 Task: Find connections with filter location Itabira with filter topic #recruitmentwith filter profile language French with filter current company WeWork India with filter school Vikrama Simhapuri University College with filter industry Construction Hardware Manufacturing with filter service category Home Networking with filter keywords title Carpenter
Action: Mouse moved to (674, 142)
Screenshot: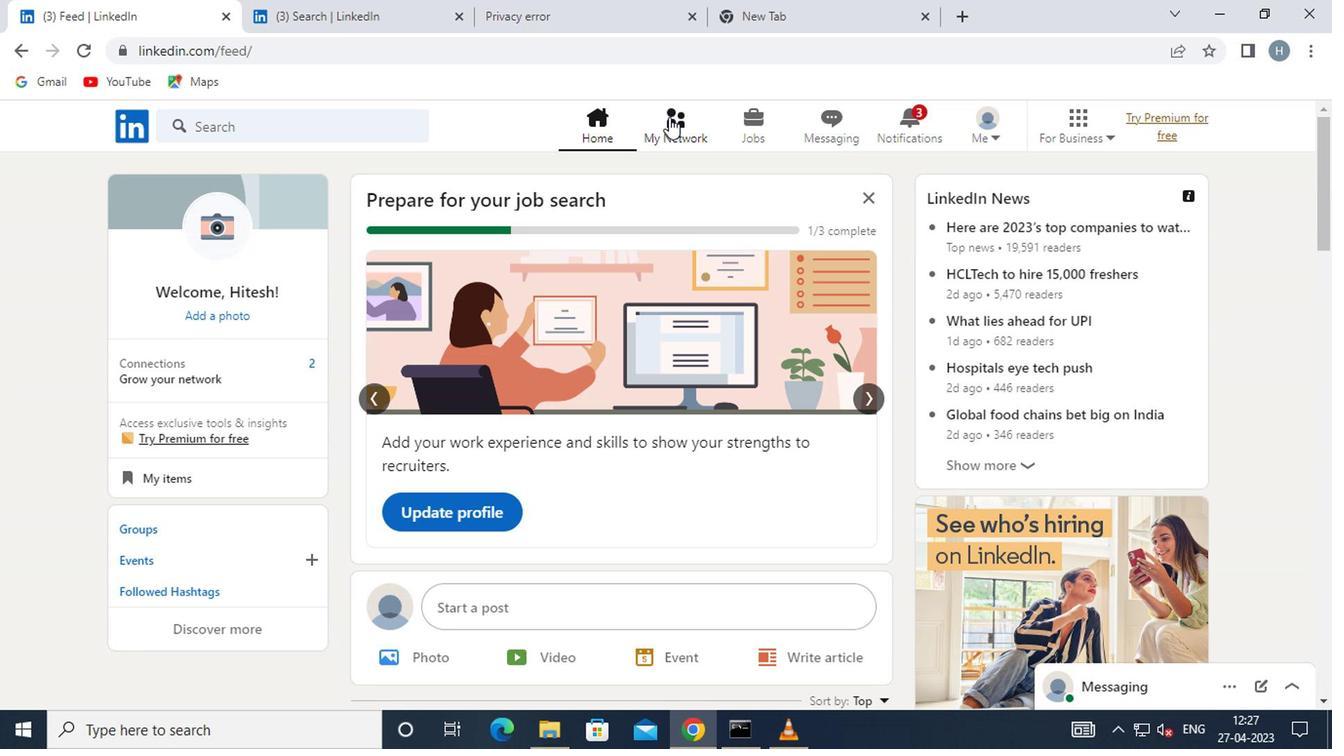 
Action: Mouse pressed left at (674, 142)
Screenshot: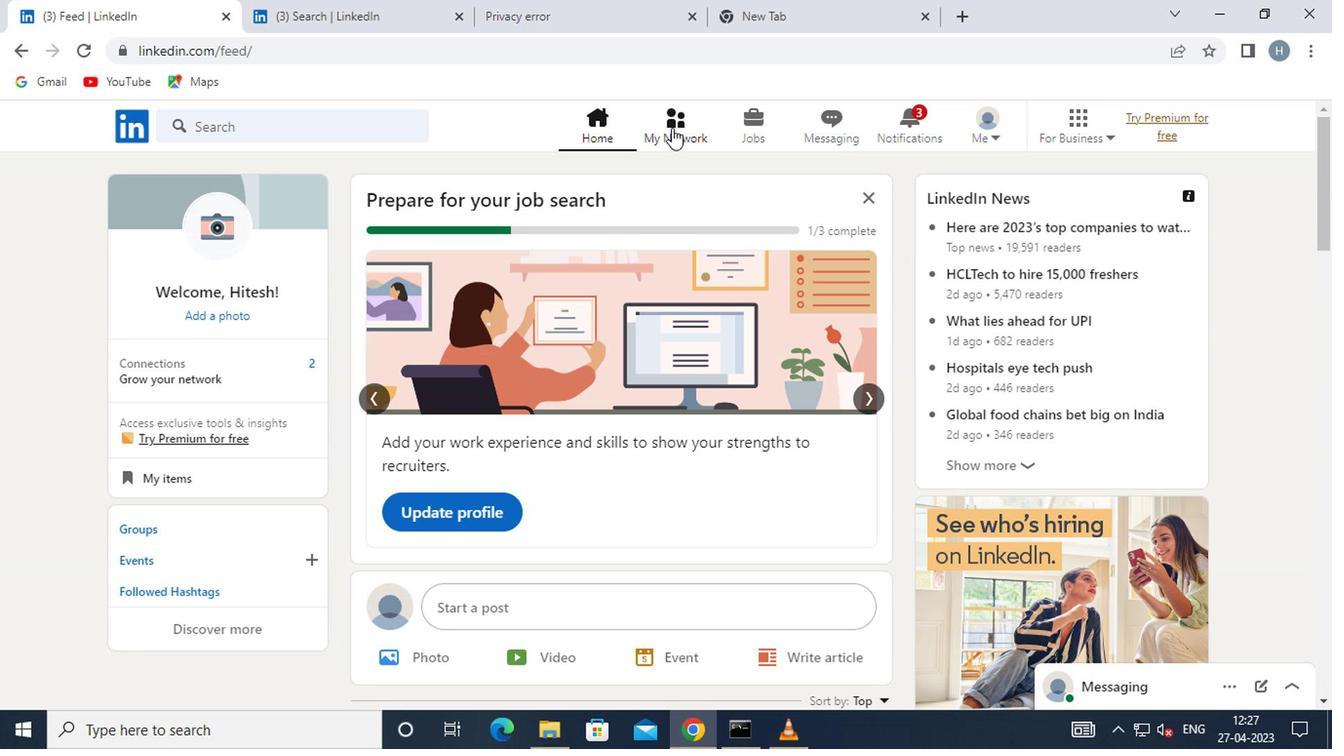 
Action: Mouse moved to (321, 238)
Screenshot: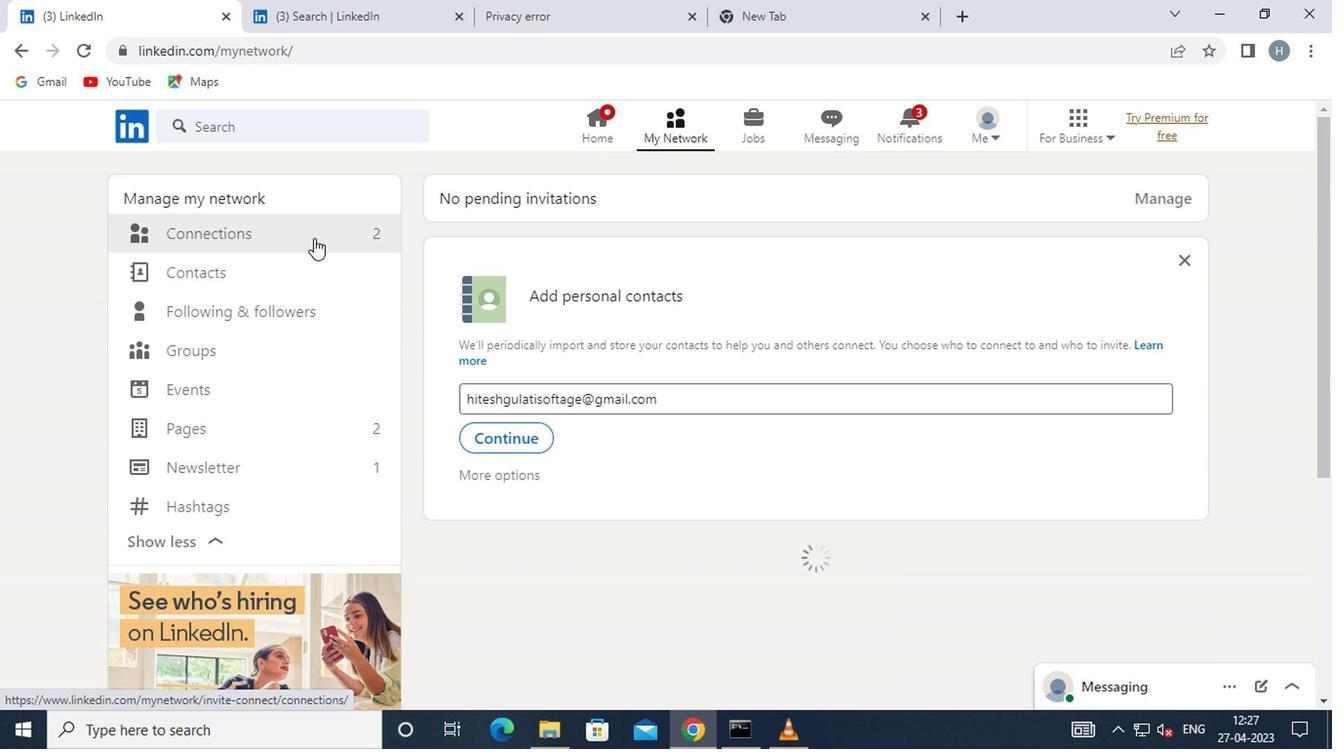 
Action: Mouse pressed left at (321, 238)
Screenshot: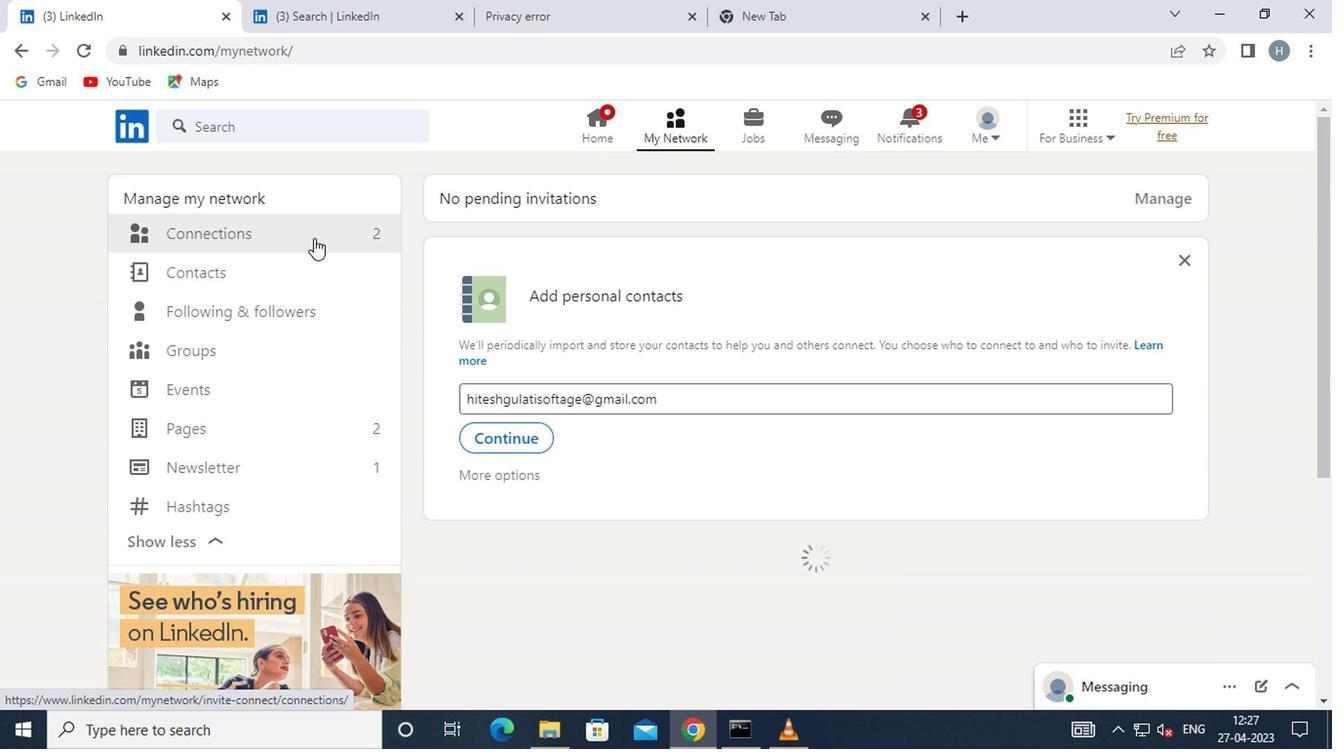 
Action: Mouse moved to (770, 244)
Screenshot: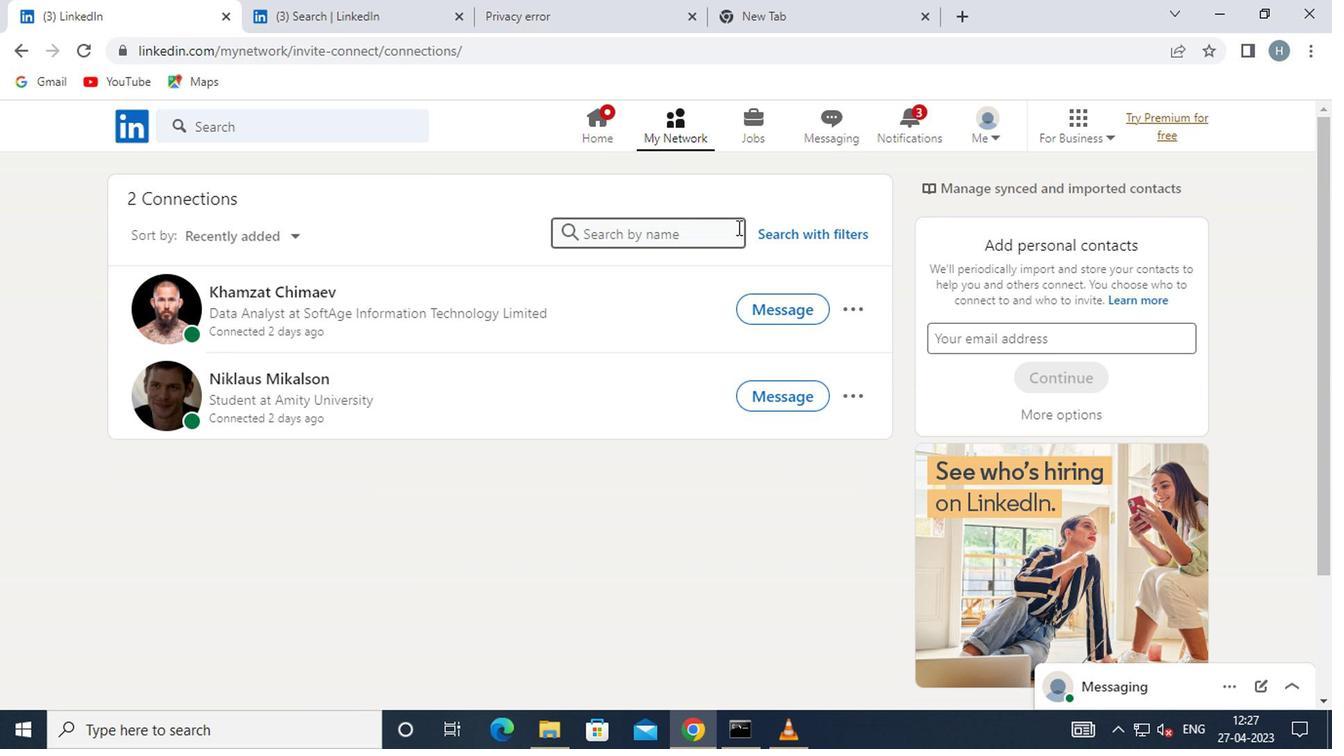 
Action: Mouse pressed left at (770, 244)
Screenshot: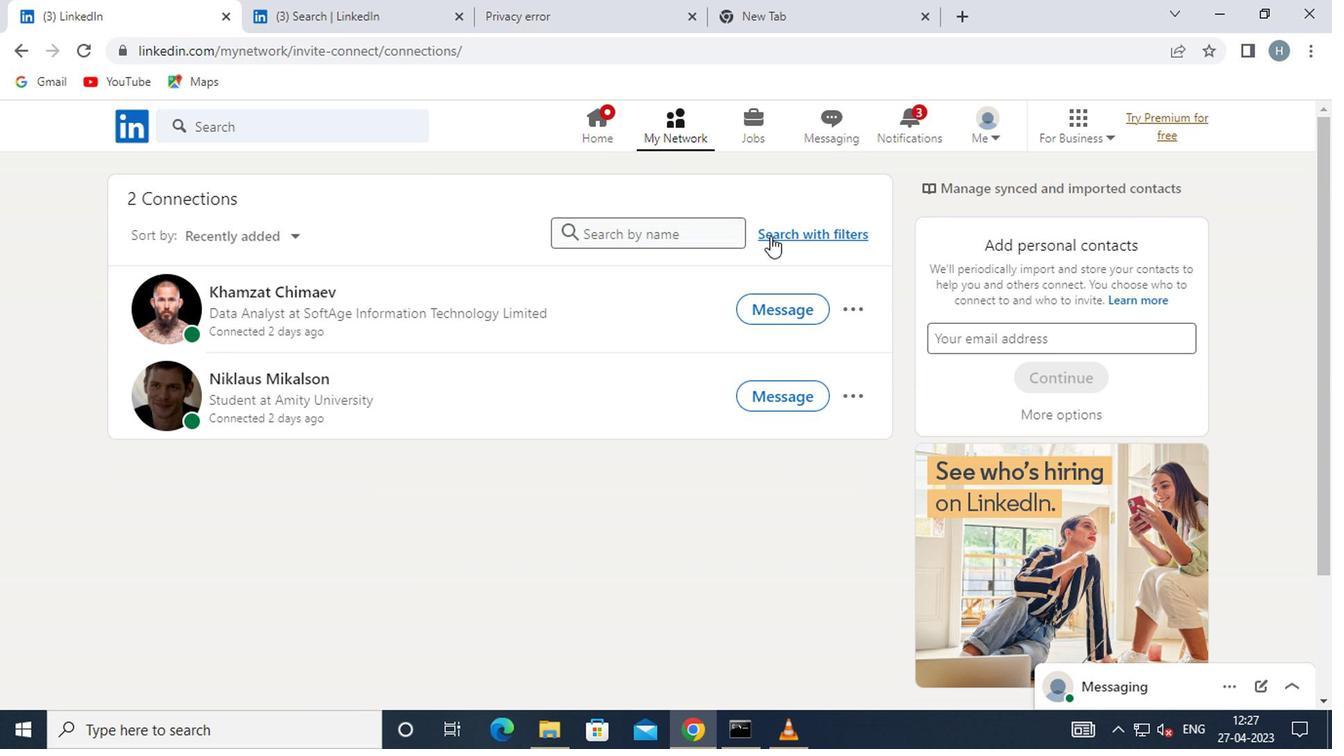 
Action: Mouse moved to (730, 188)
Screenshot: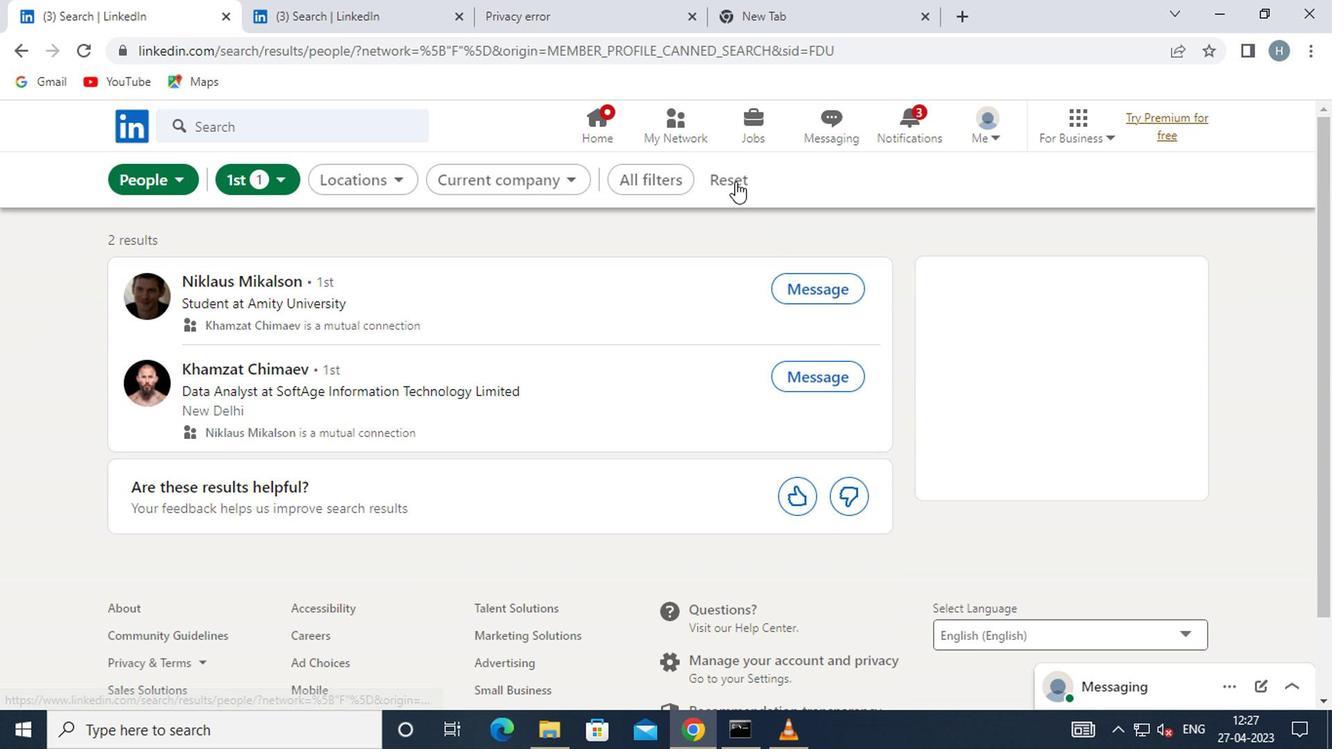 
Action: Mouse pressed left at (730, 188)
Screenshot: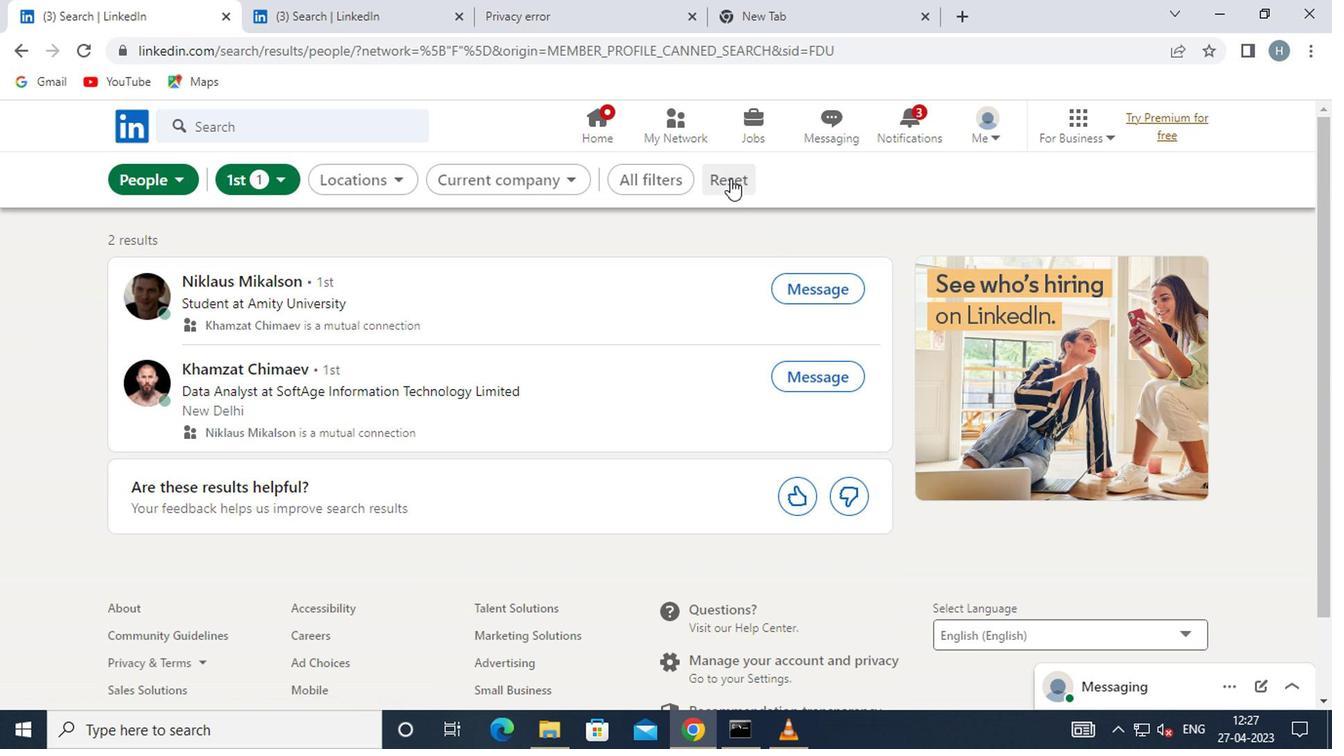
Action: Mouse moved to (701, 187)
Screenshot: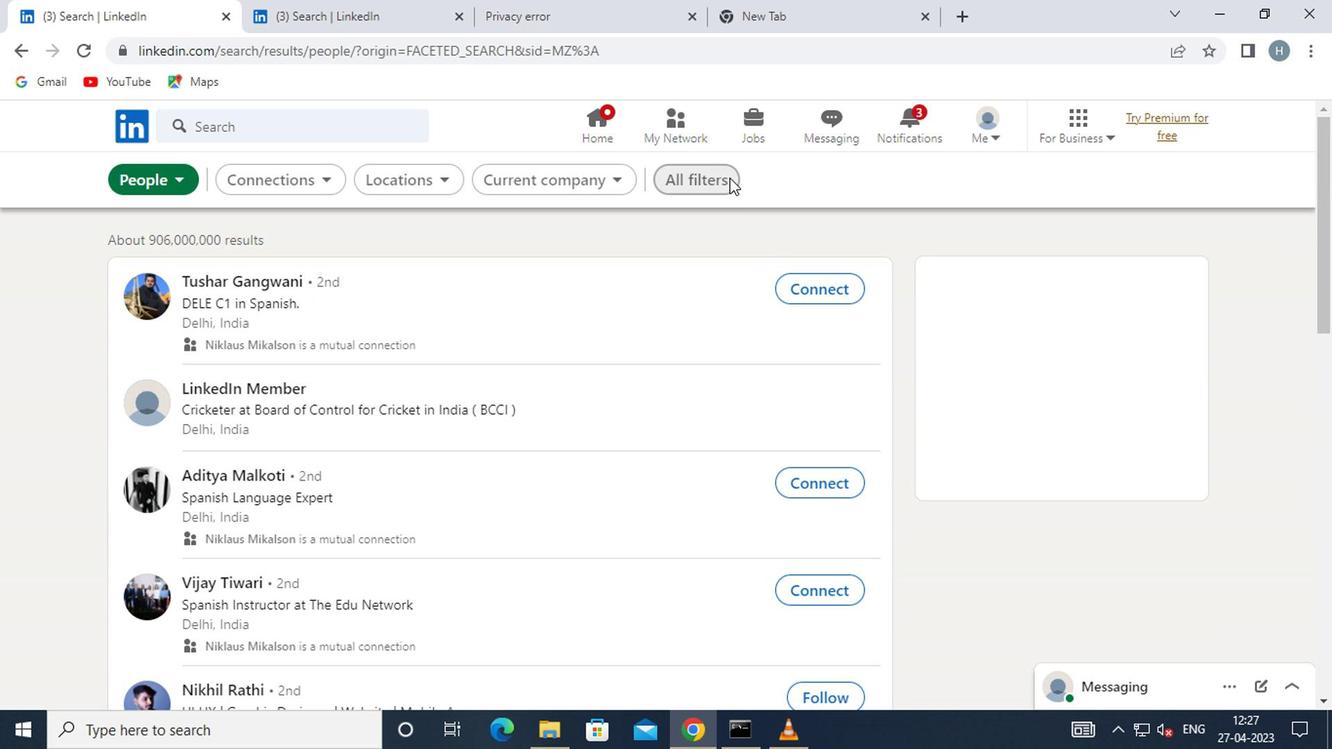 
Action: Mouse pressed left at (701, 187)
Screenshot: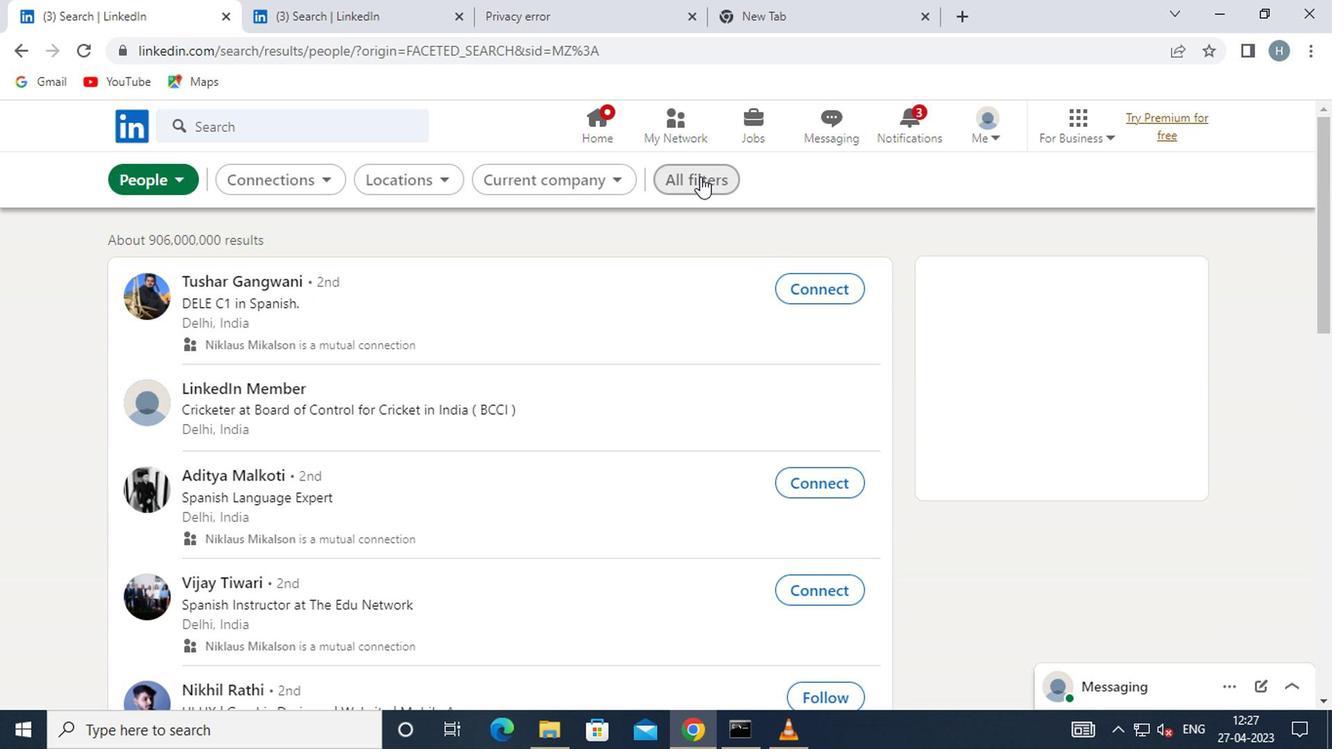 
Action: Mouse moved to (896, 338)
Screenshot: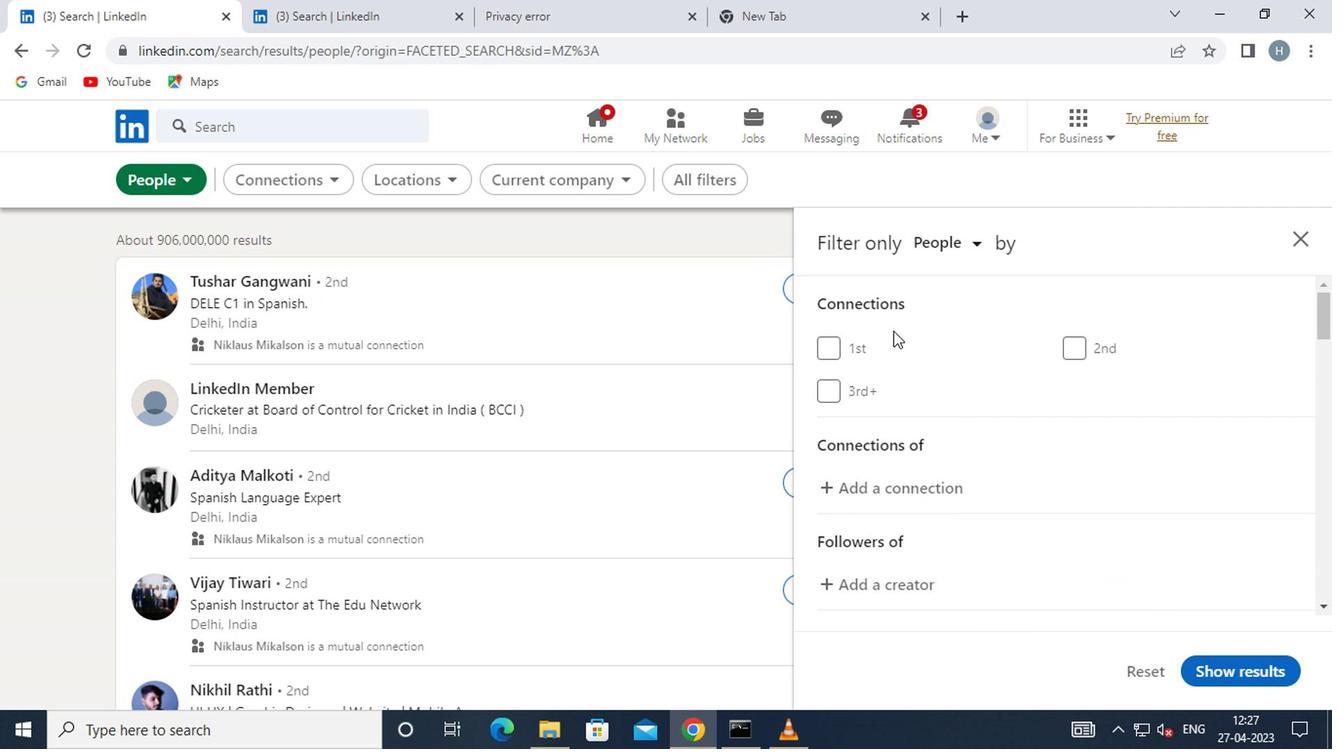 
Action: Mouse scrolled (896, 337) with delta (0, 0)
Screenshot: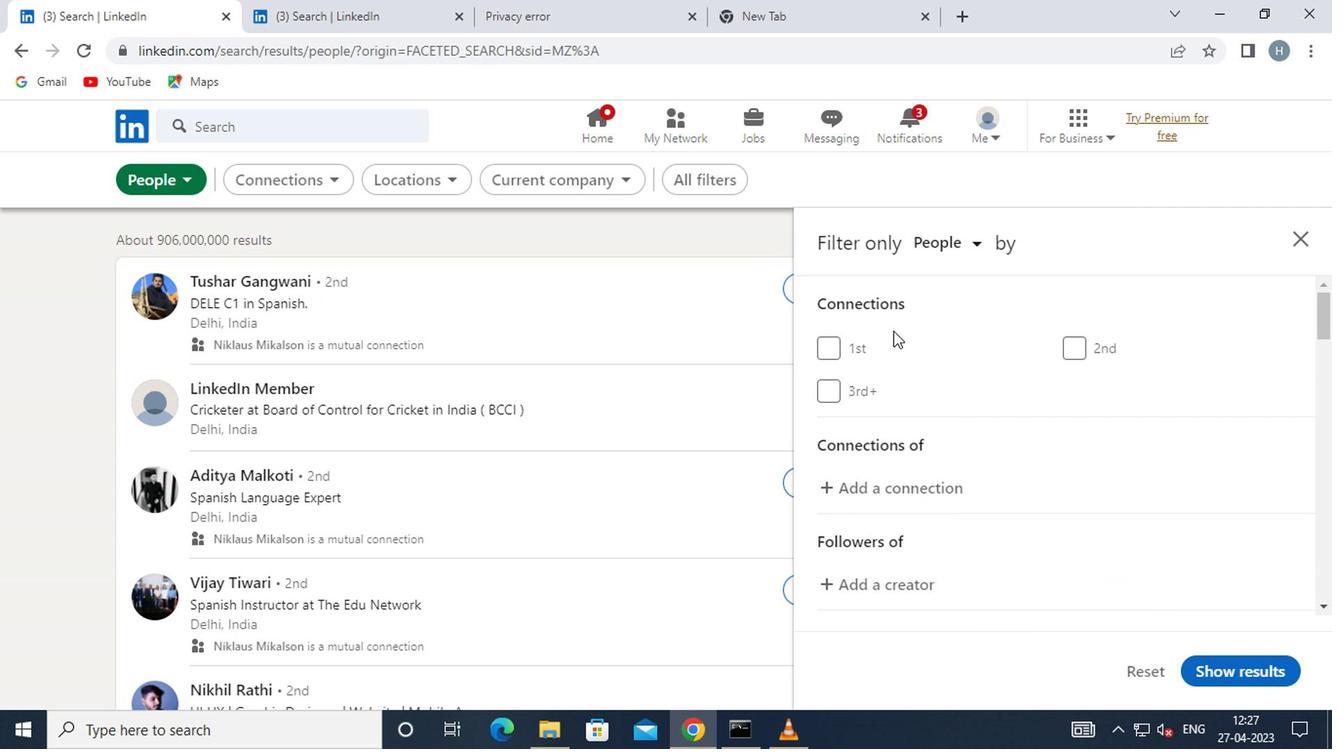 
Action: Mouse moved to (899, 348)
Screenshot: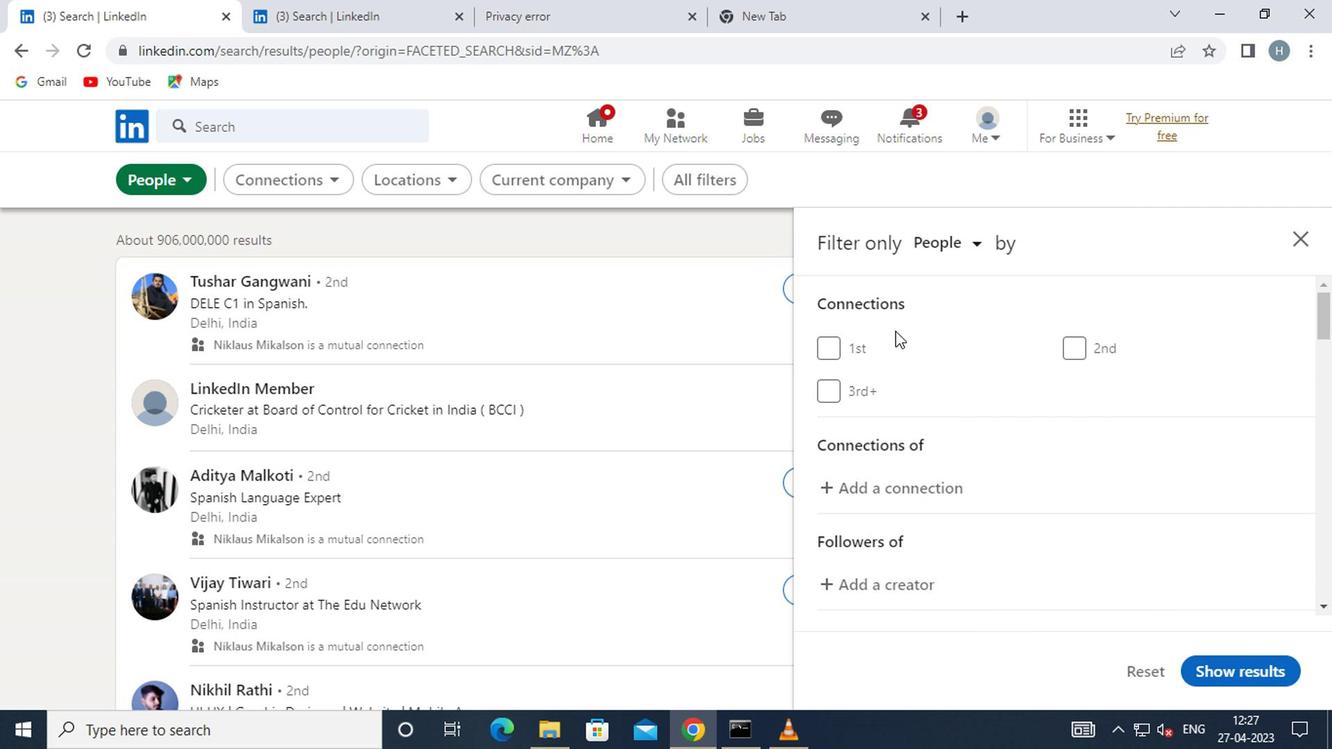
Action: Mouse scrolled (899, 346) with delta (0, -1)
Screenshot: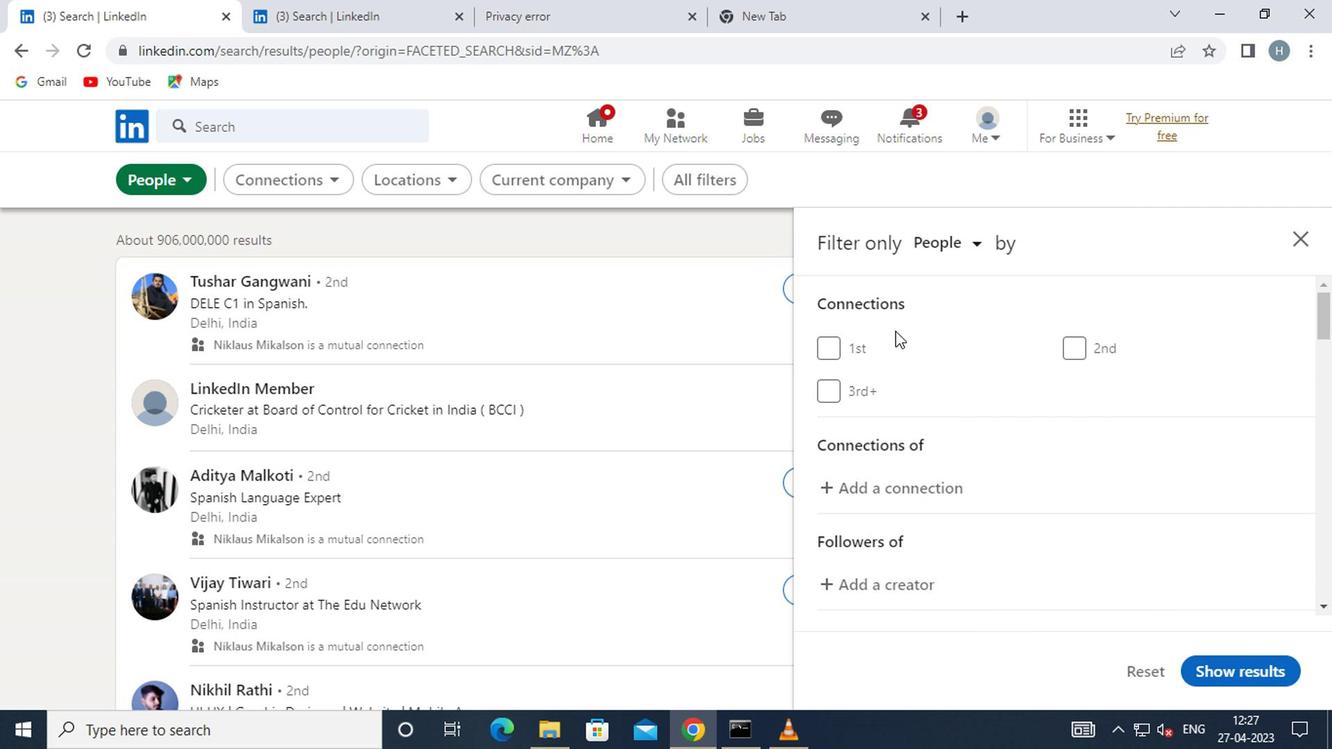 
Action: Mouse moved to (899, 349)
Screenshot: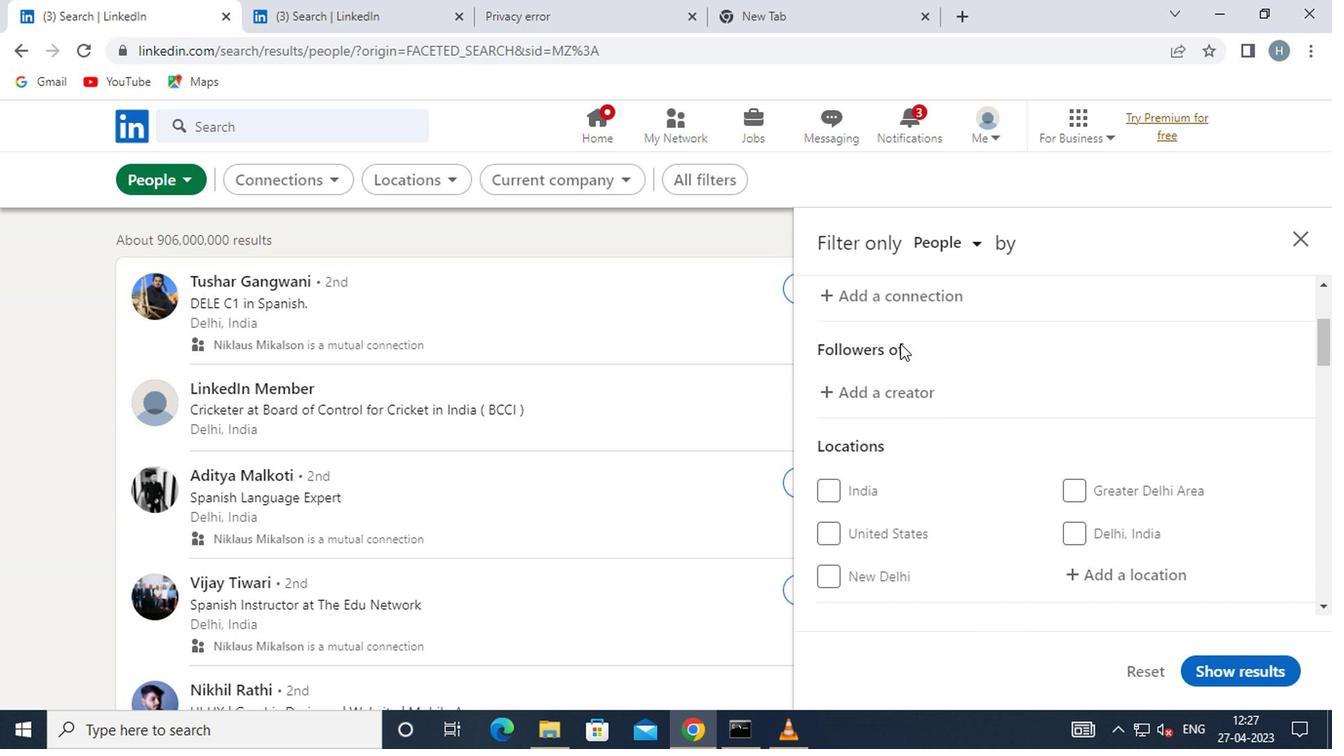 
Action: Mouse scrolled (899, 348) with delta (0, 0)
Screenshot: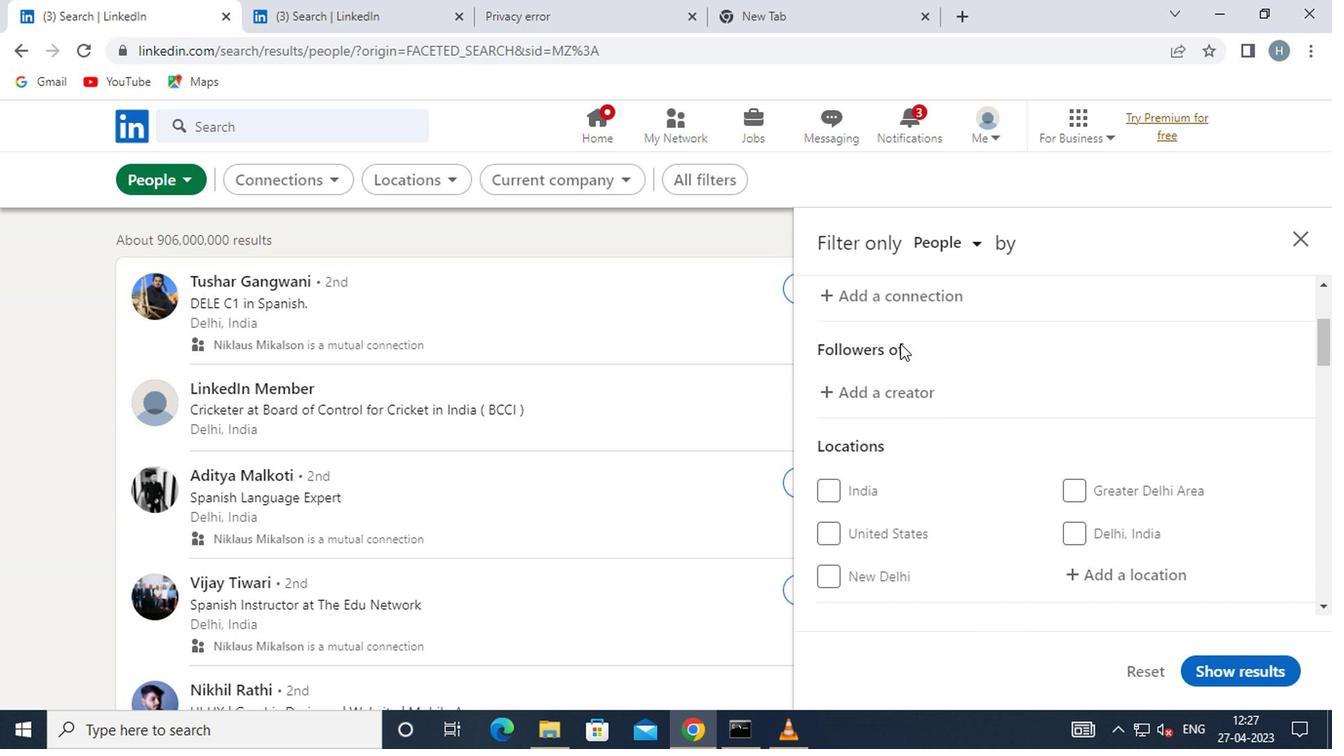 
Action: Mouse moved to (1129, 470)
Screenshot: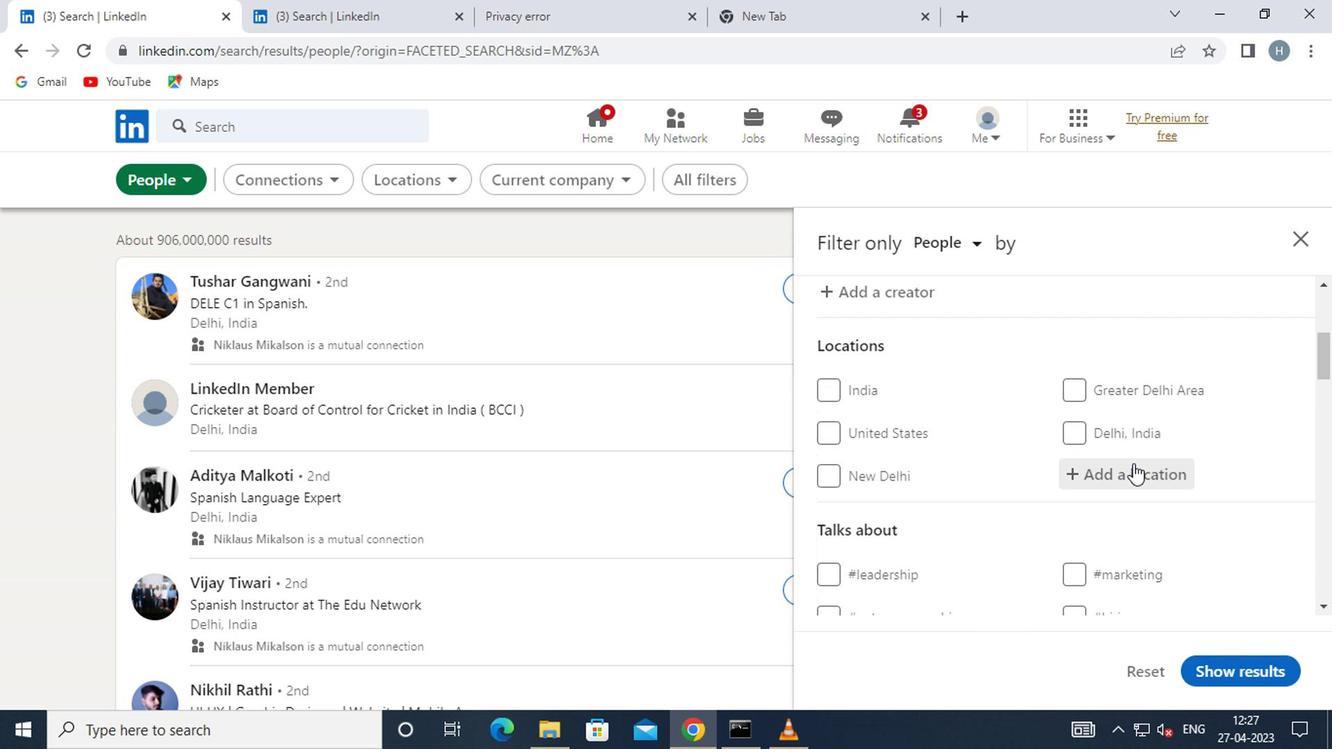 
Action: Mouse pressed left at (1129, 470)
Screenshot: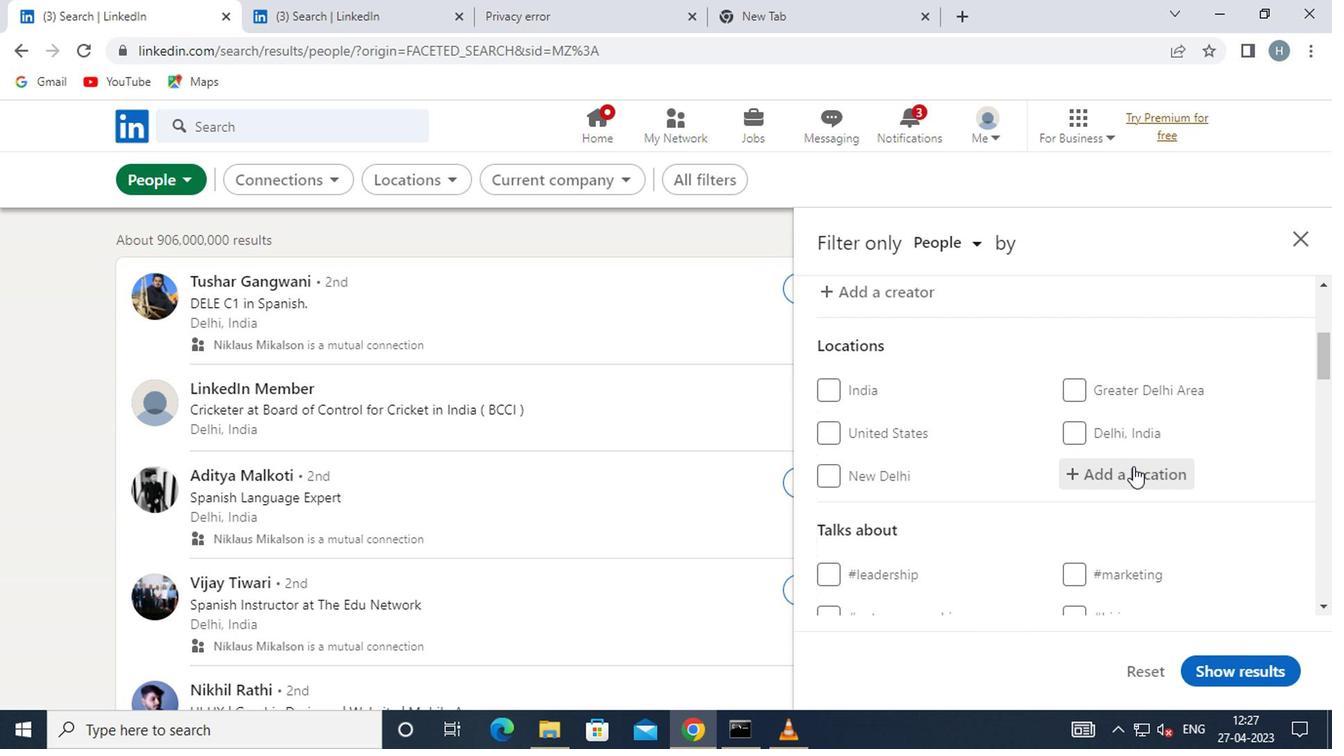 
Action: Key pressed itabira
Screenshot: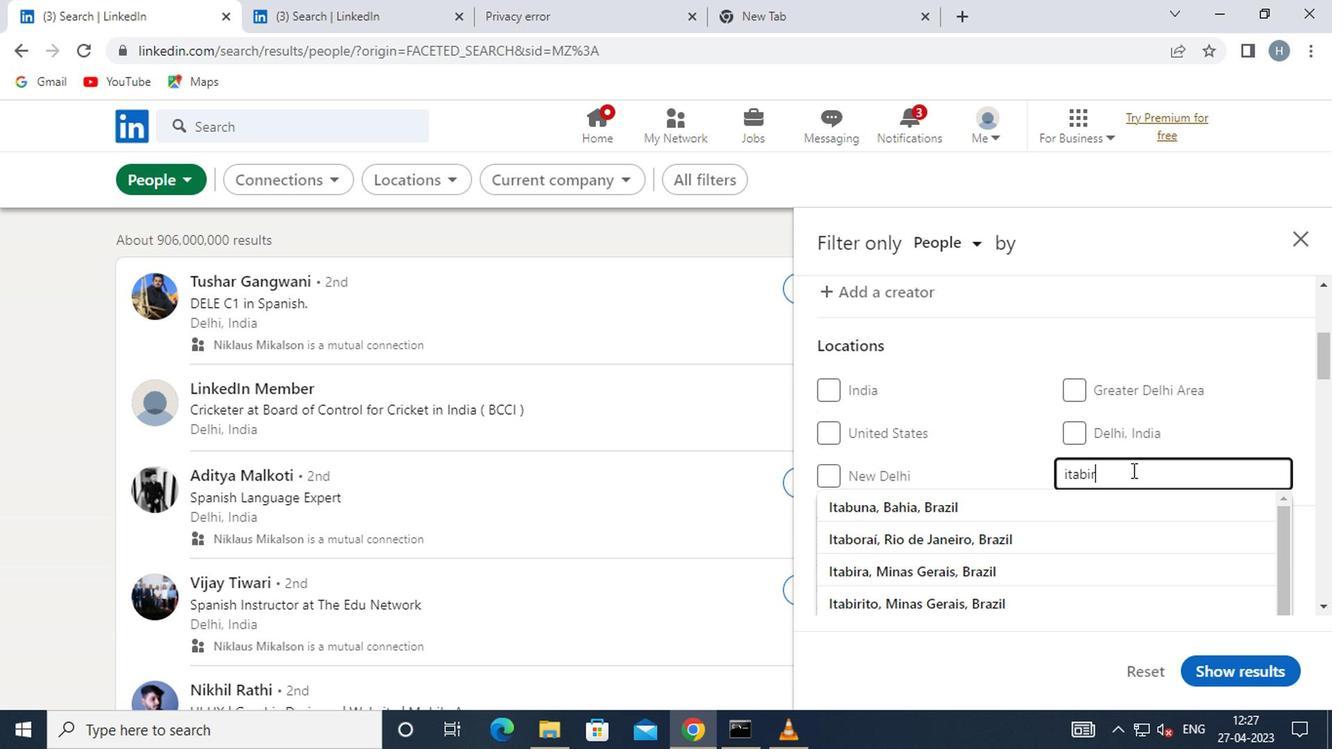 
Action: Mouse moved to (1235, 414)
Screenshot: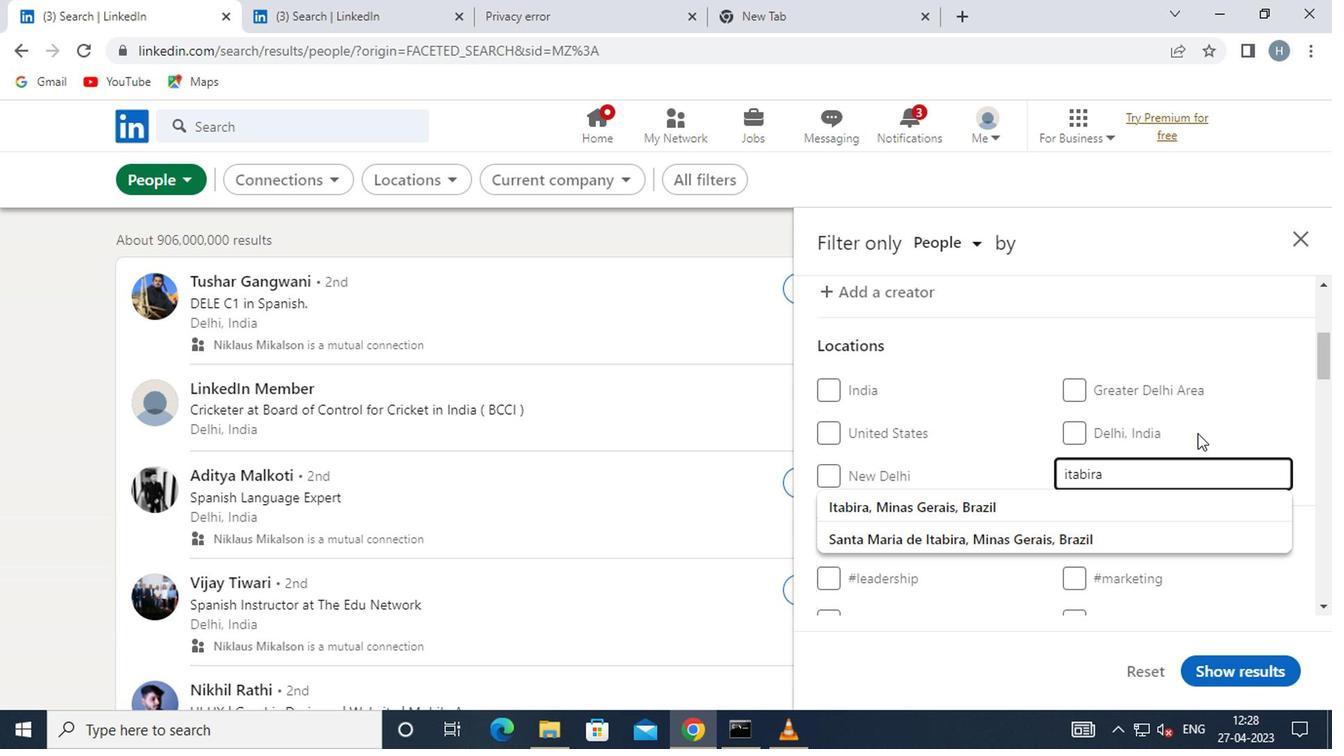 
Action: Mouse pressed left at (1235, 414)
Screenshot: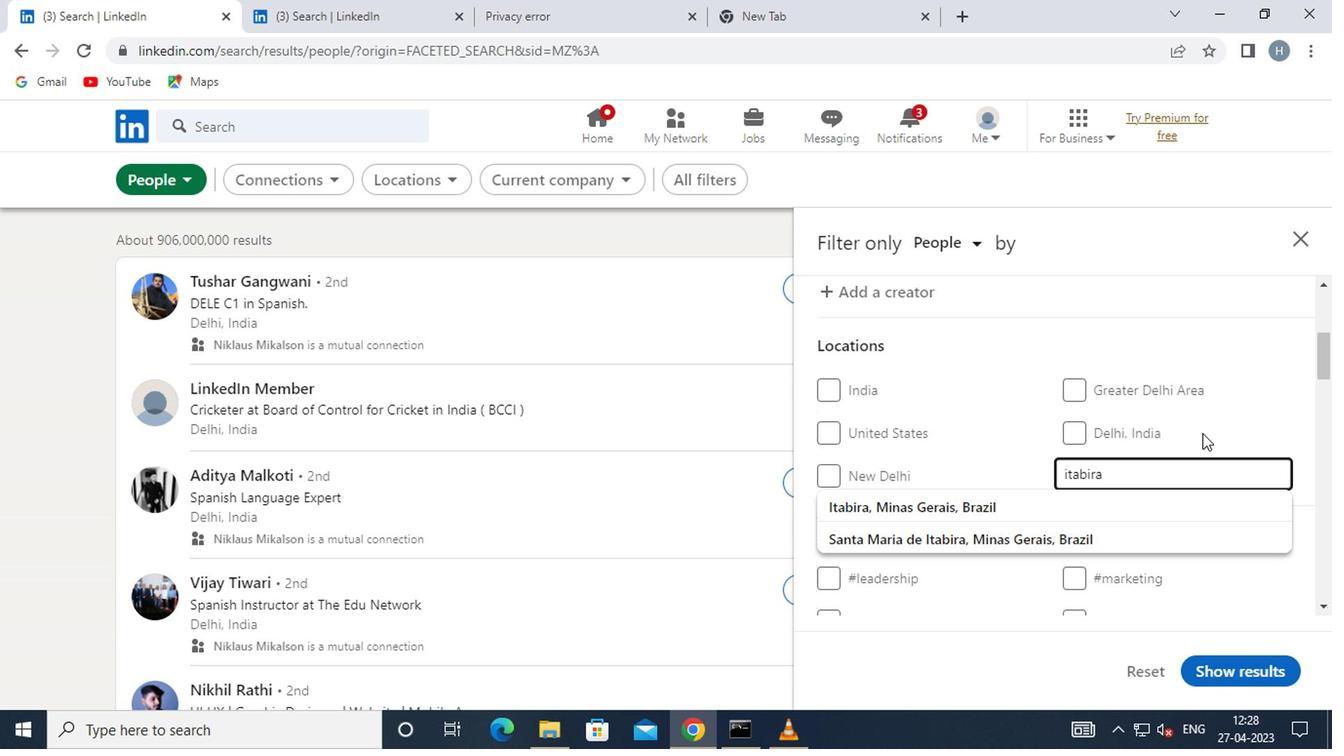 
Action: Mouse moved to (1230, 415)
Screenshot: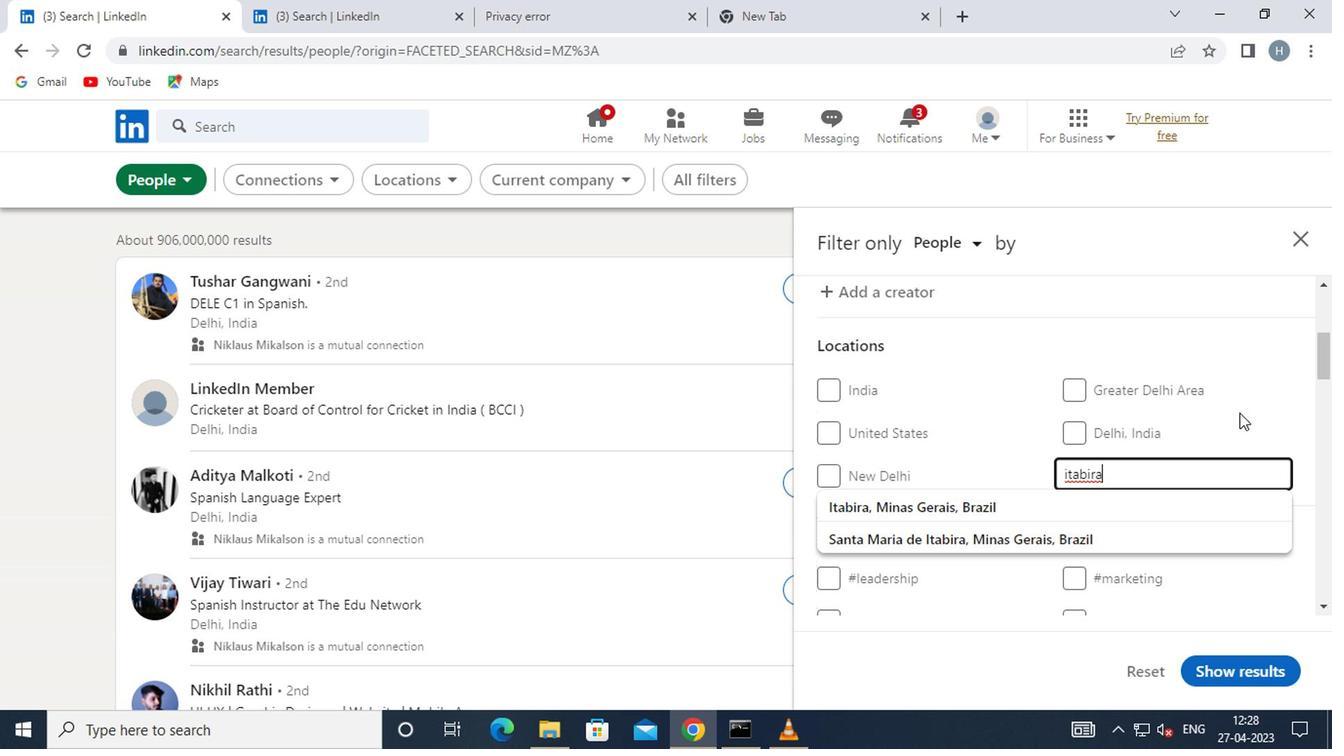 
Action: Mouse scrolled (1230, 414) with delta (0, 0)
Screenshot: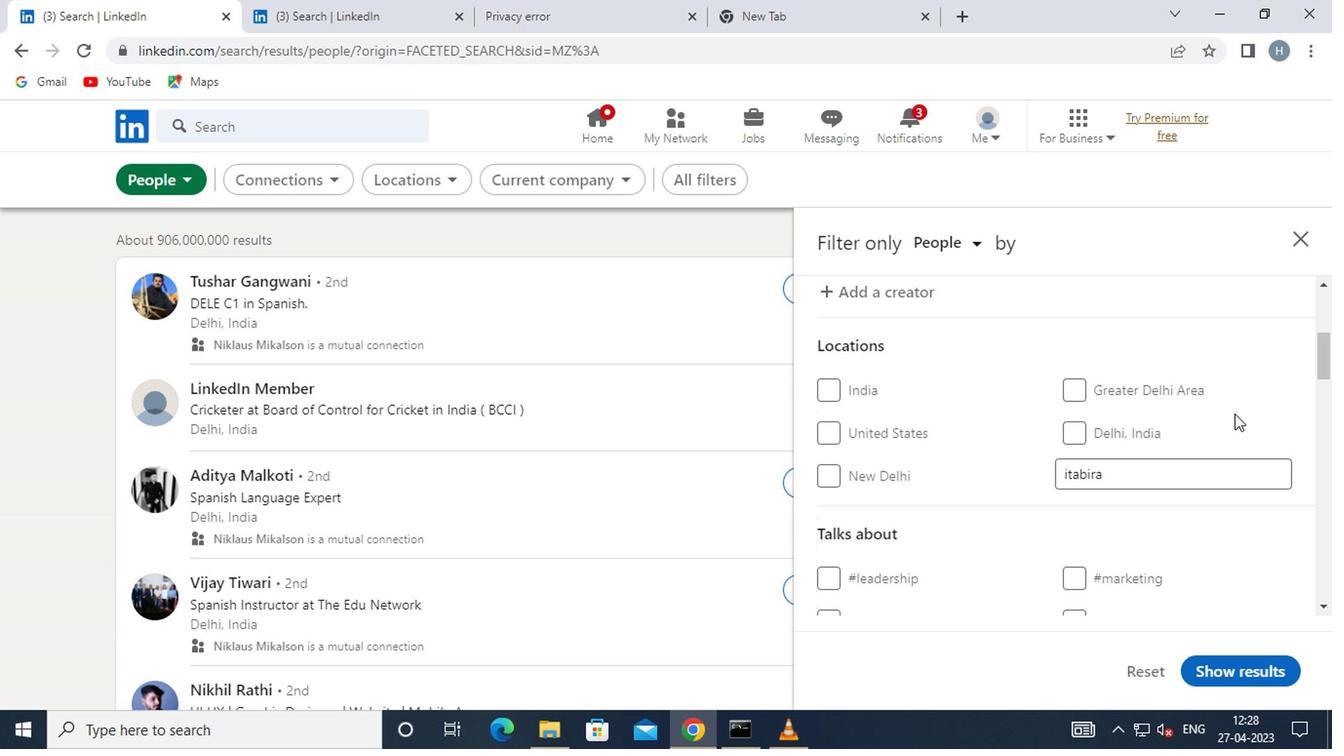 
Action: Mouse scrolled (1230, 414) with delta (0, 0)
Screenshot: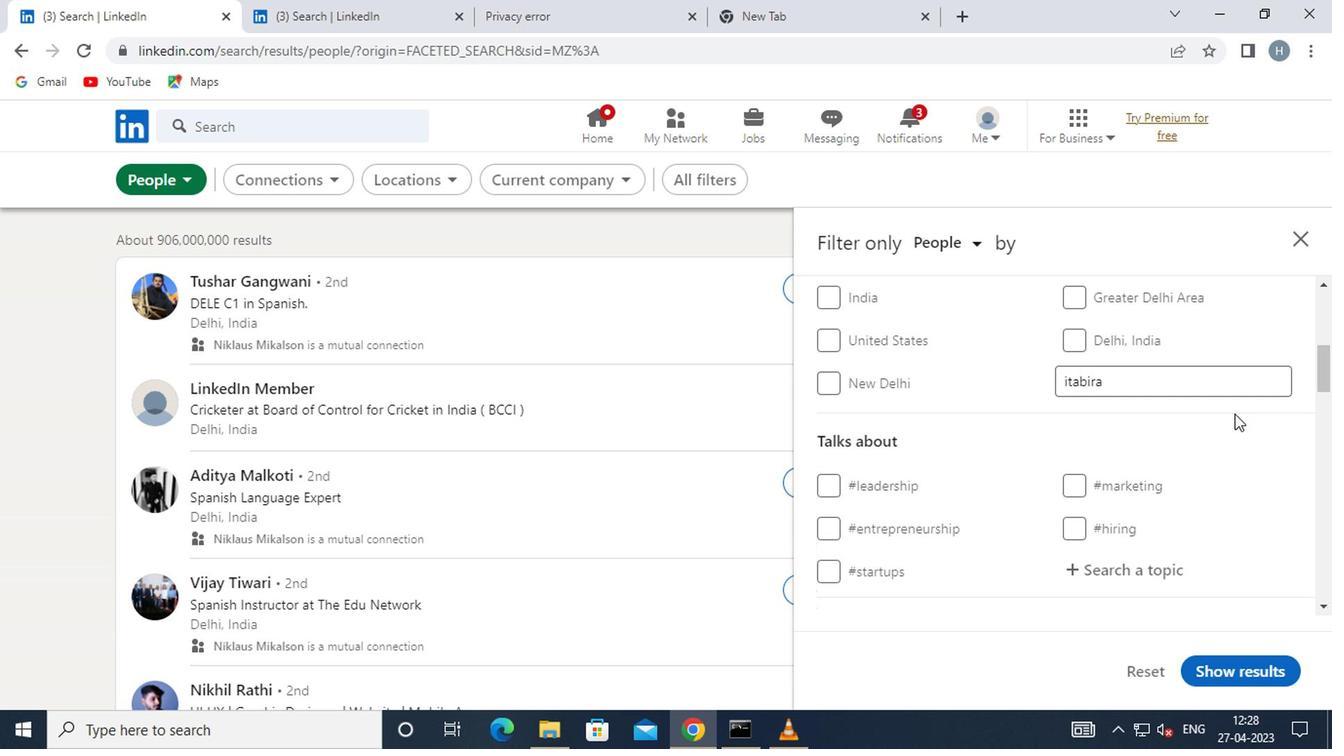 
Action: Mouse moved to (1152, 464)
Screenshot: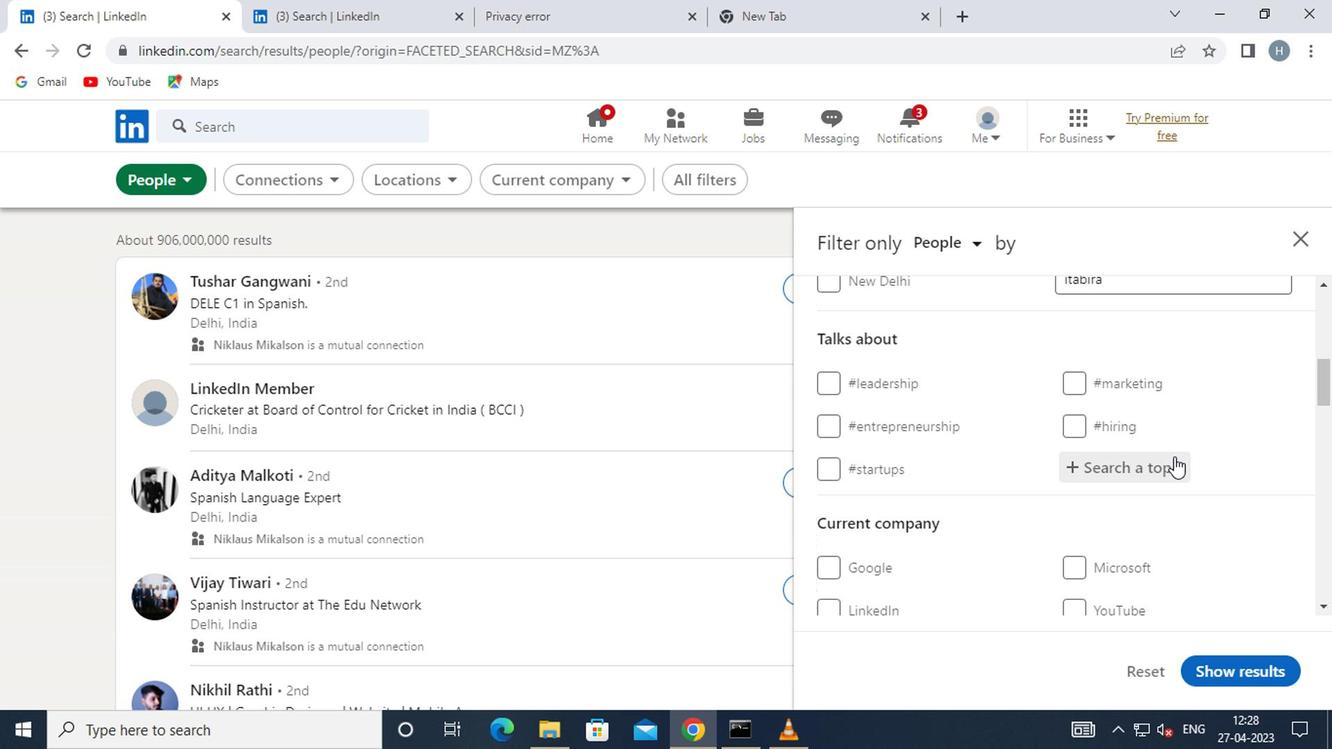 
Action: Mouse pressed left at (1152, 464)
Screenshot: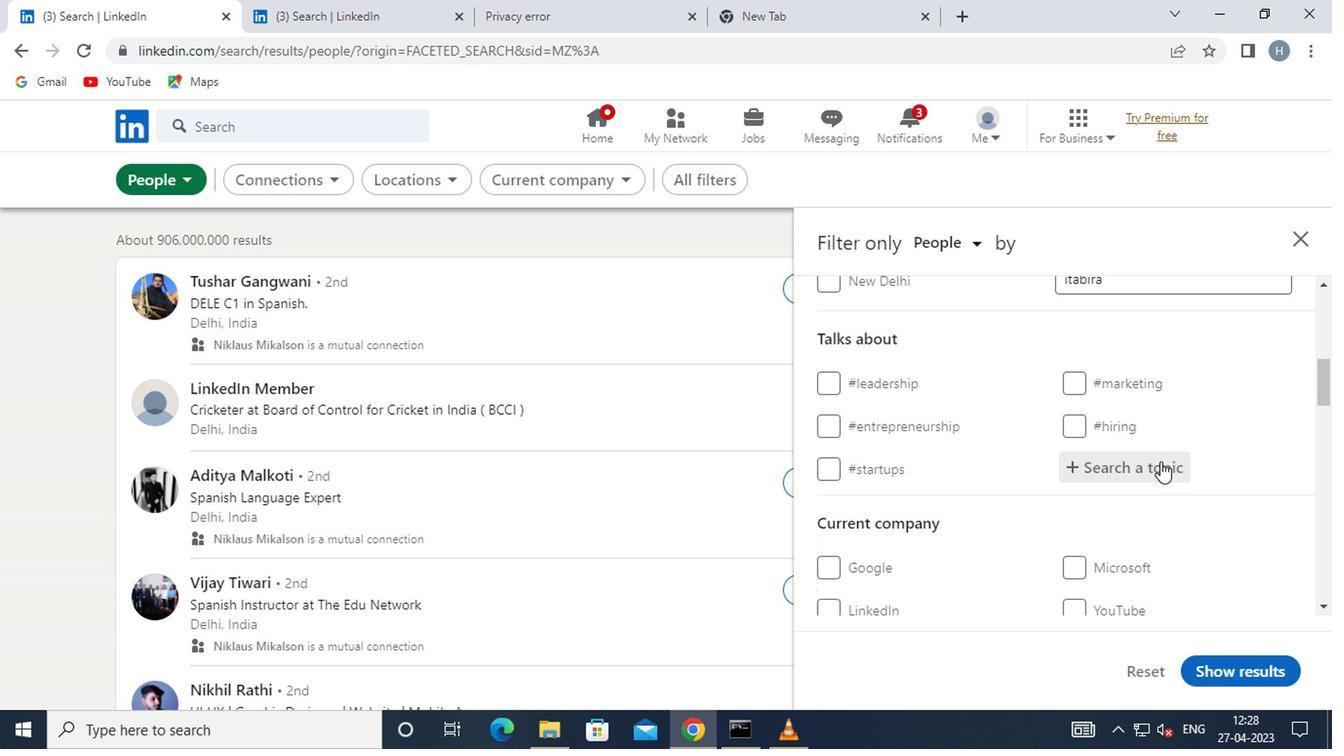 
Action: Mouse moved to (1152, 464)
Screenshot: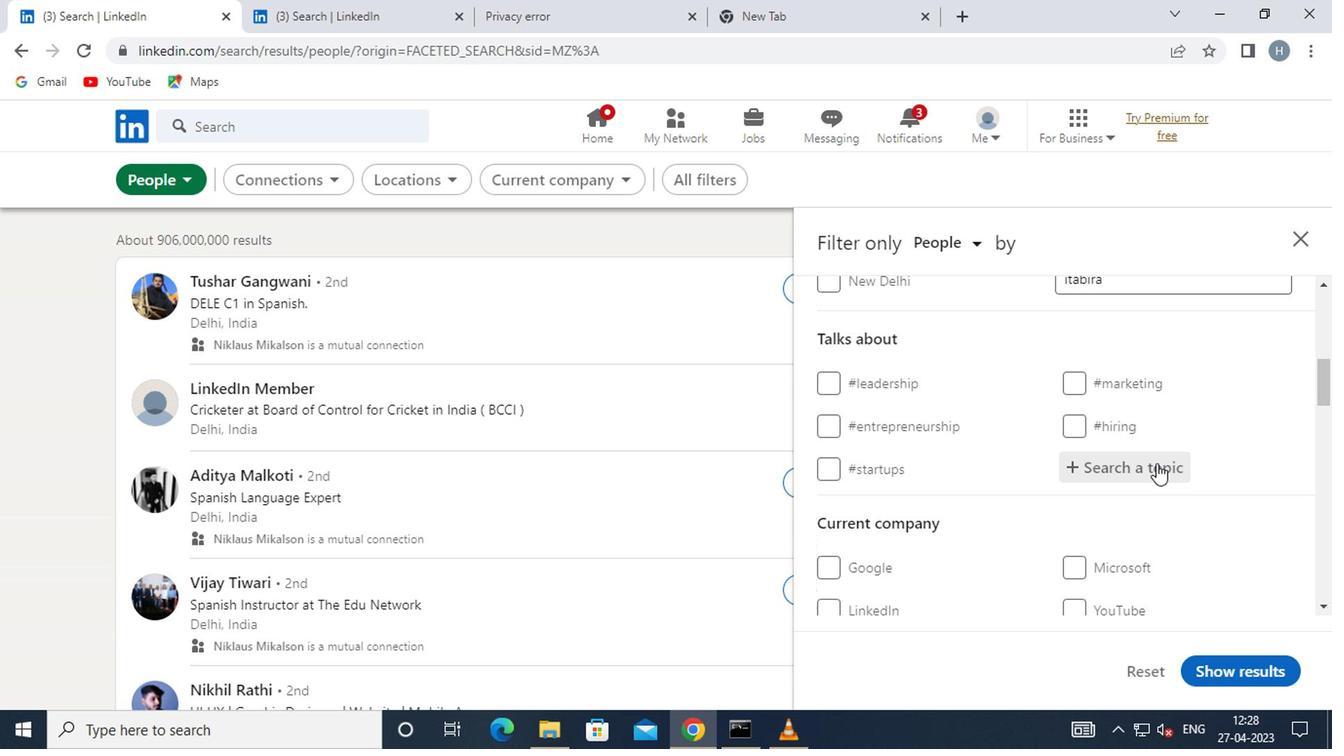 
Action: Key pressed <Key.shift><Key.shift><Key.shift><Key.shift><Key.shift><Key.shift><Key.shift><Key.shift>#RECRUITMENTWITH
Screenshot: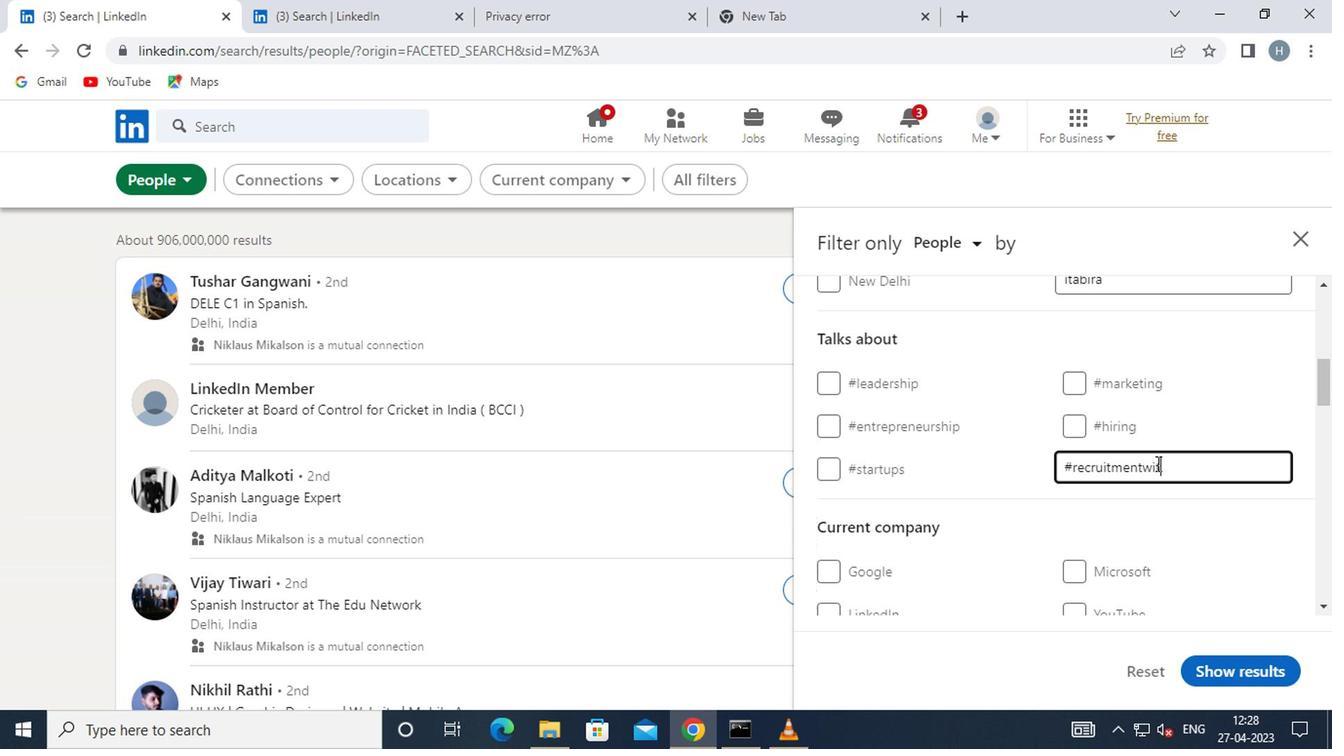 
Action: Mouse moved to (1124, 502)
Screenshot: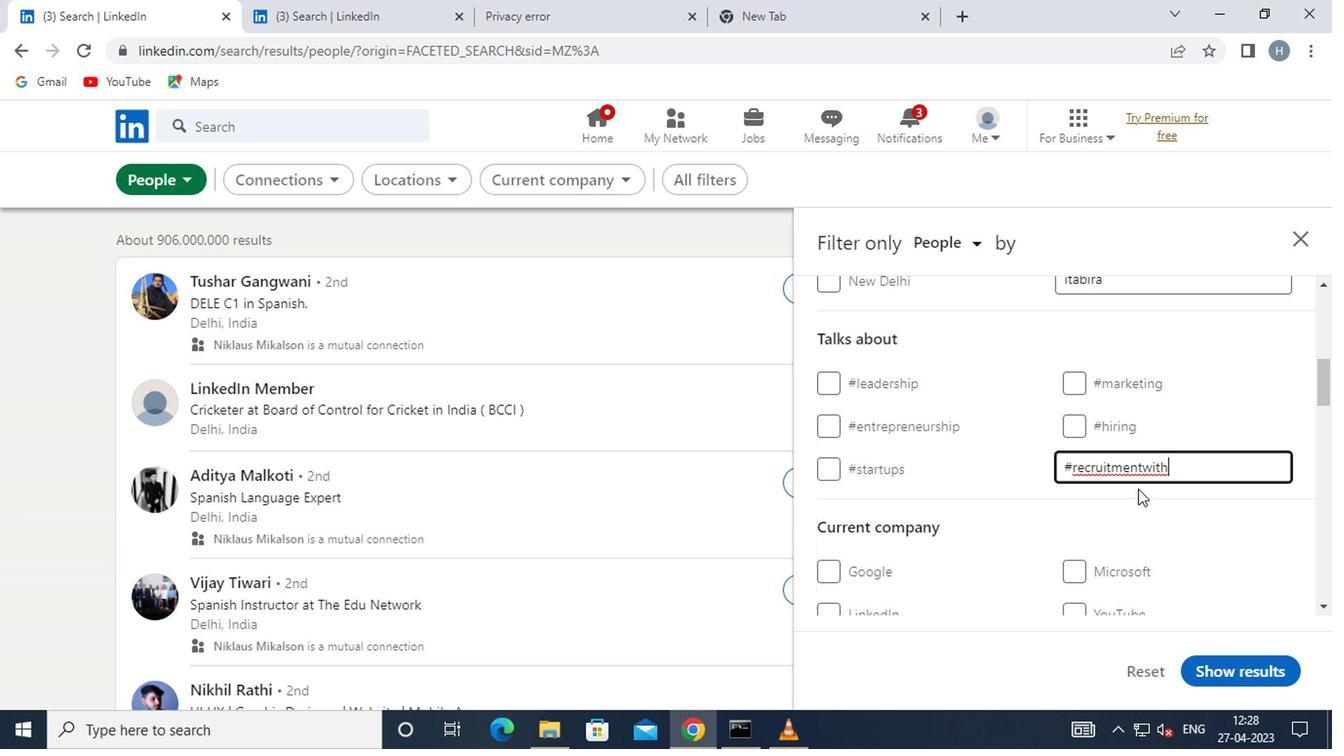 
Action: Mouse pressed left at (1124, 502)
Screenshot: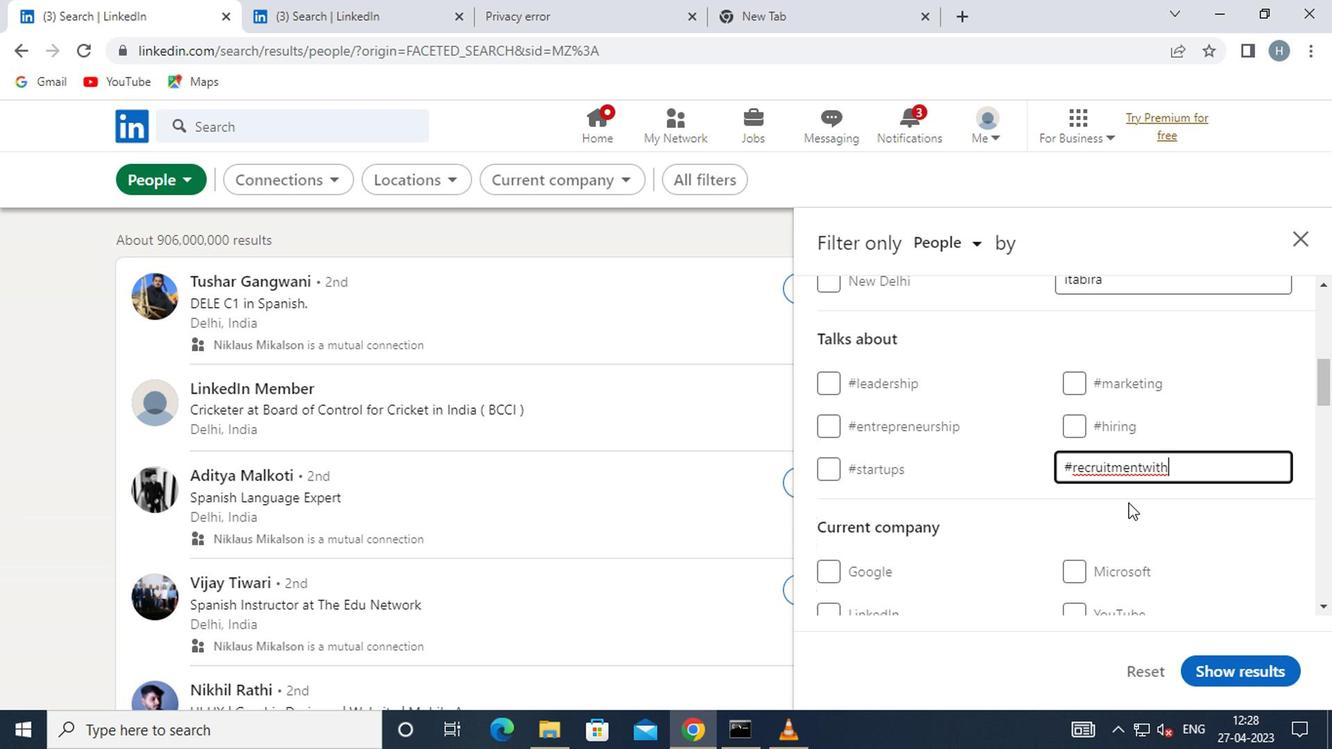 
Action: Mouse moved to (1125, 503)
Screenshot: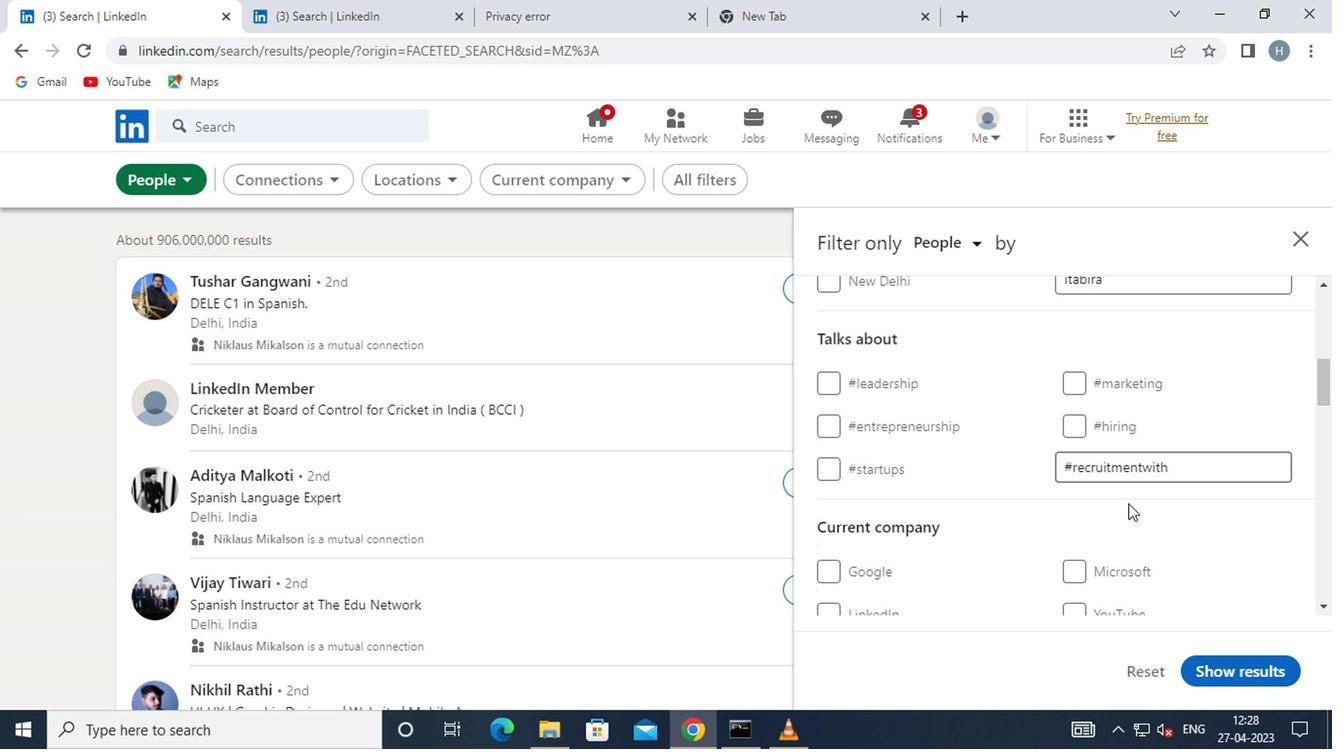 
Action: Mouse scrolled (1125, 502) with delta (0, -1)
Screenshot: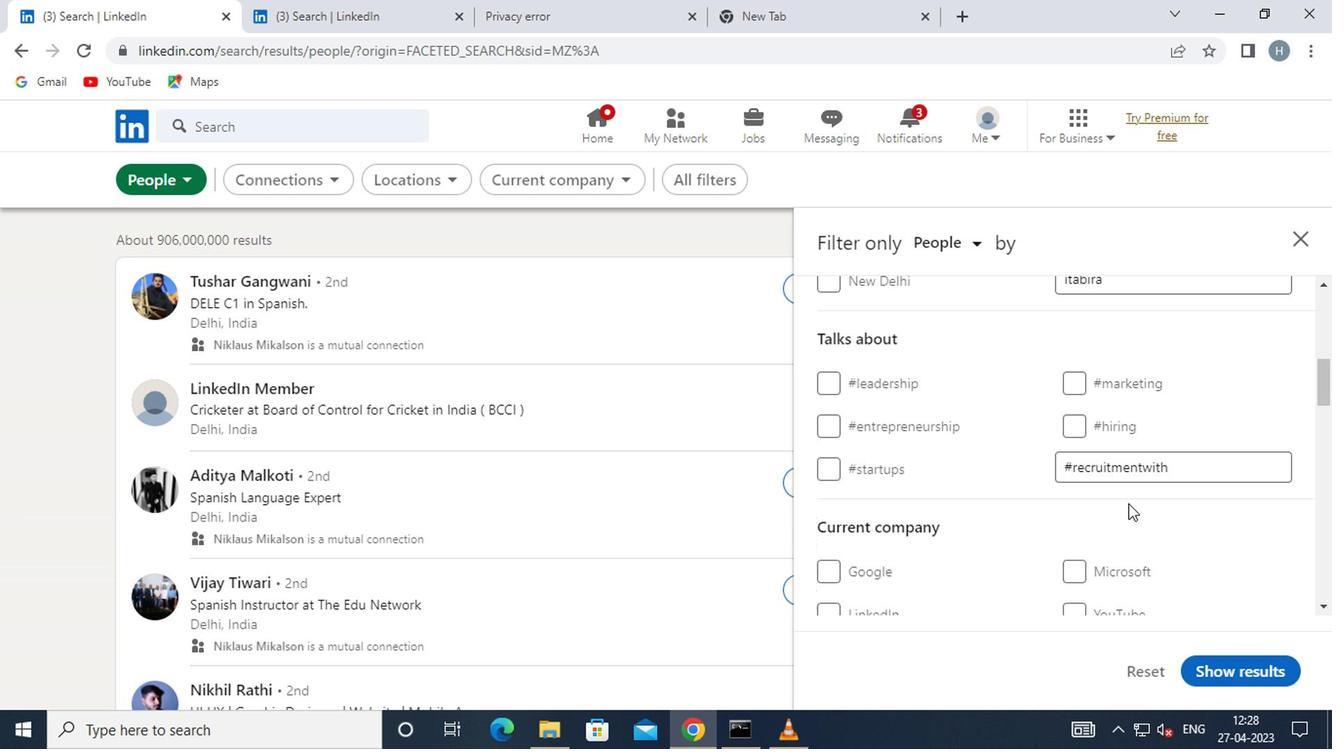 
Action: Mouse moved to (1125, 501)
Screenshot: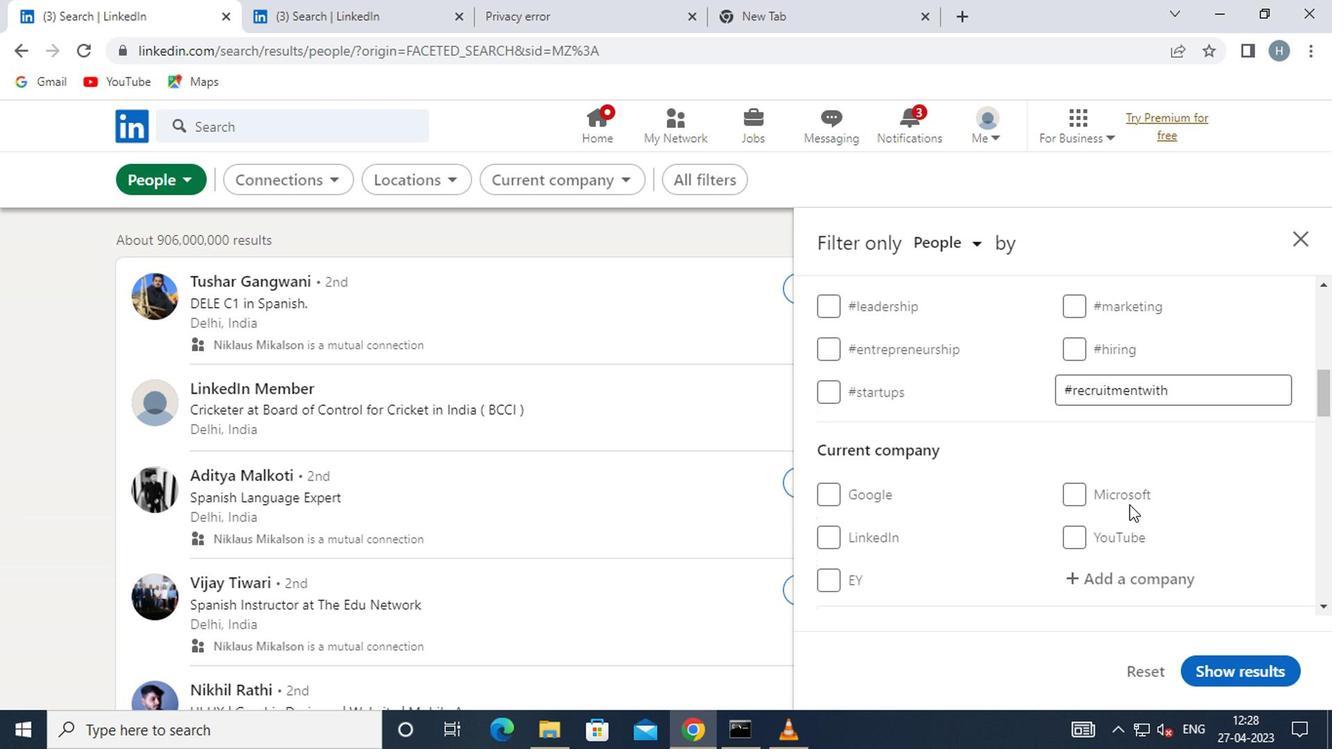 
Action: Mouse scrolled (1125, 499) with delta (0, -1)
Screenshot: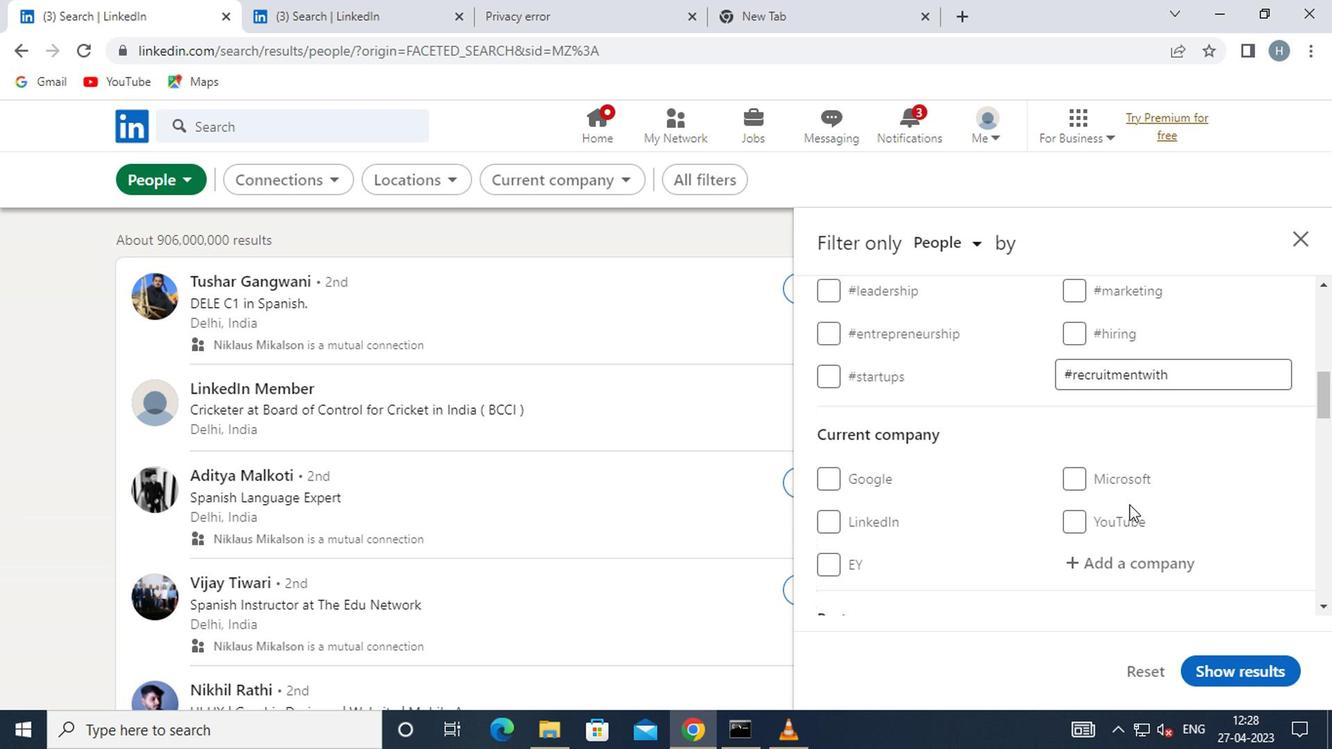 
Action: Mouse moved to (1142, 464)
Screenshot: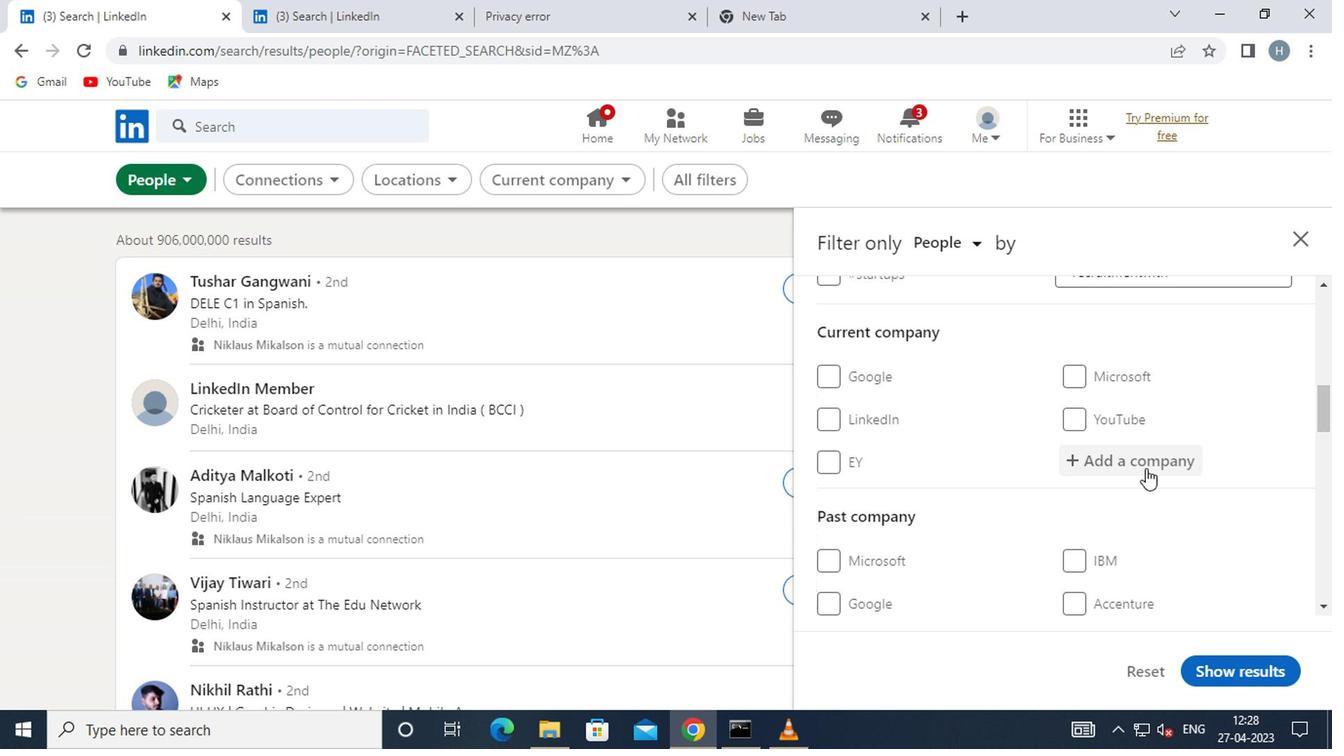 
Action: Mouse pressed left at (1142, 464)
Screenshot: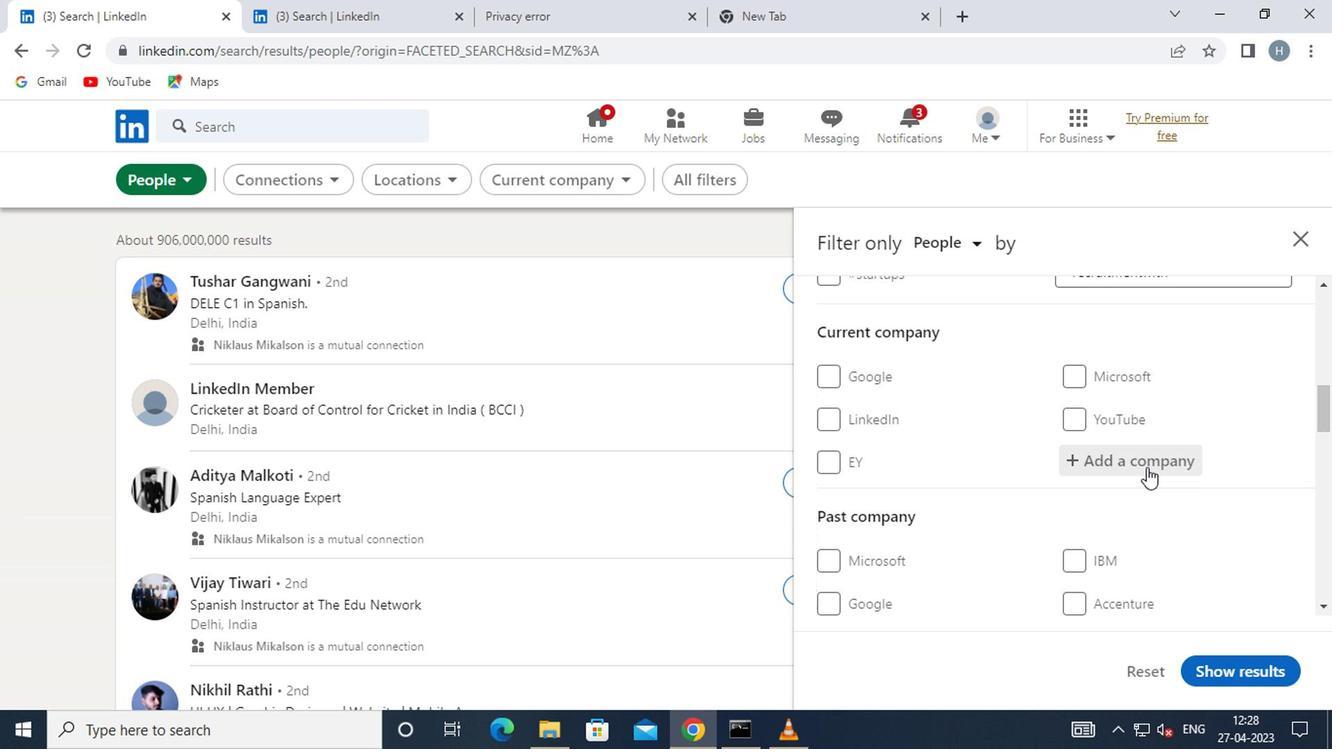 
Action: Mouse moved to (1142, 462)
Screenshot: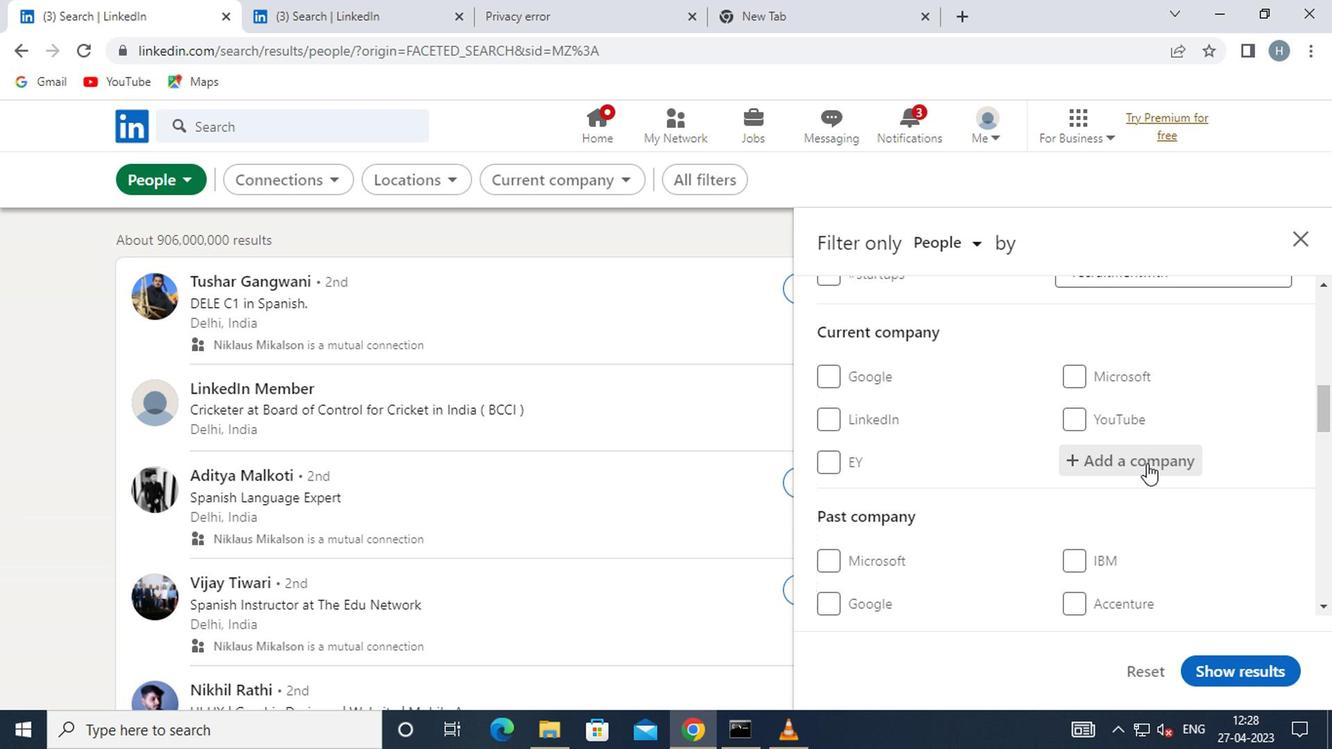 
Action: Key pressed <Key.shift>WEWORK
Screenshot: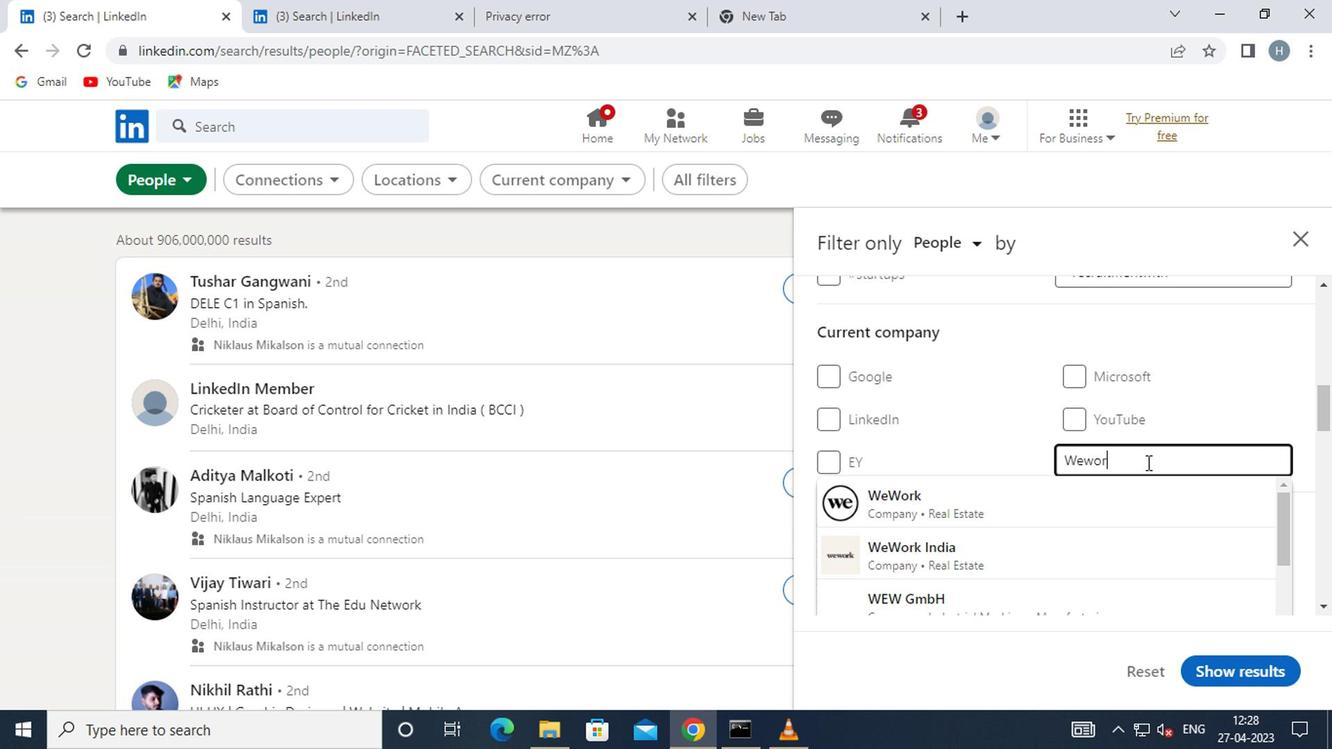 
Action: Mouse moved to (966, 535)
Screenshot: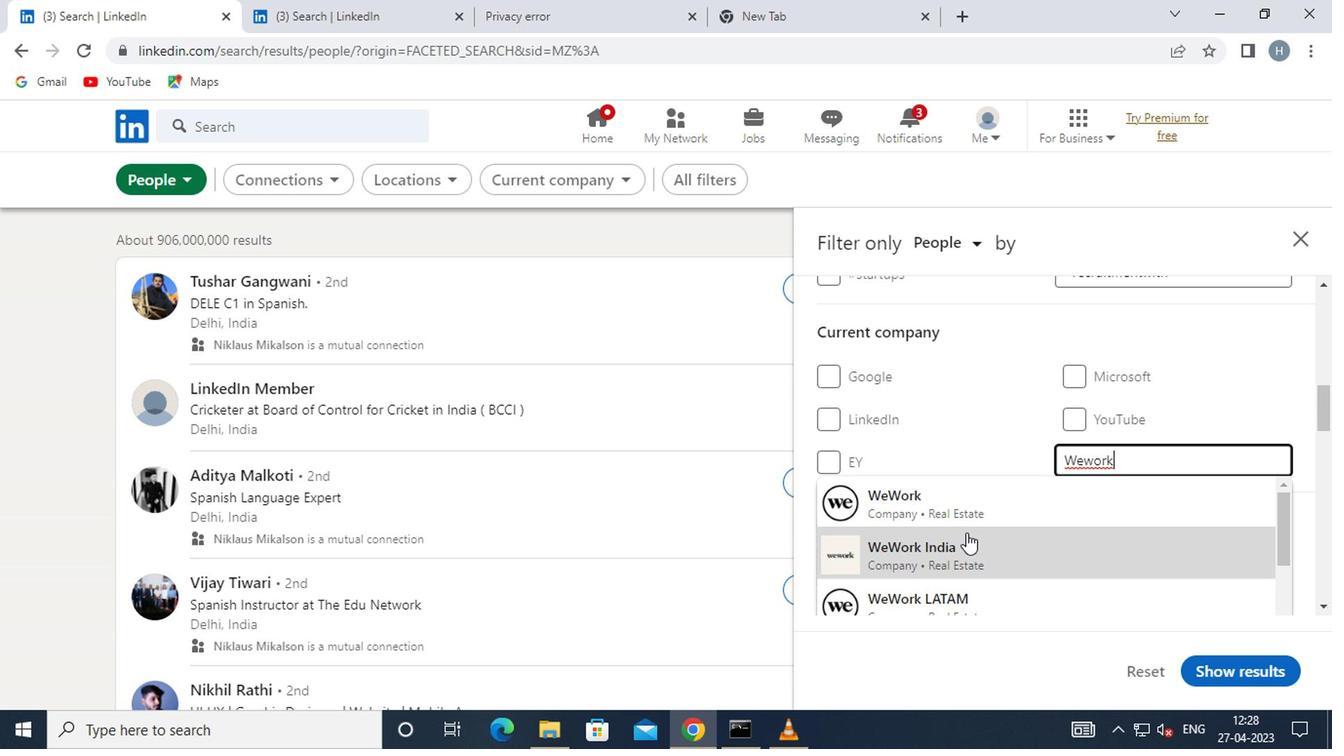 
Action: Mouse pressed left at (966, 535)
Screenshot: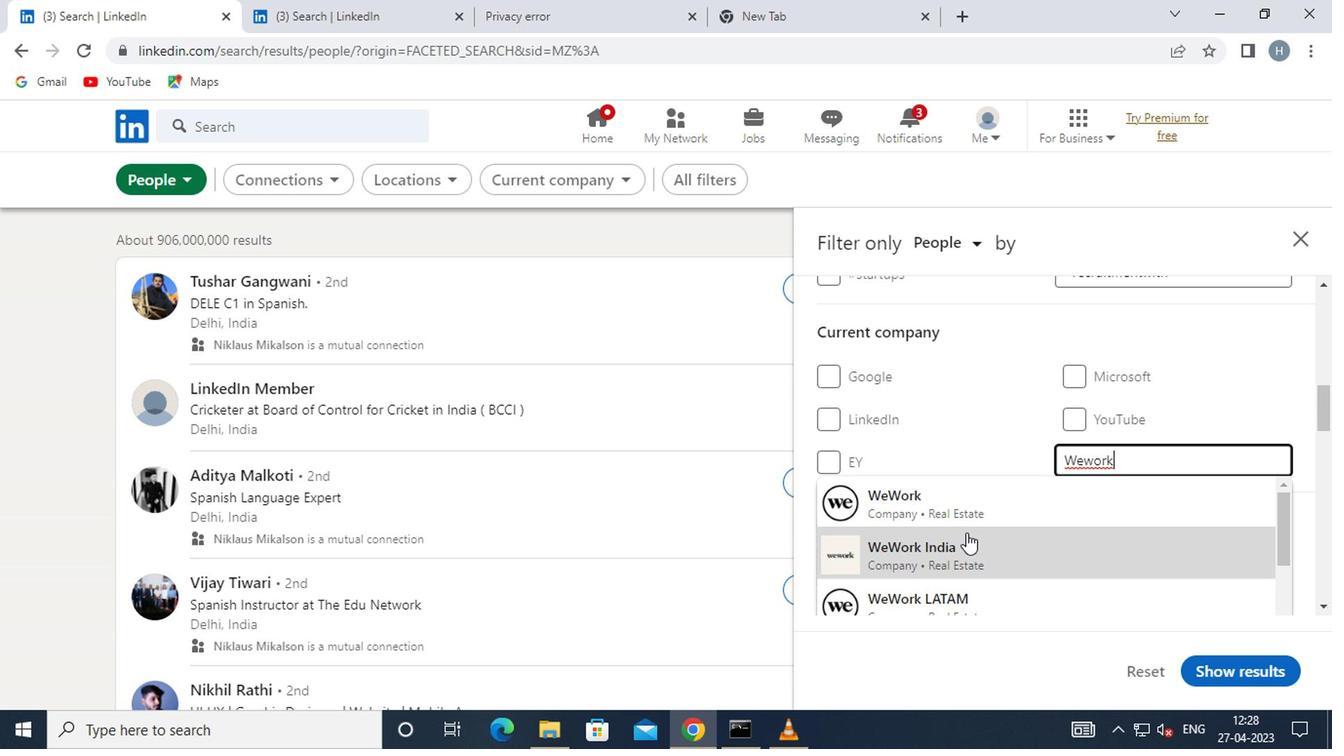
Action: Mouse moved to (995, 435)
Screenshot: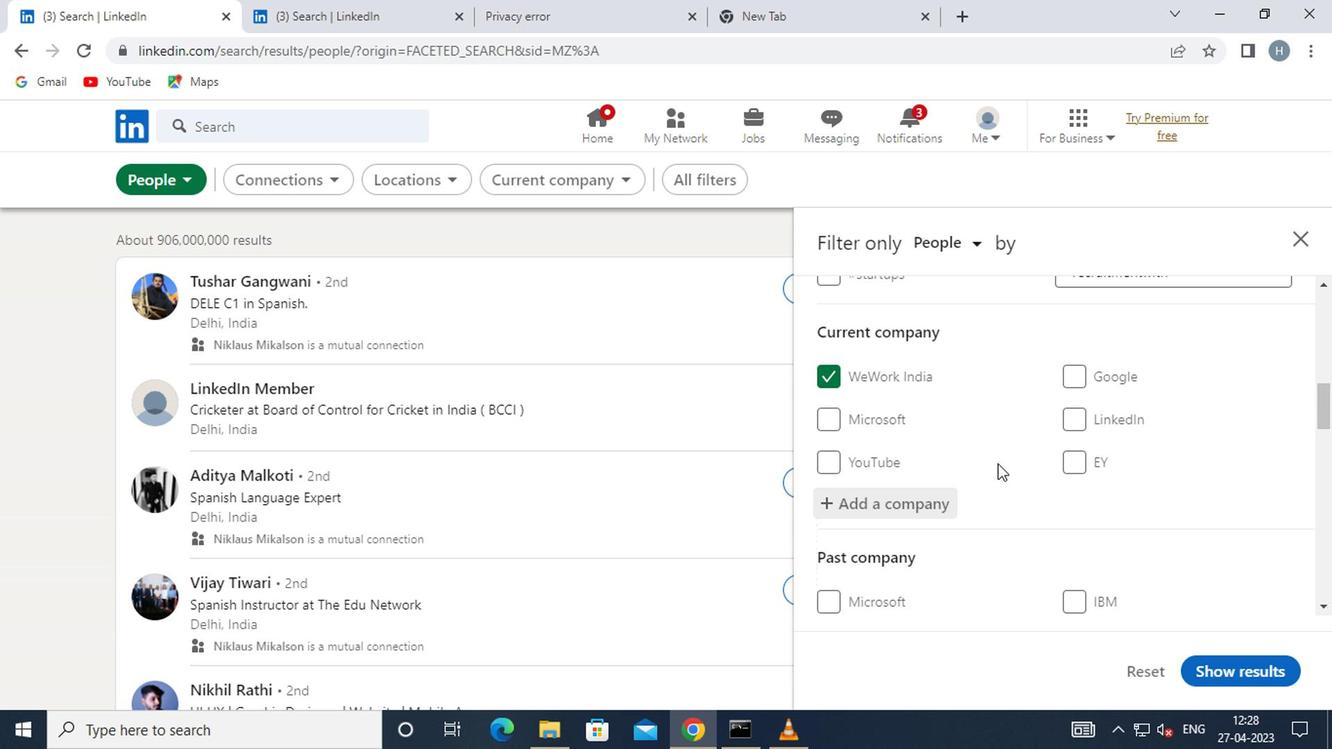 
Action: Mouse scrolled (995, 435) with delta (0, 0)
Screenshot: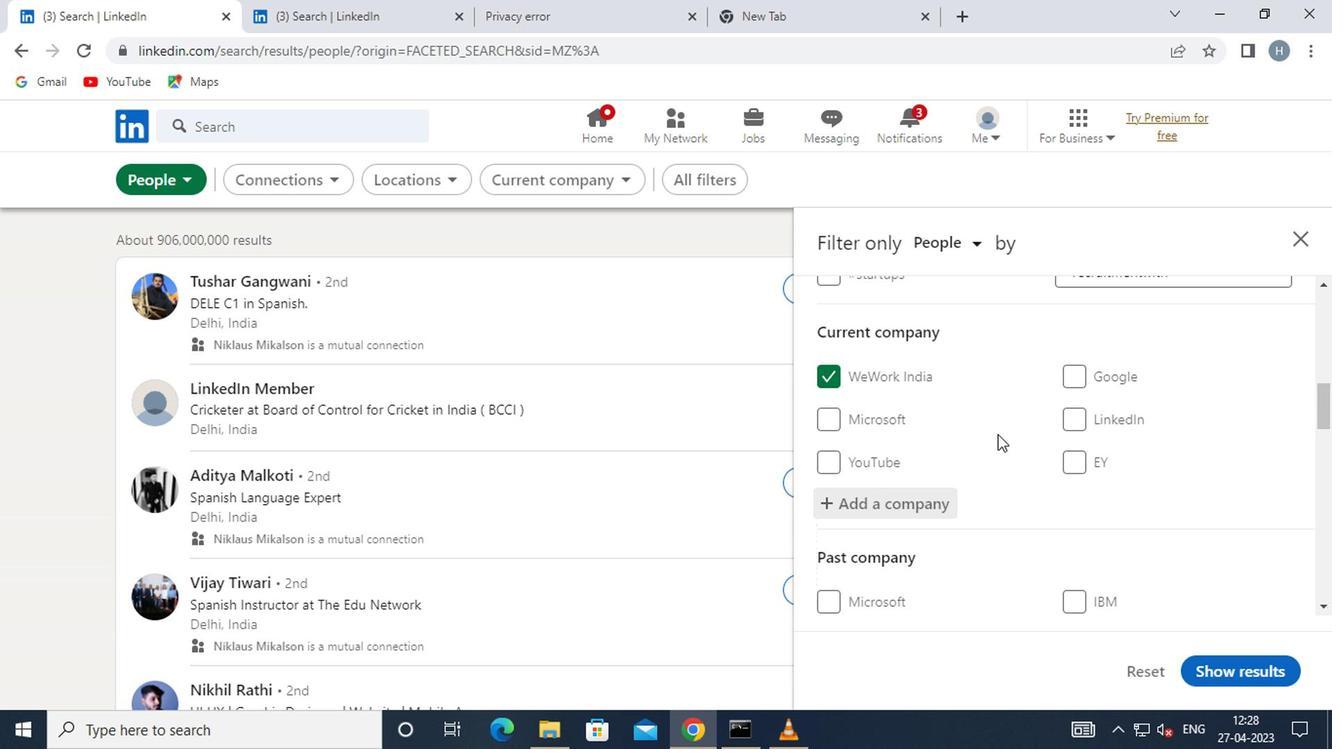 
Action: Mouse scrolled (995, 435) with delta (0, 0)
Screenshot: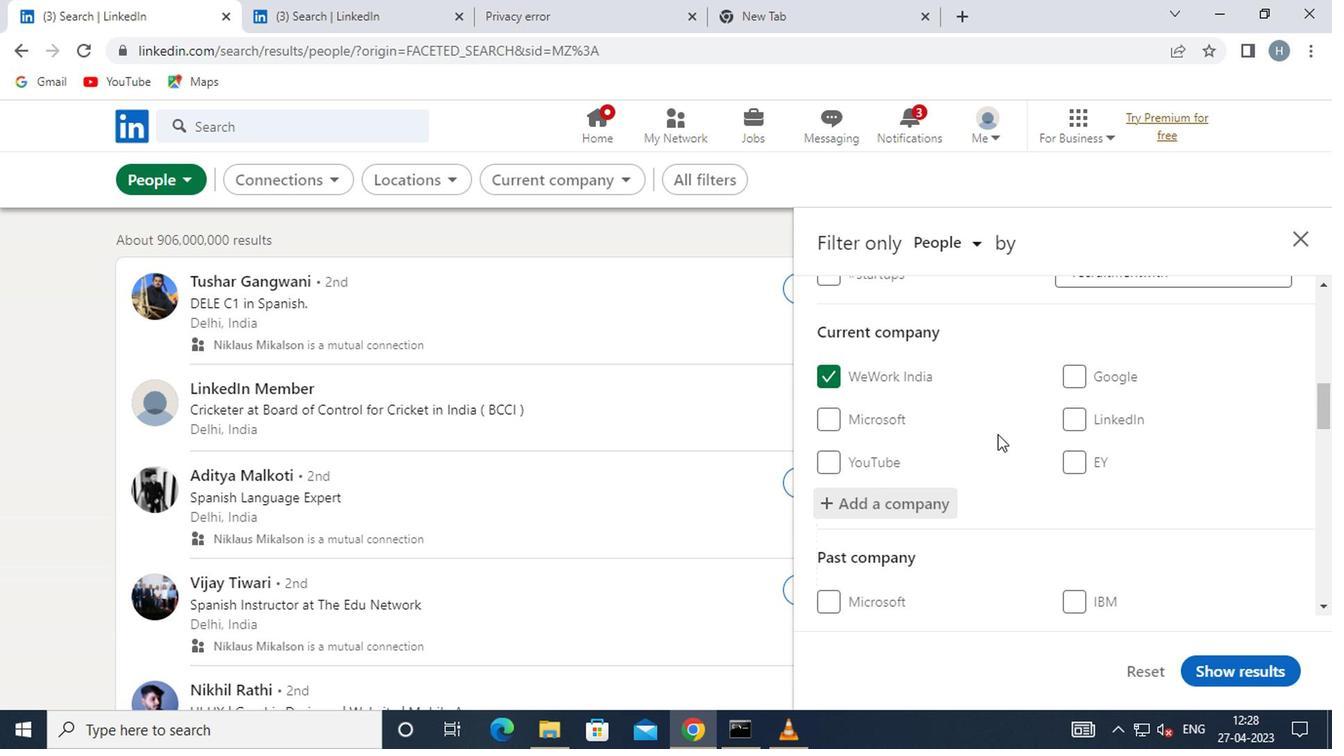 
Action: Mouse moved to (1022, 428)
Screenshot: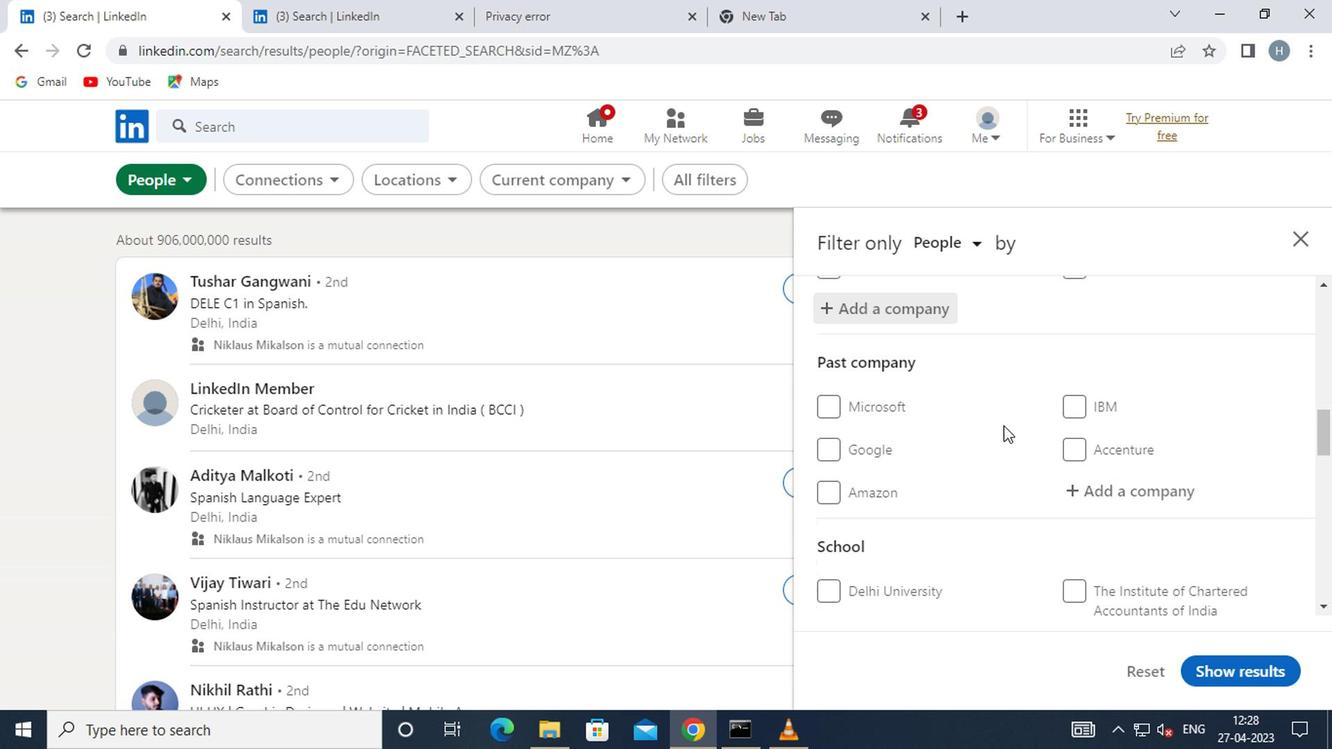 
Action: Mouse scrolled (1022, 428) with delta (0, 0)
Screenshot: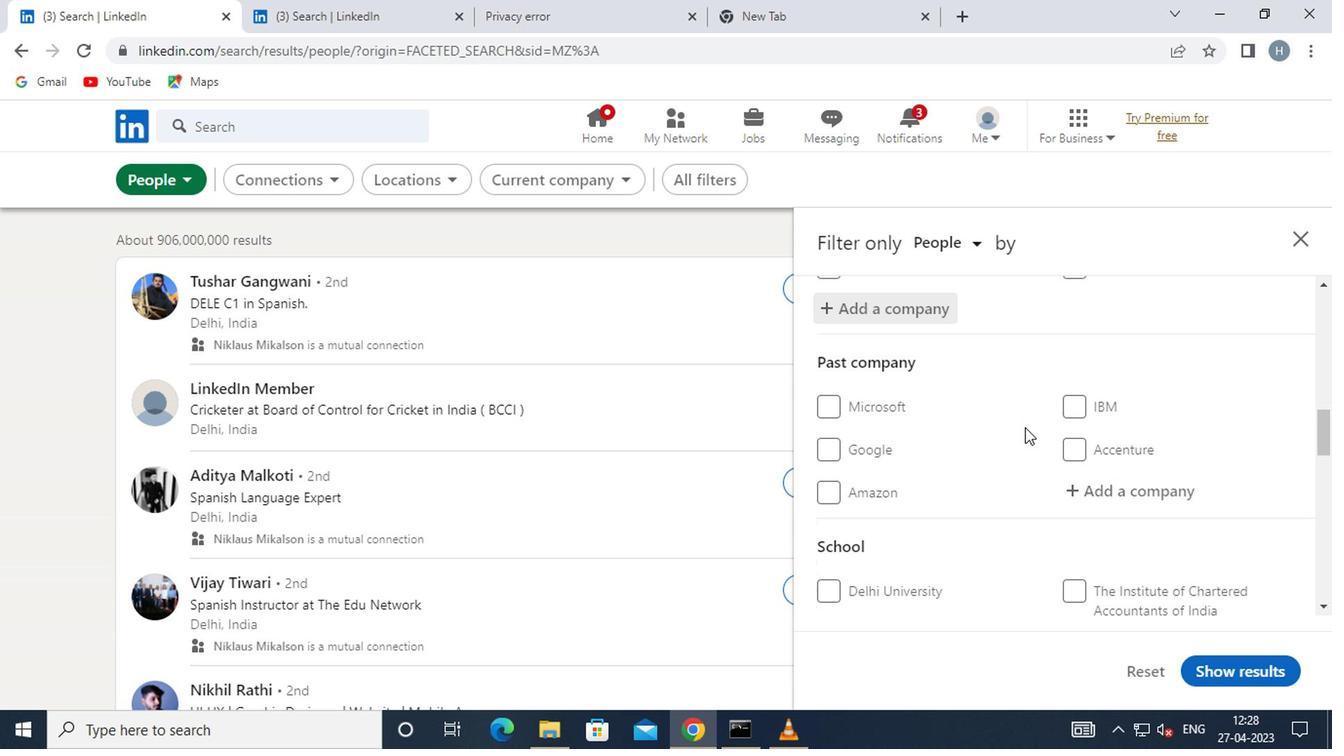 
Action: Mouse scrolled (1022, 428) with delta (0, 0)
Screenshot: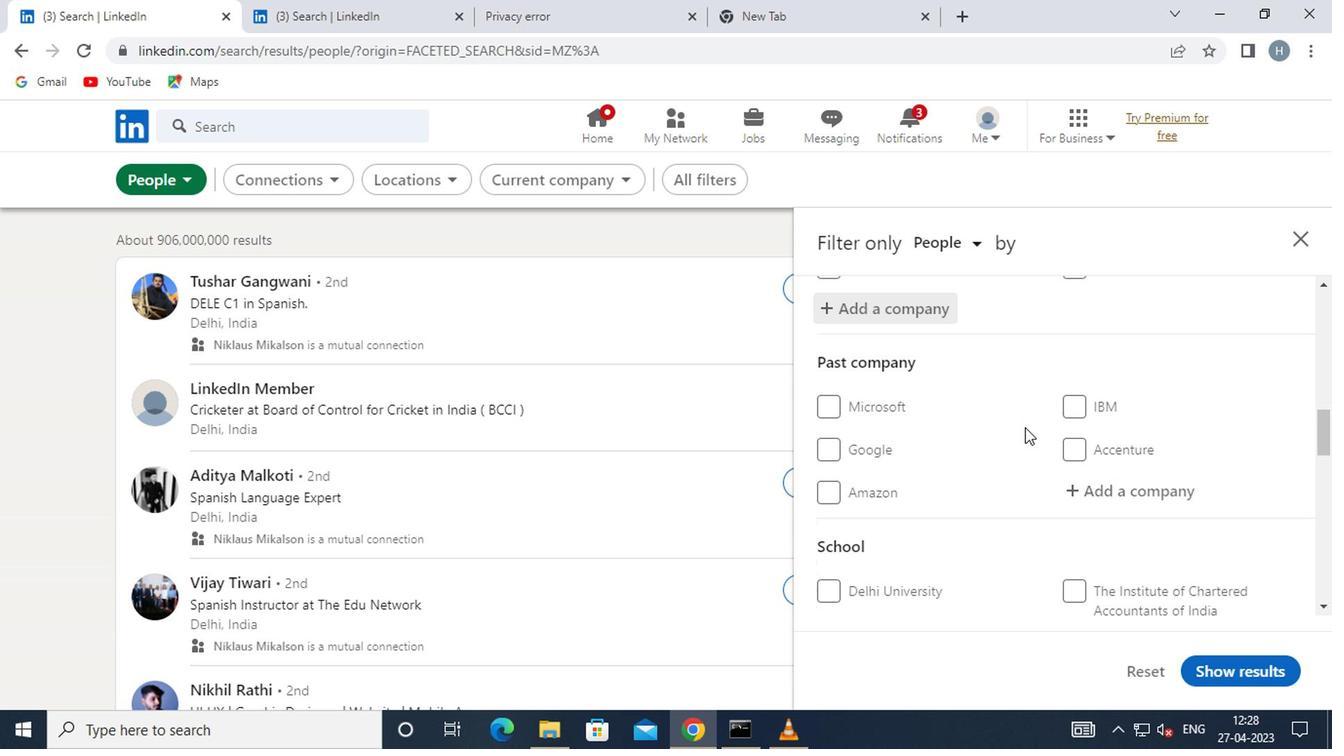 
Action: Mouse scrolled (1022, 428) with delta (0, 0)
Screenshot: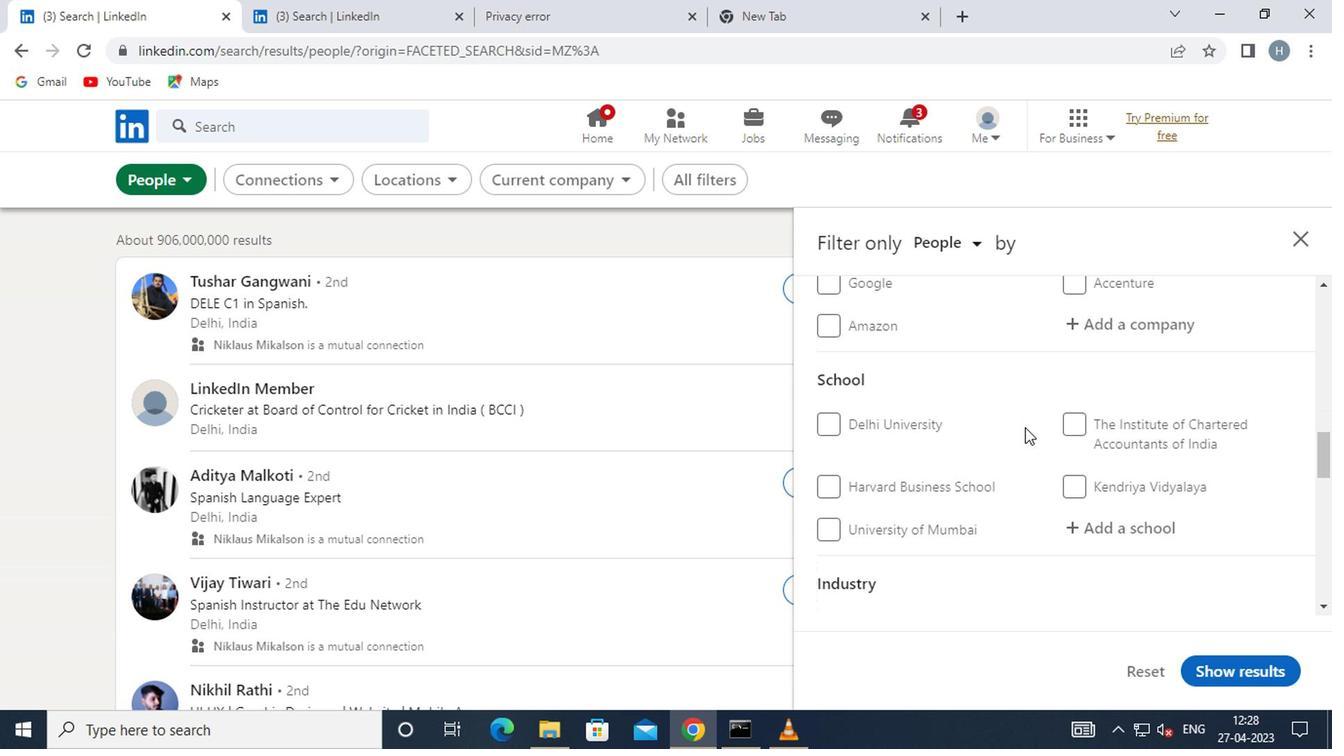 
Action: Mouse moved to (1122, 390)
Screenshot: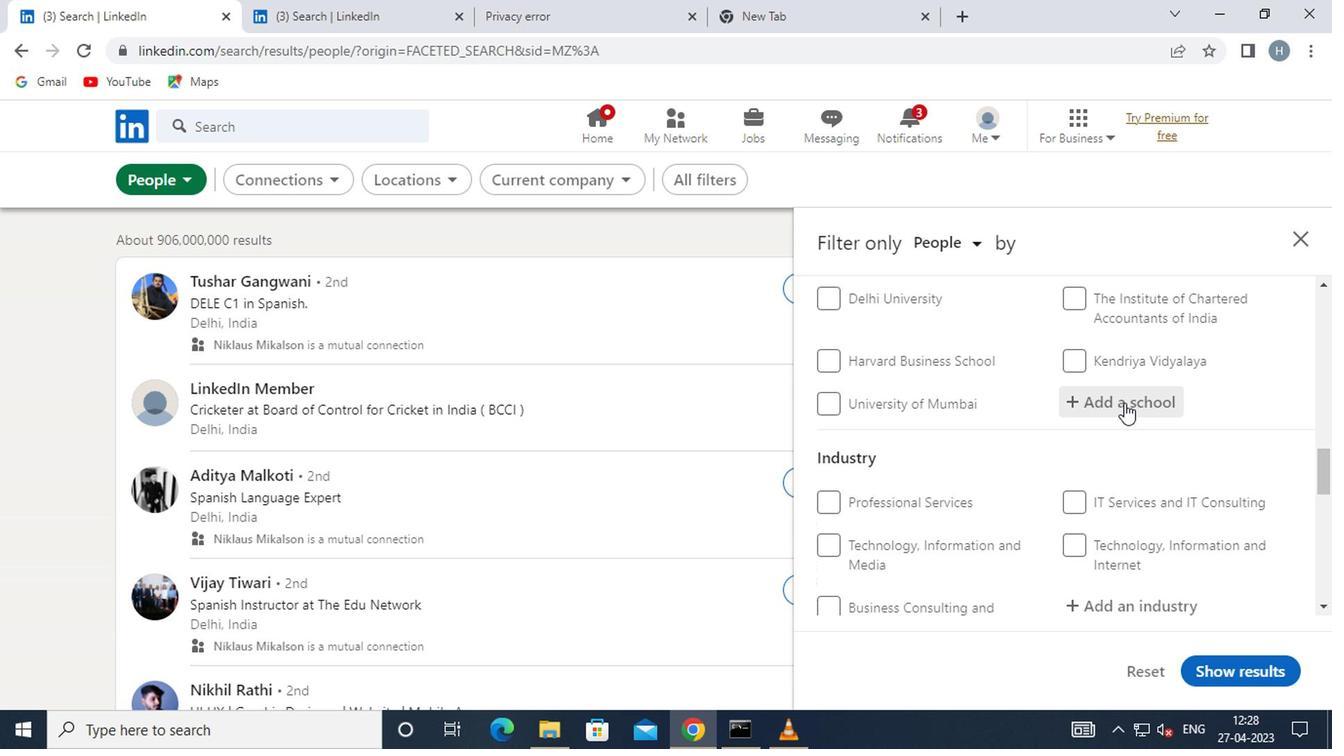 
Action: Mouse pressed left at (1122, 390)
Screenshot: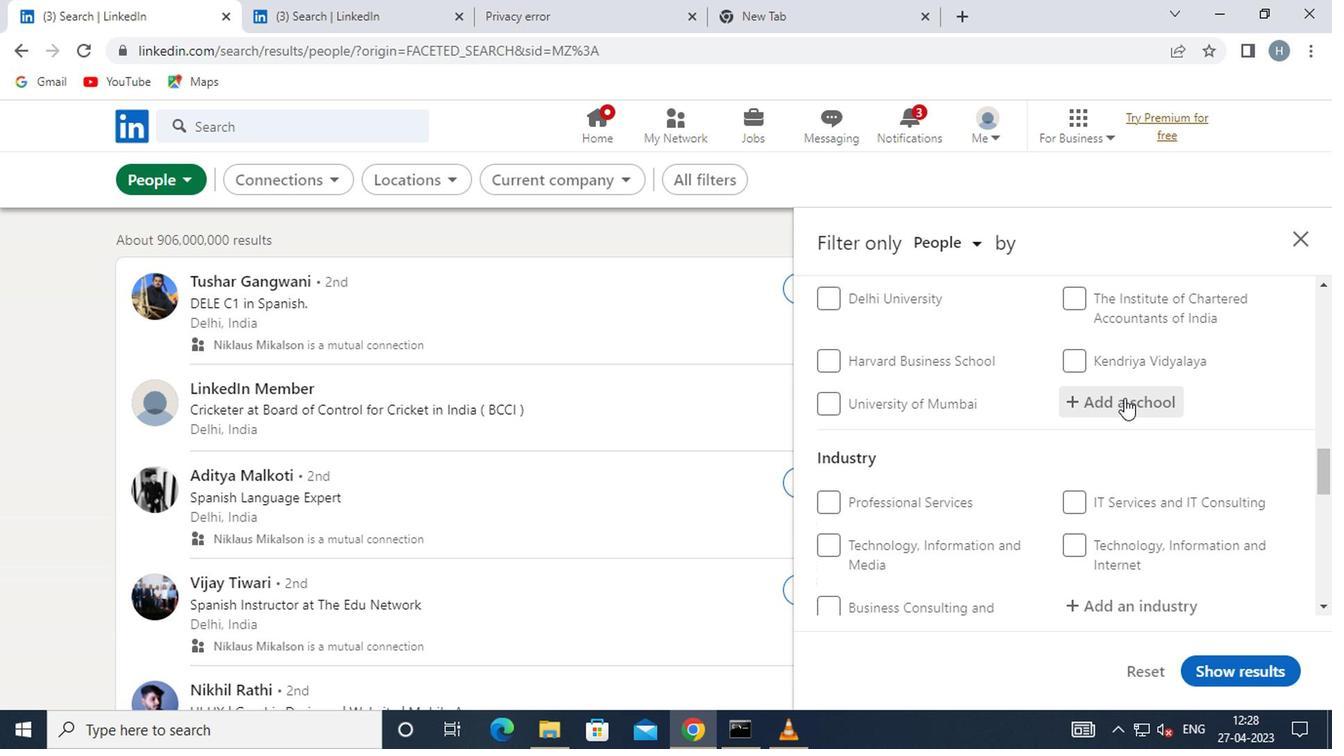 
Action: Mouse moved to (1121, 389)
Screenshot: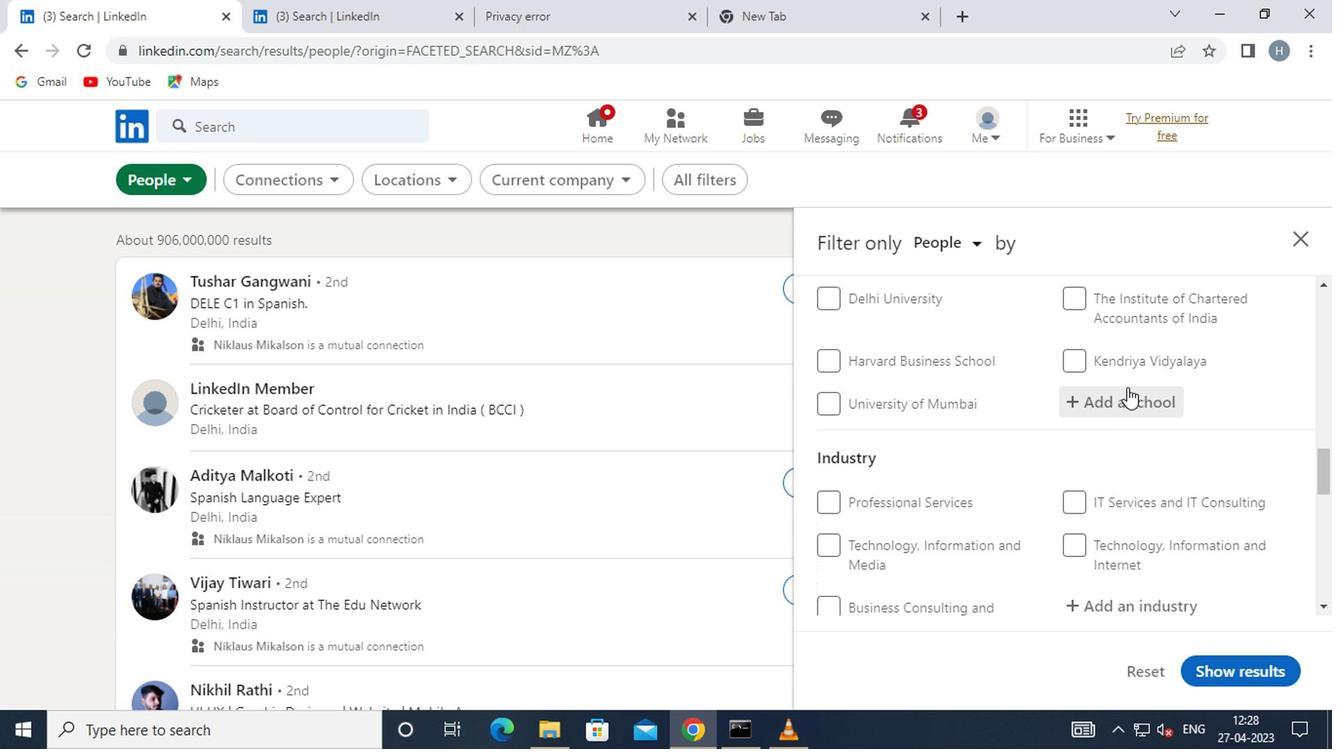 
Action: Key pressed VIKRAMA<Key.space>SIMHA
Screenshot: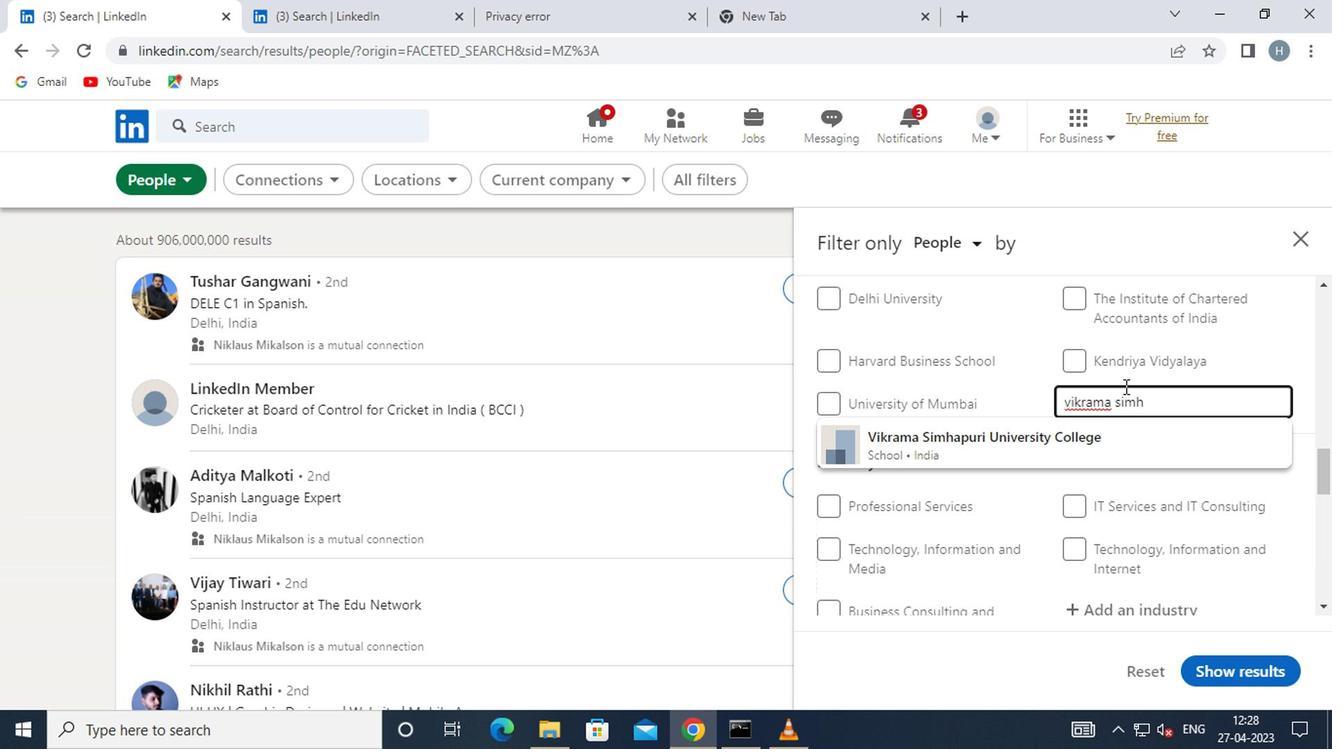 
Action: Mouse moved to (1010, 444)
Screenshot: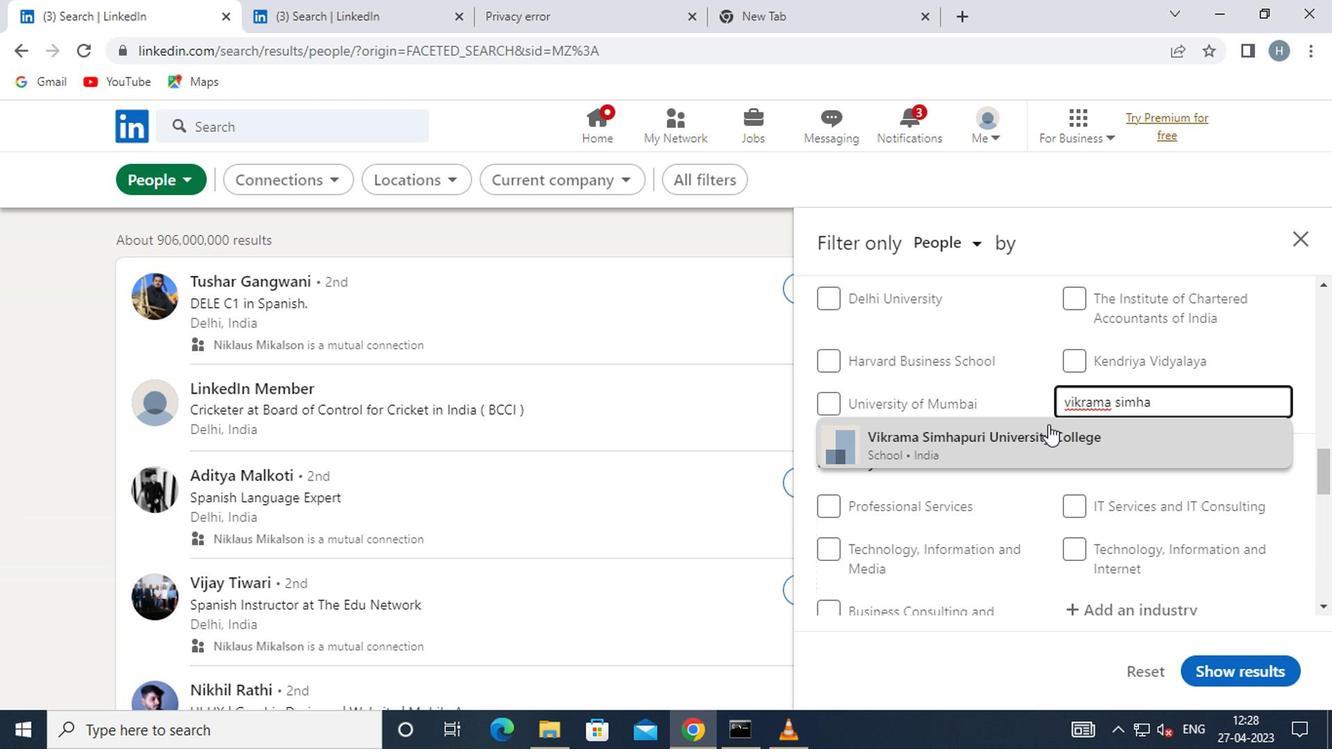 
Action: Mouse pressed left at (1010, 444)
Screenshot: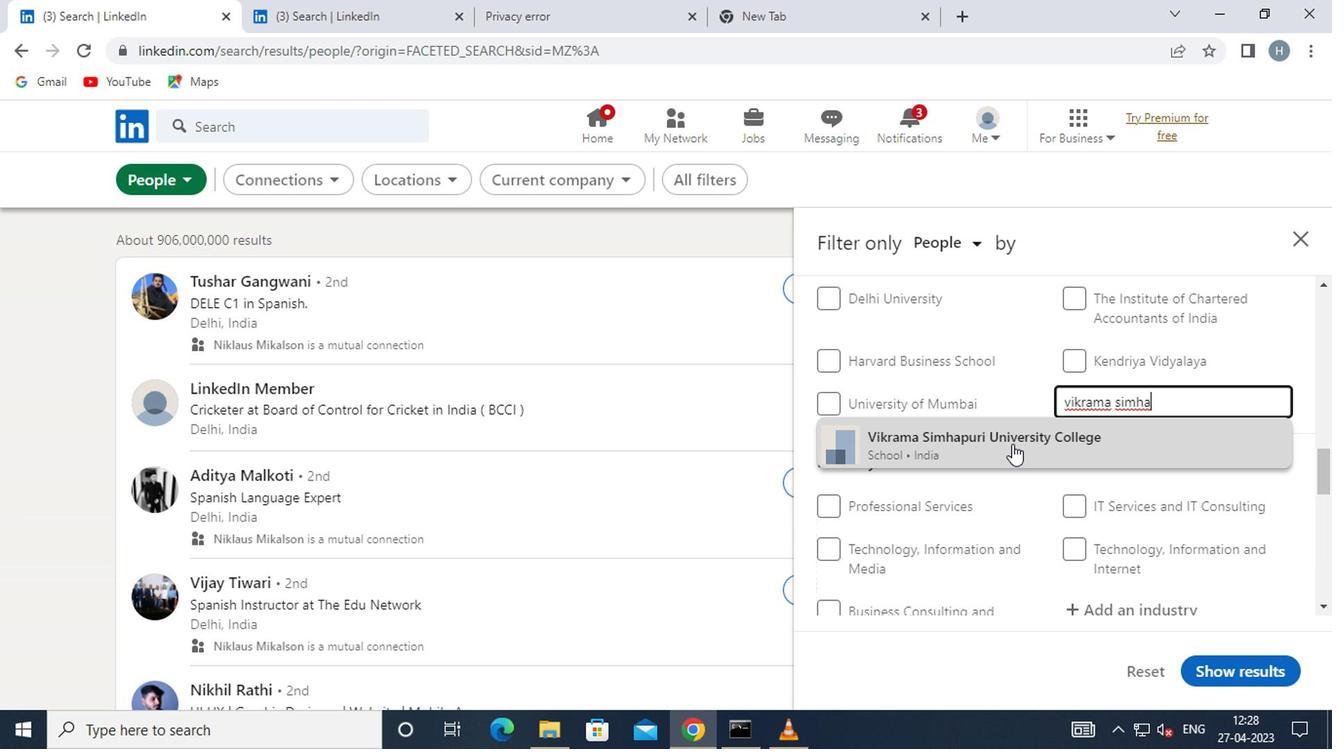 
Action: Mouse moved to (996, 412)
Screenshot: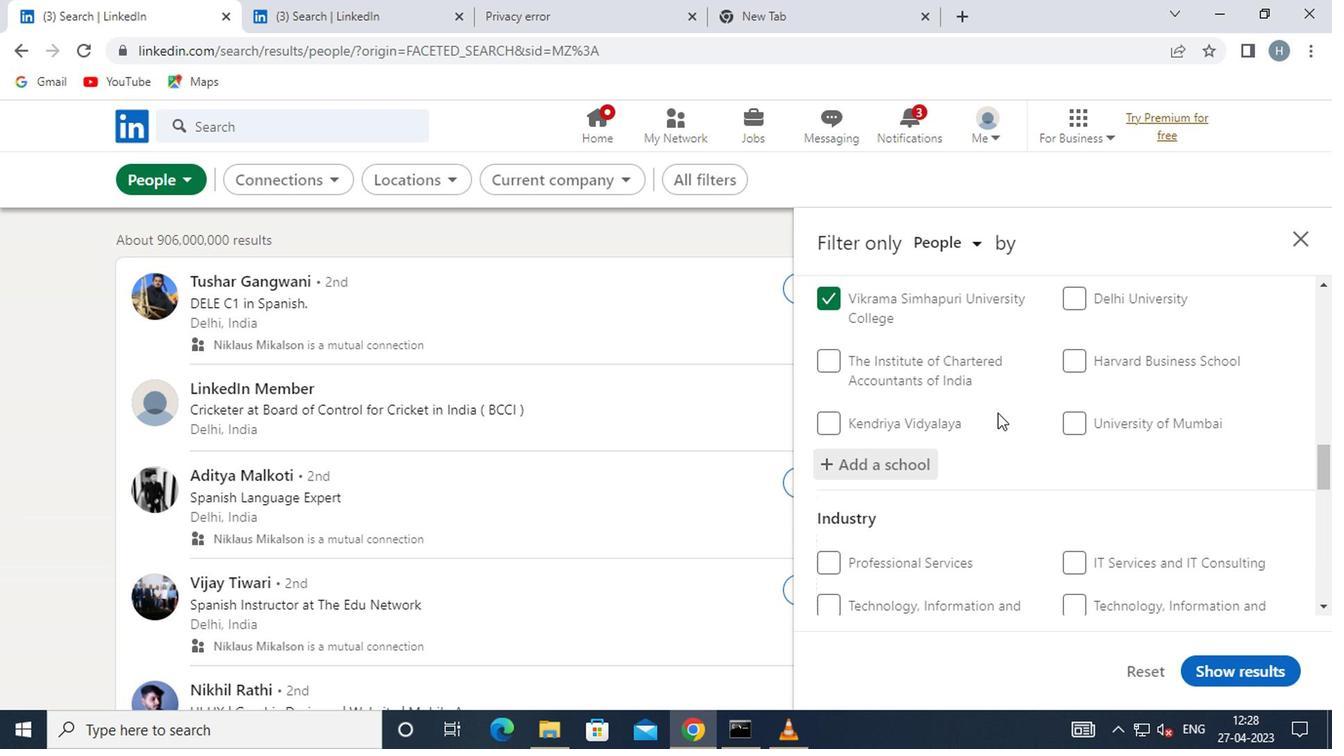 
Action: Mouse scrolled (996, 411) with delta (0, 0)
Screenshot: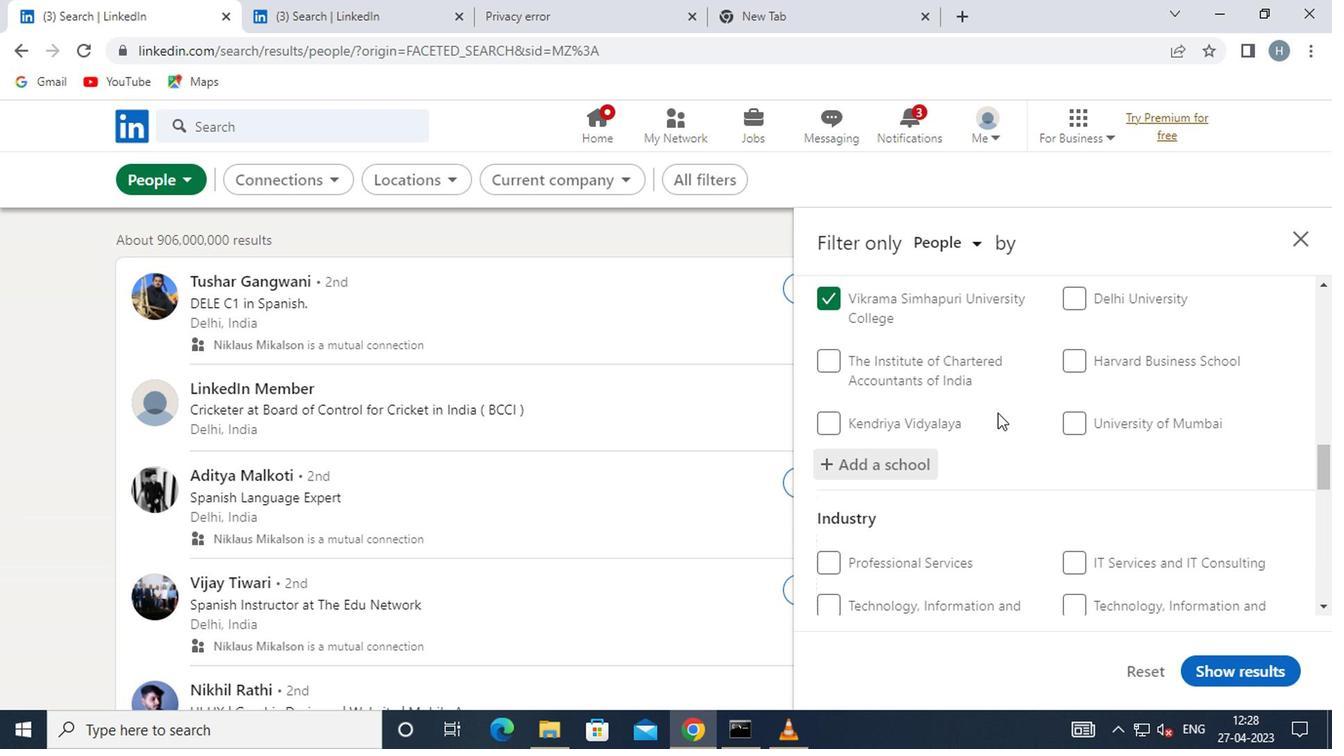 
Action: Mouse moved to (997, 411)
Screenshot: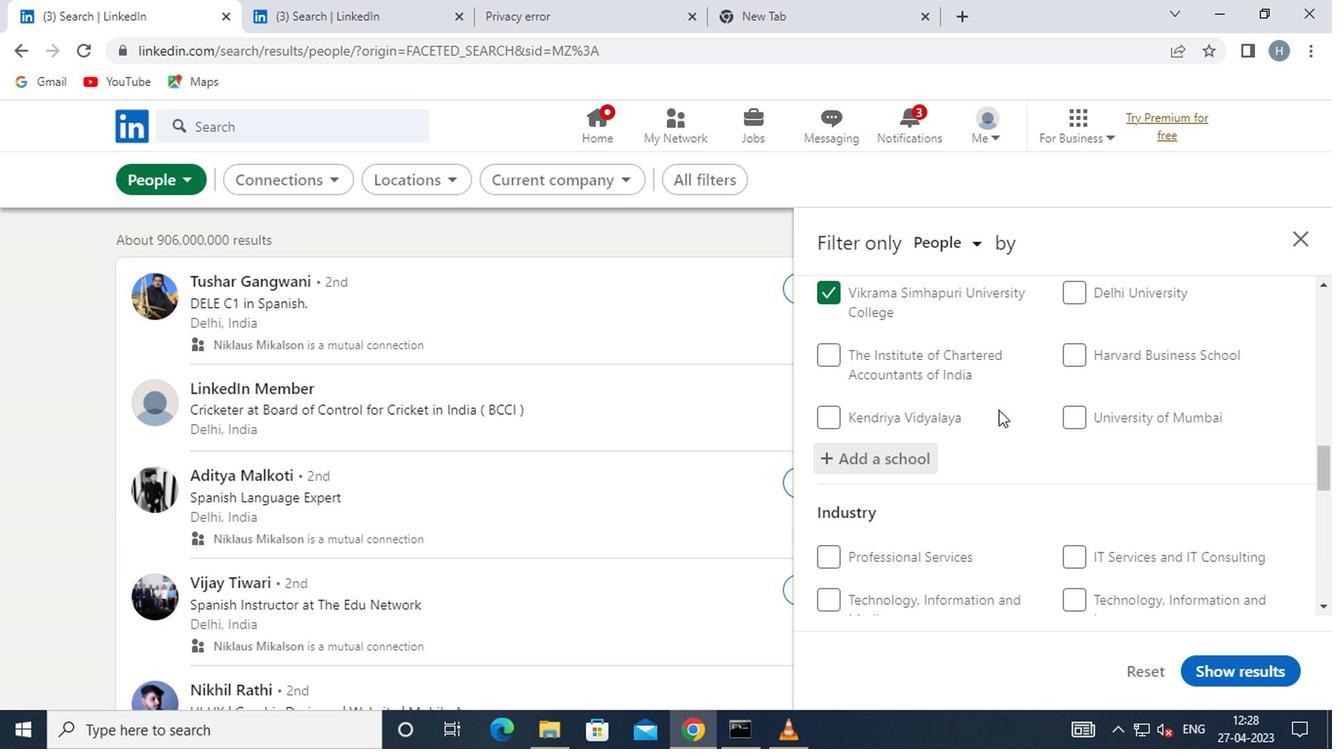 
Action: Mouse scrolled (997, 410) with delta (0, -1)
Screenshot: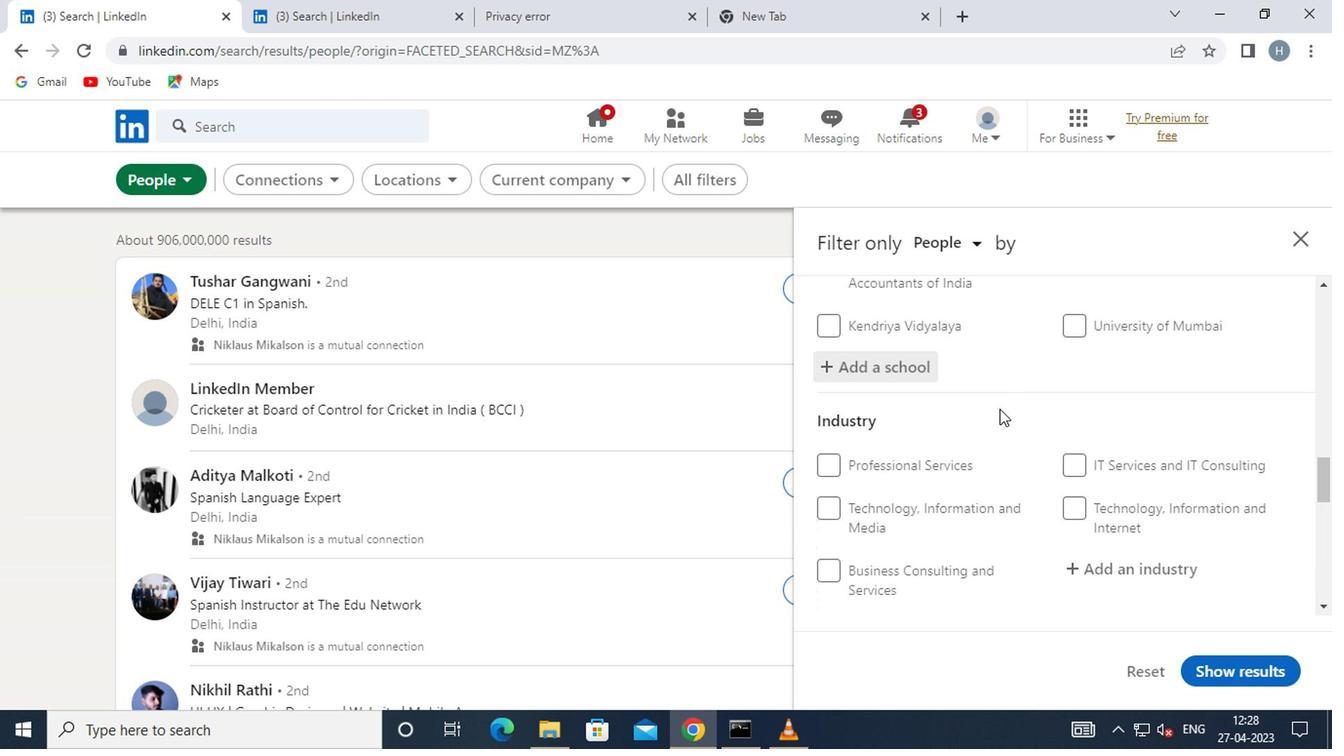 
Action: Mouse moved to (1133, 467)
Screenshot: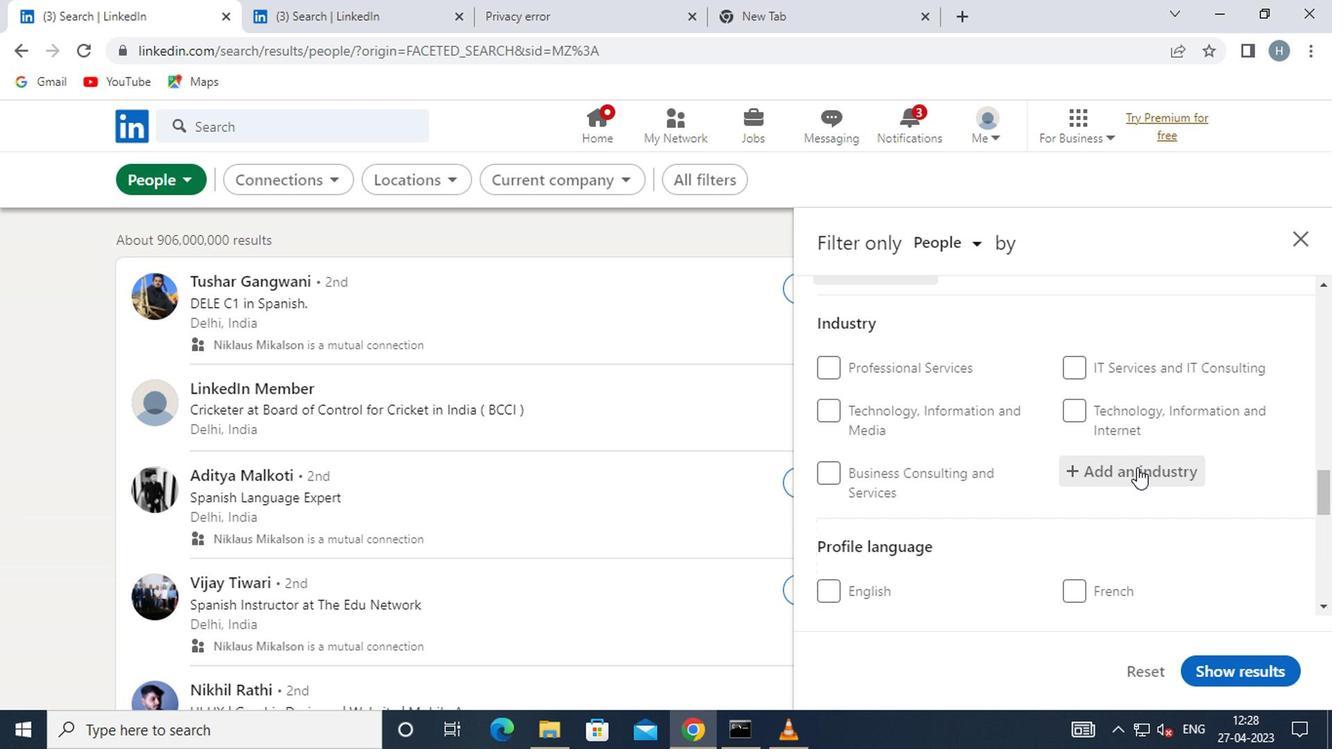 
Action: Mouse pressed left at (1133, 467)
Screenshot: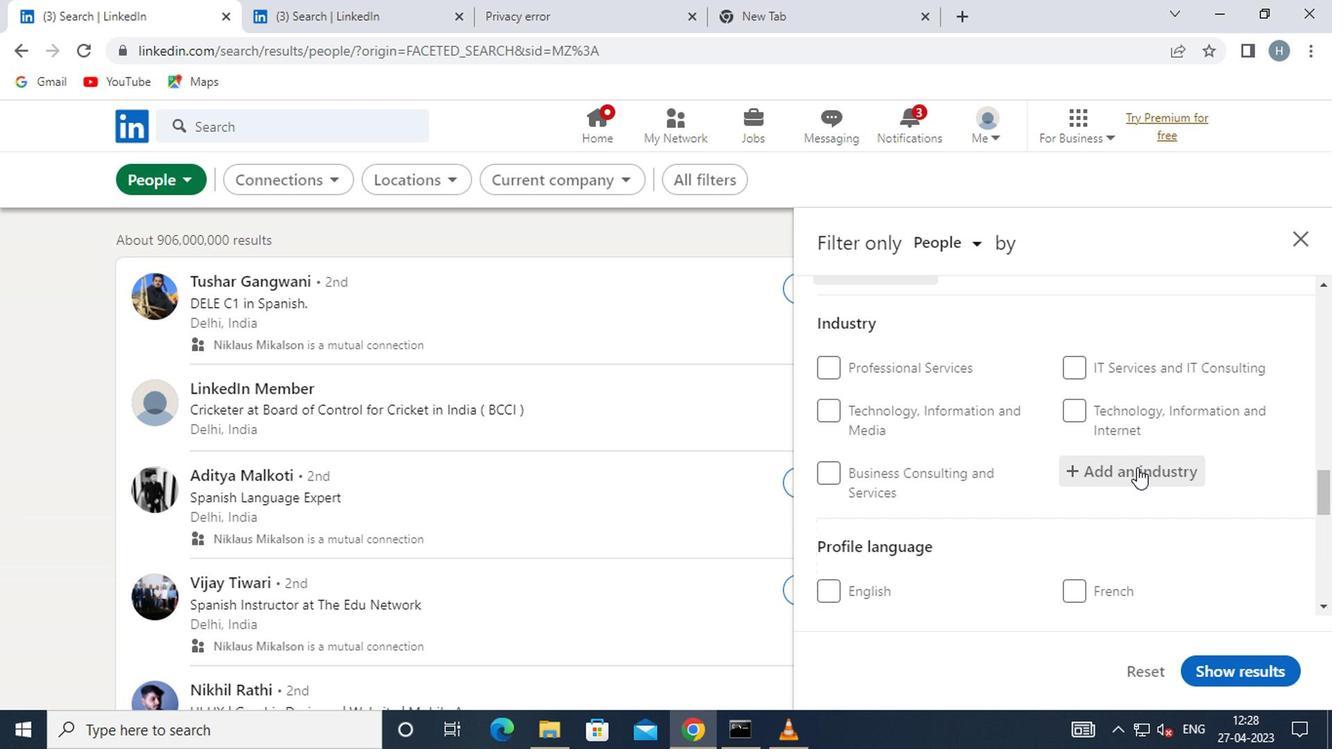 
Action: Key pressed <Key.shift>CONSTRU
Screenshot: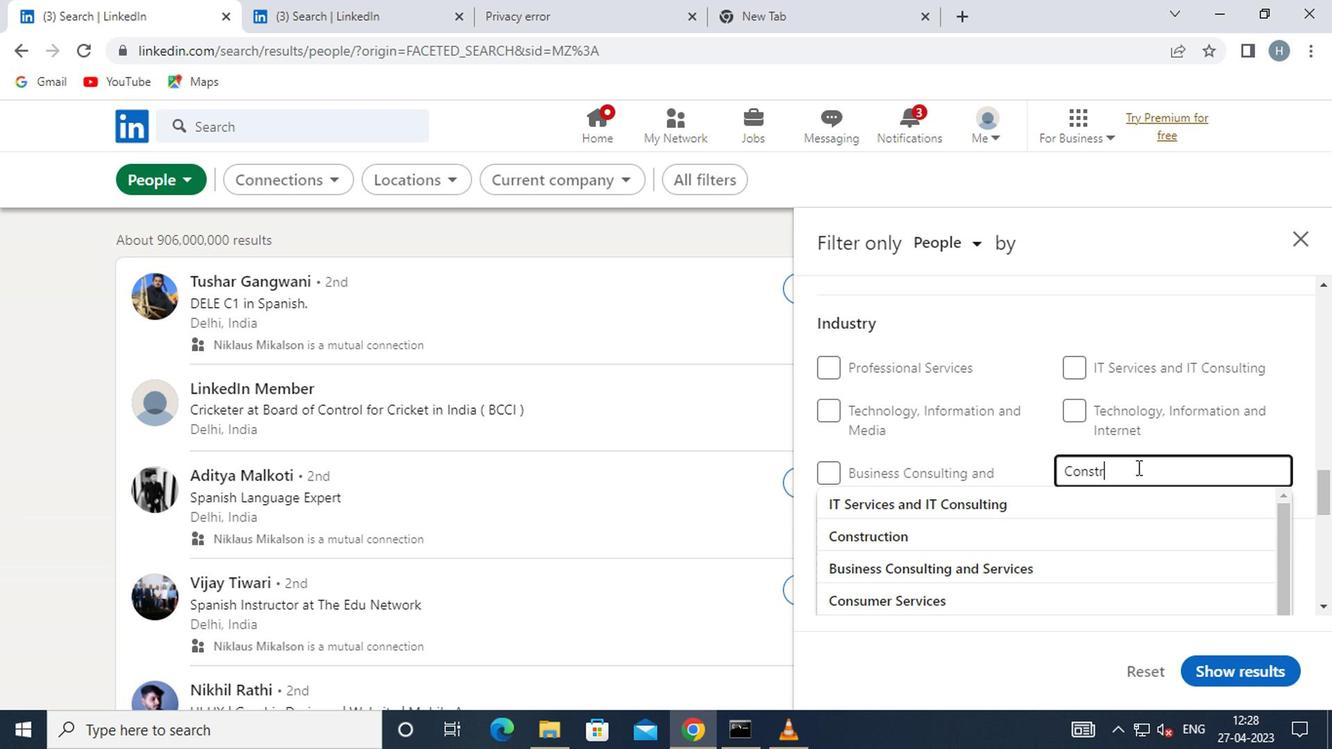 
Action: Mouse moved to (1081, 555)
Screenshot: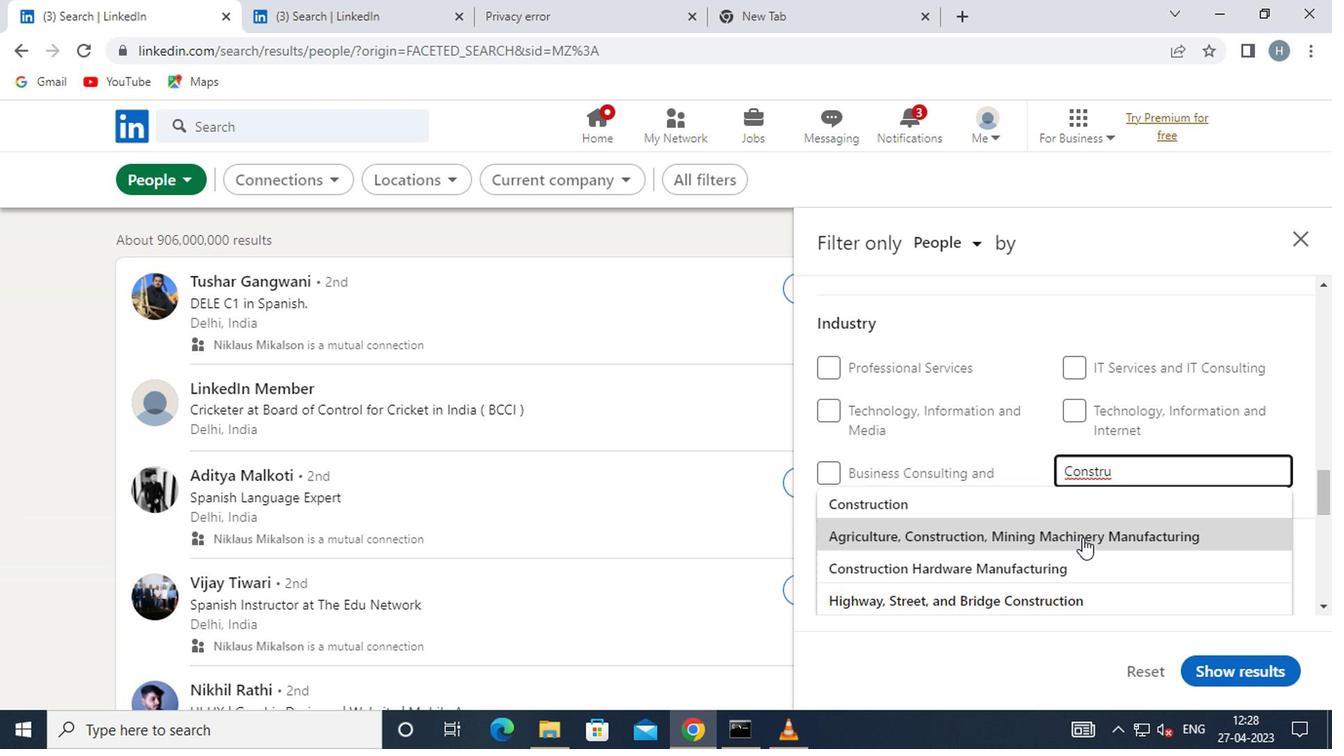 
Action: Mouse pressed left at (1081, 555)
Screenshot: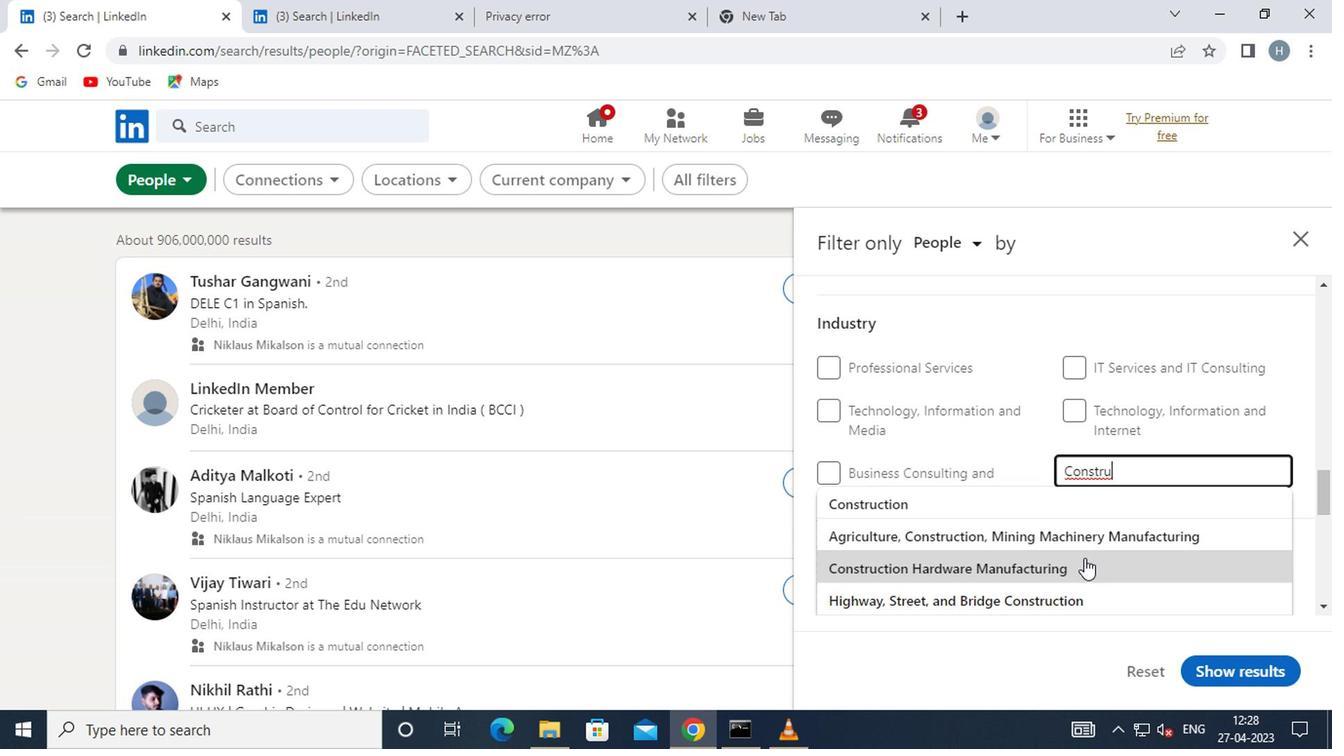 
Action: Mouse moved to (1079, 507)
Screenshot: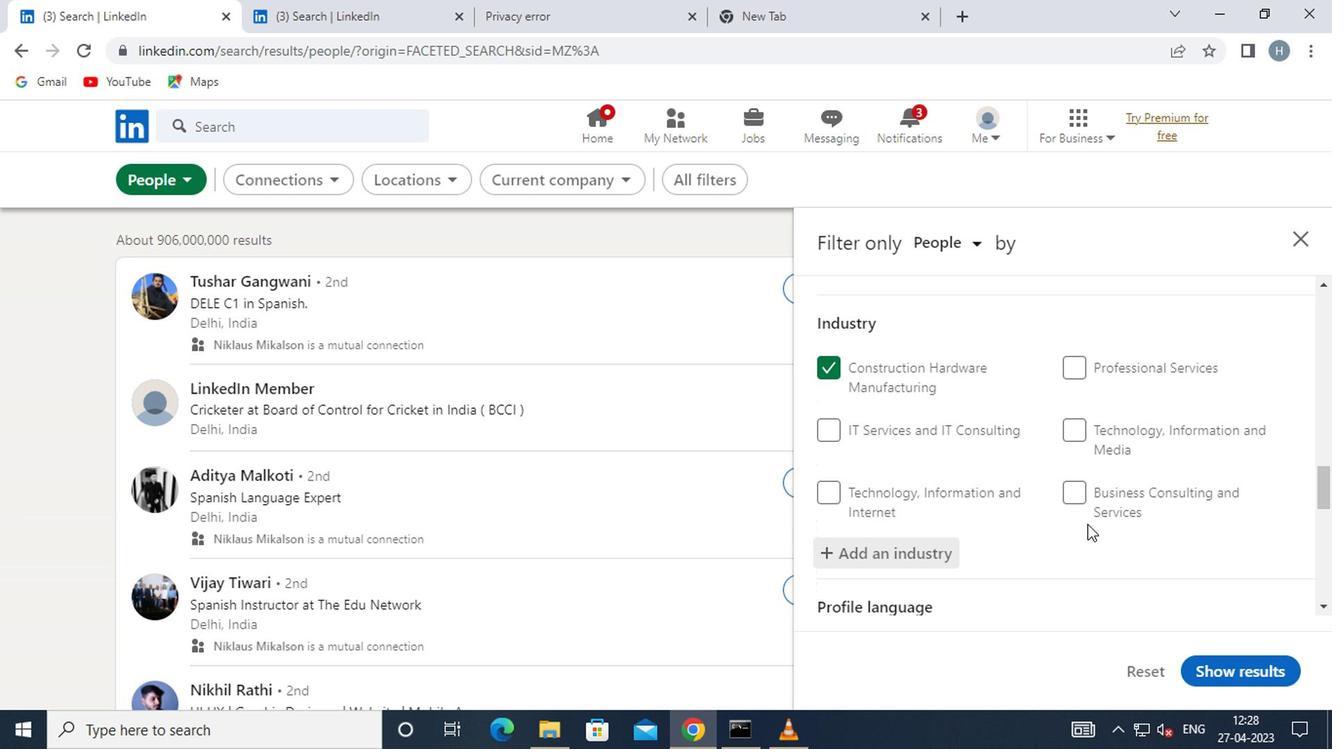 
Action: Mouse scrolled (1079, 507) with delta (0, 0)
Screenshot: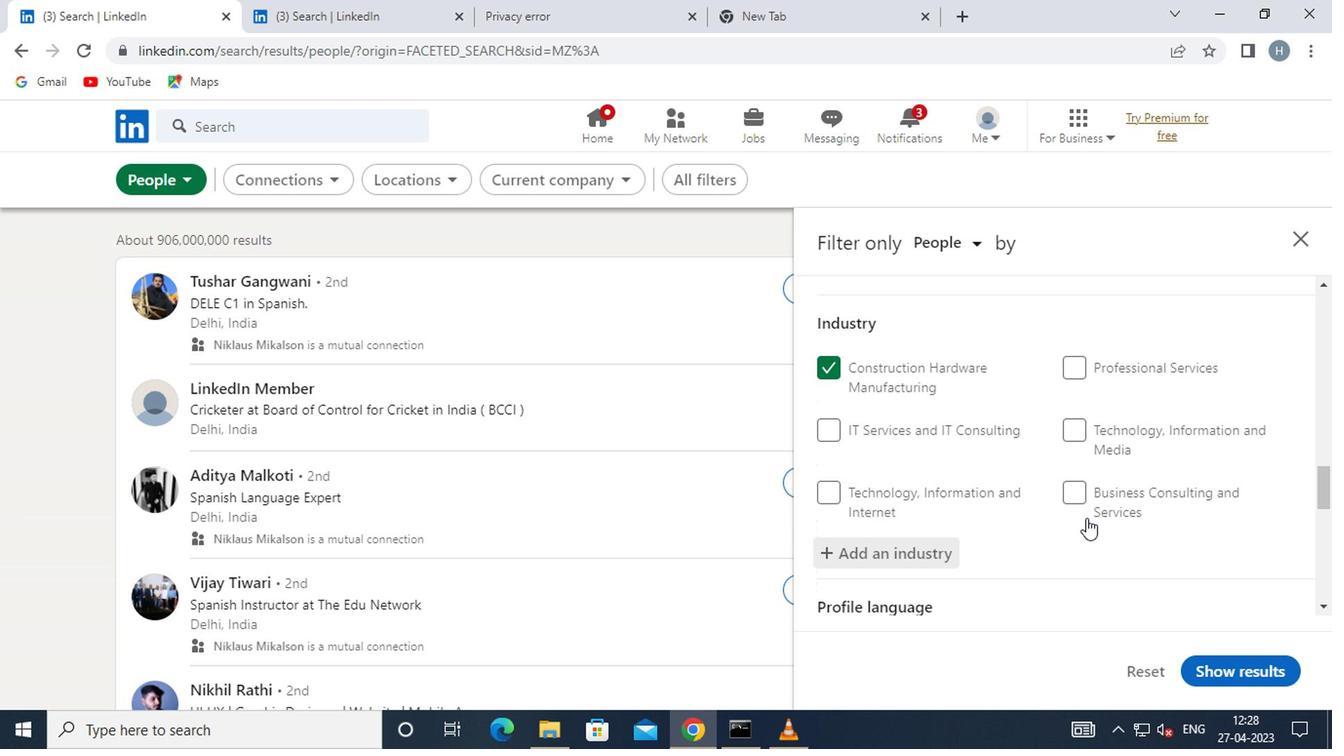 
Action: Mouse scrolled (1079, 507) with delta (0, 0)
Screenshot: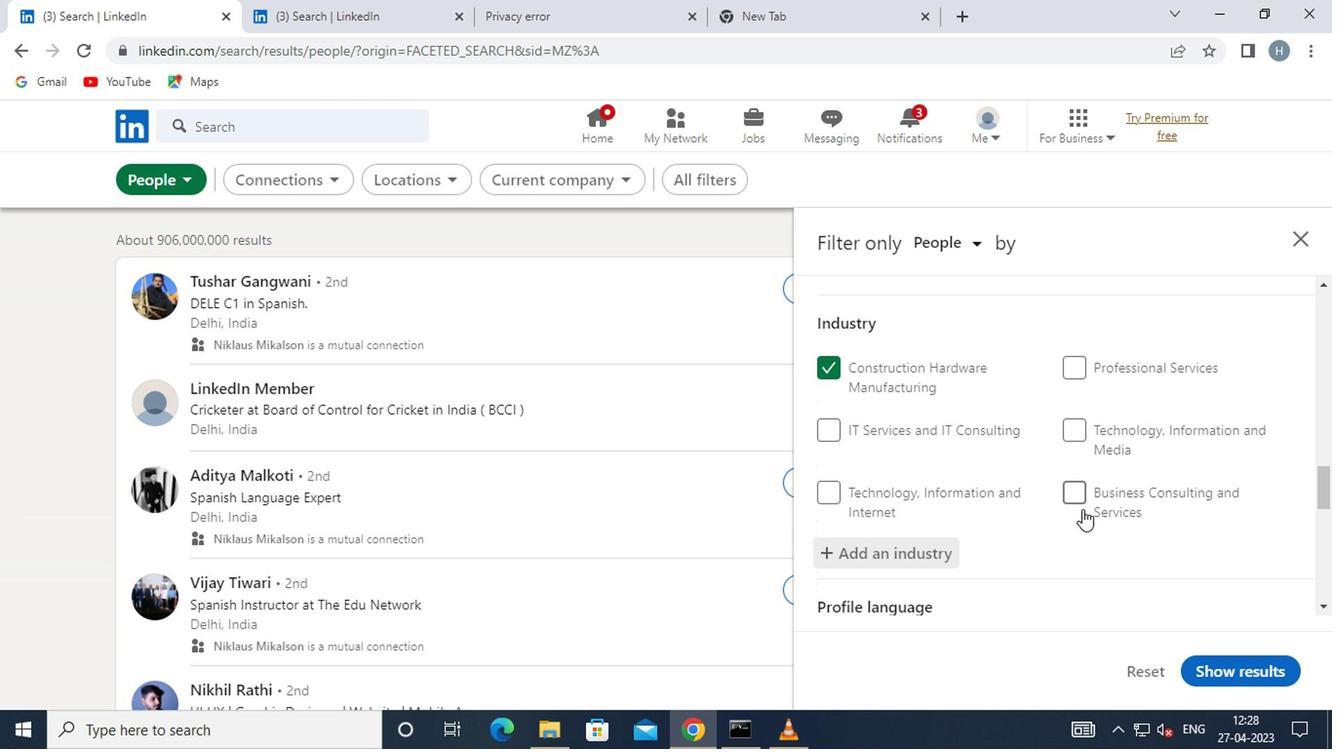 
Action: Mouse moved to (1099, 451)
Screenshot: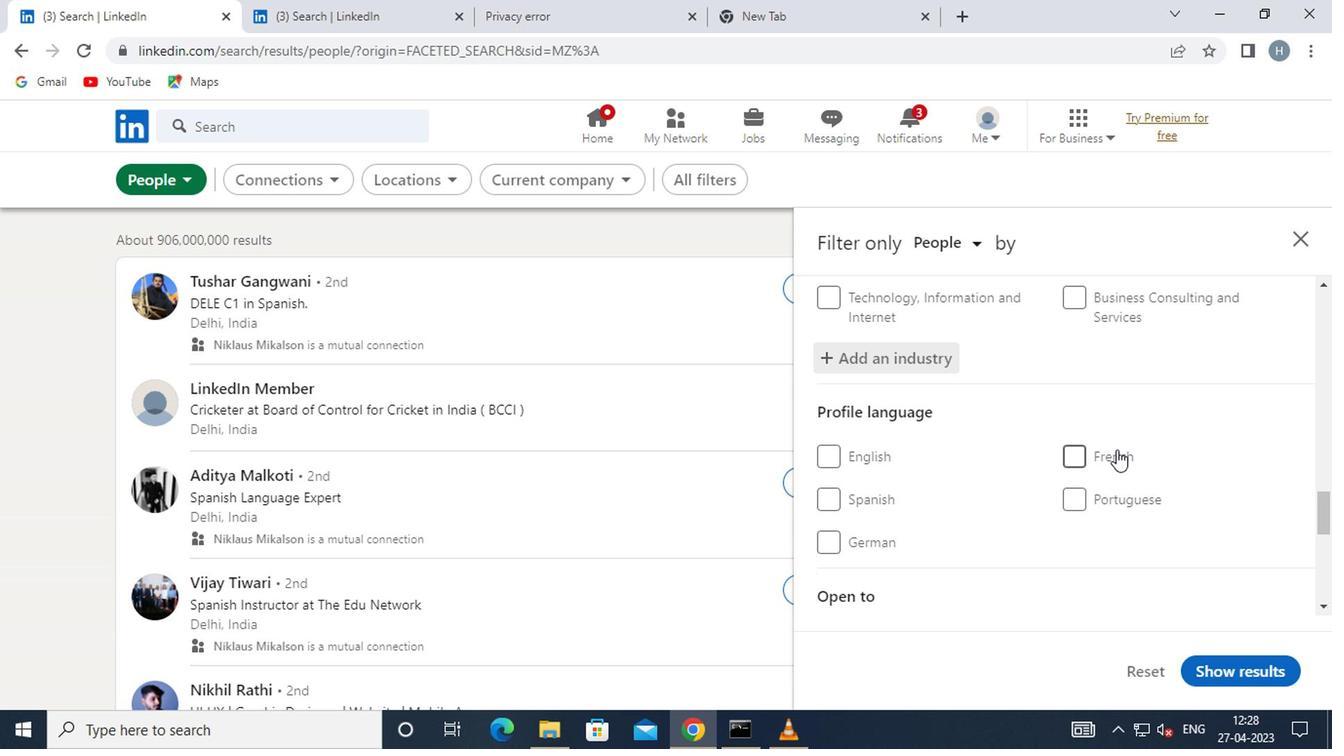 
Action: Mouse pressed left at (1099, 451)
Screenshot: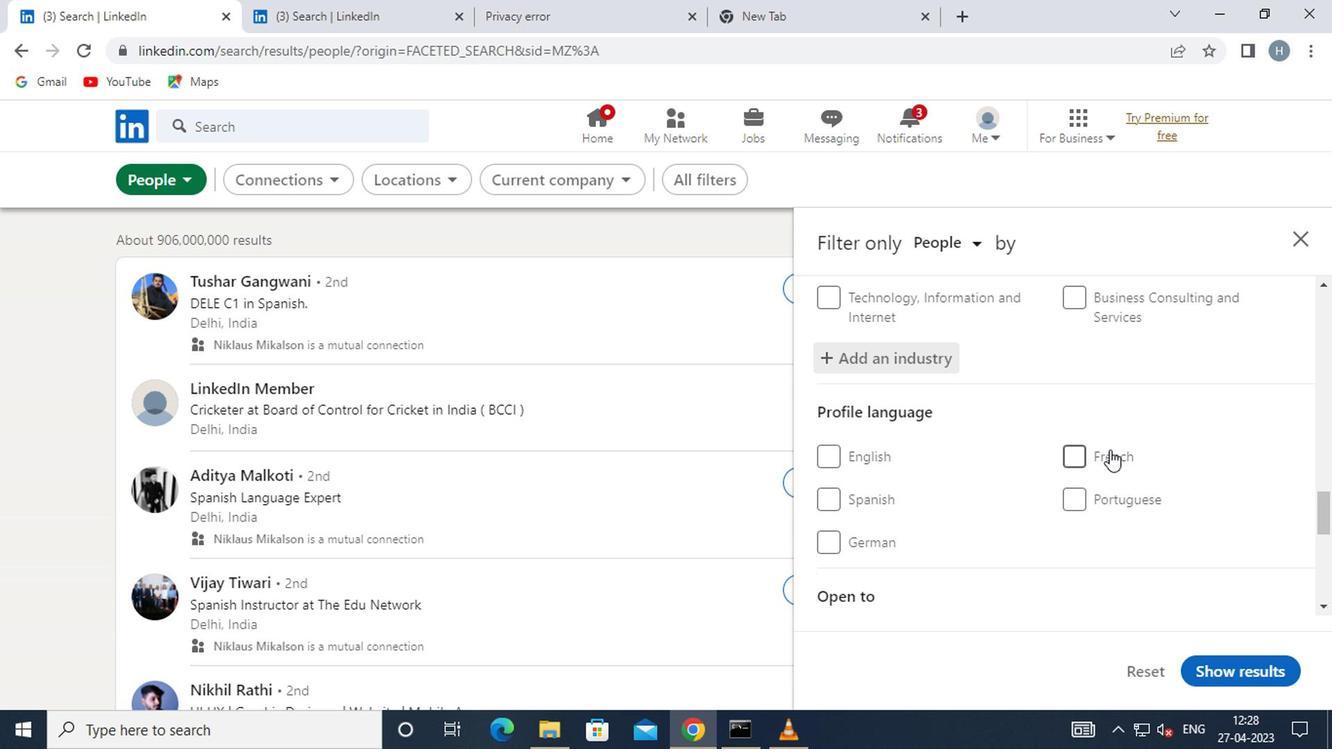
Action: Mouse moved to (1097, 451)
Screenshot: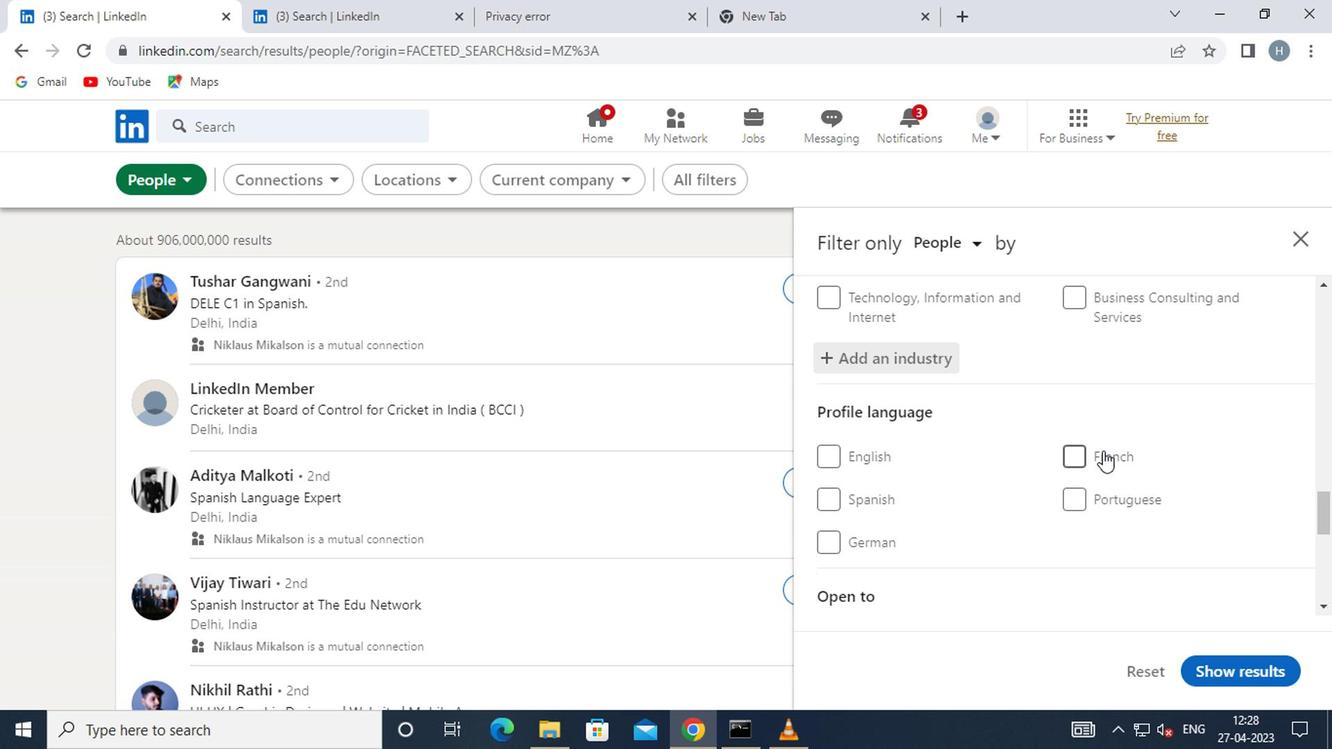 
Action: Mouse scrolled (1097, 451) with delta (0, 0)
Screenshot: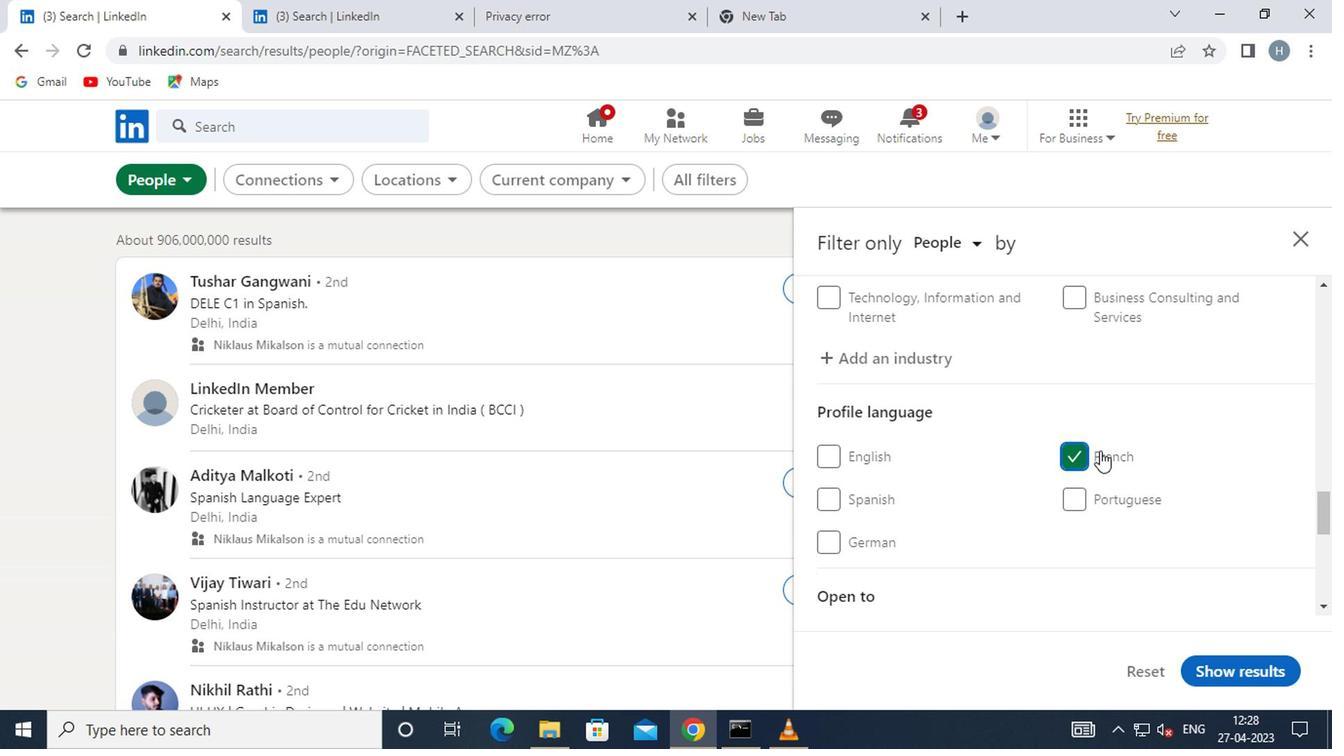 
Action: Mouse scrolled (1097, 451) with delta (0, 0)
Screenshot: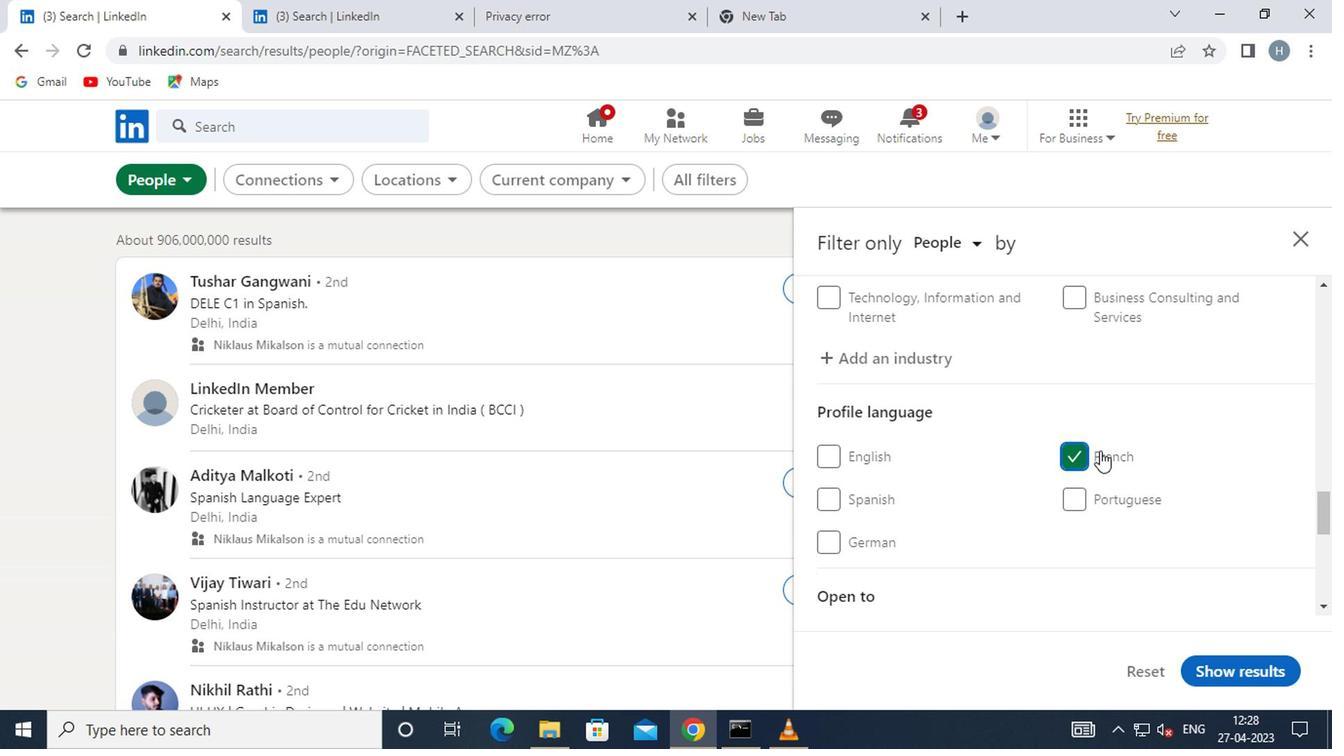
Action: Mouse scrolled (1097, 451) with delta (0, 0)
Screenshot: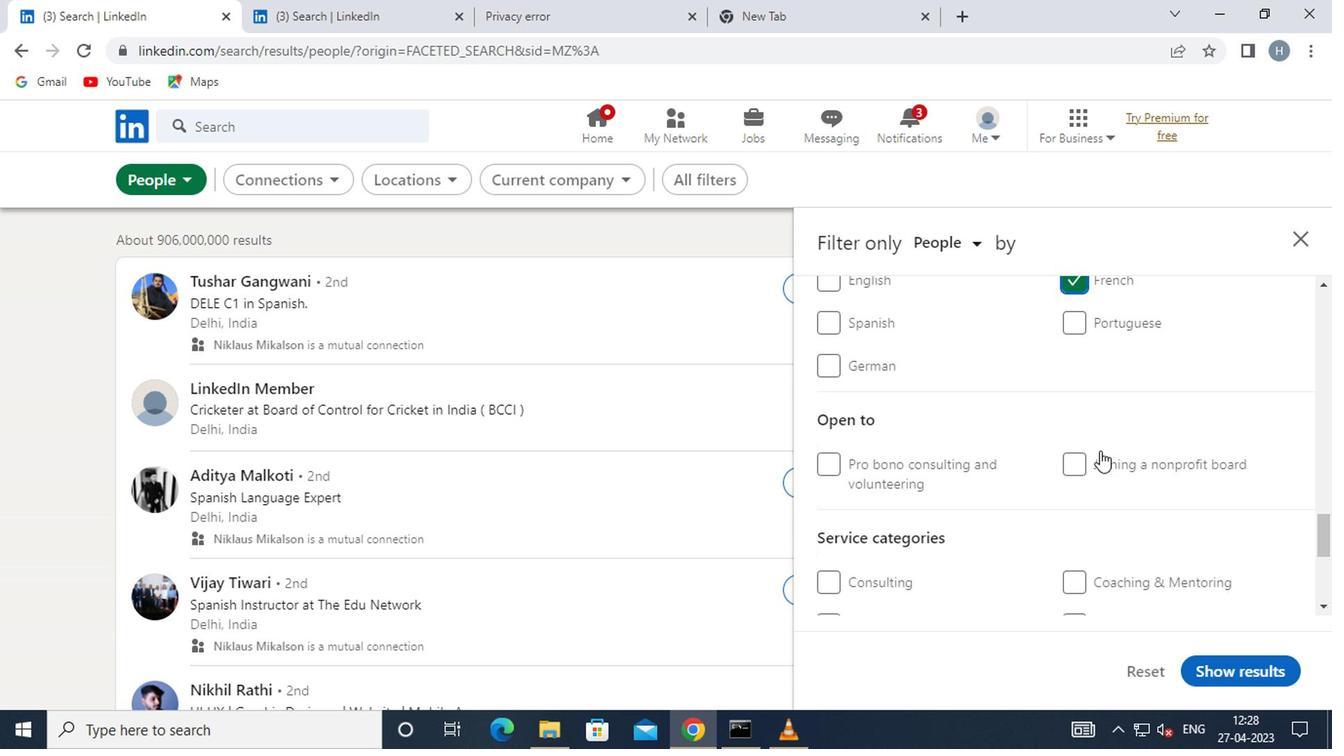 
Action: Mouse moved to (1097, 541)
Screenshot: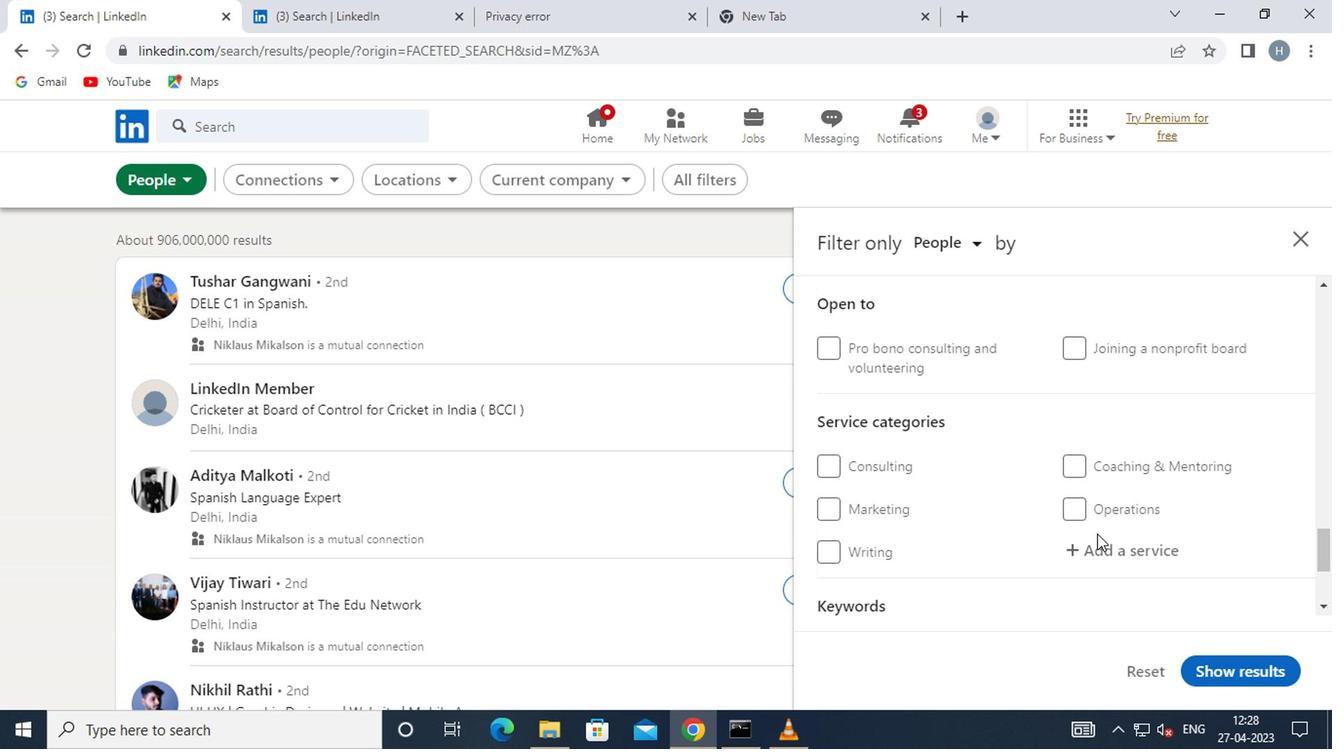 
Action: Mouse pressed left at (1097, 541)
Screenshot: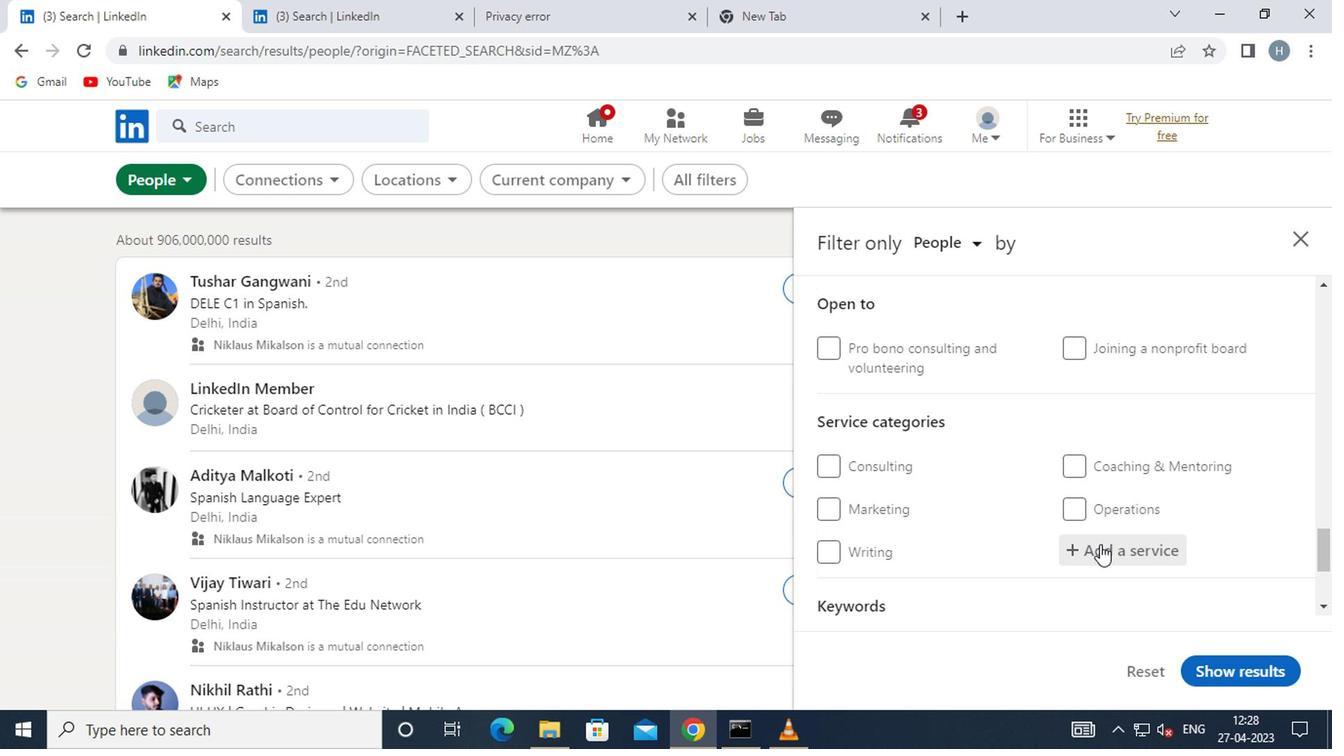 
Action: Key pressed <Key.shift>HOME
Screenshot: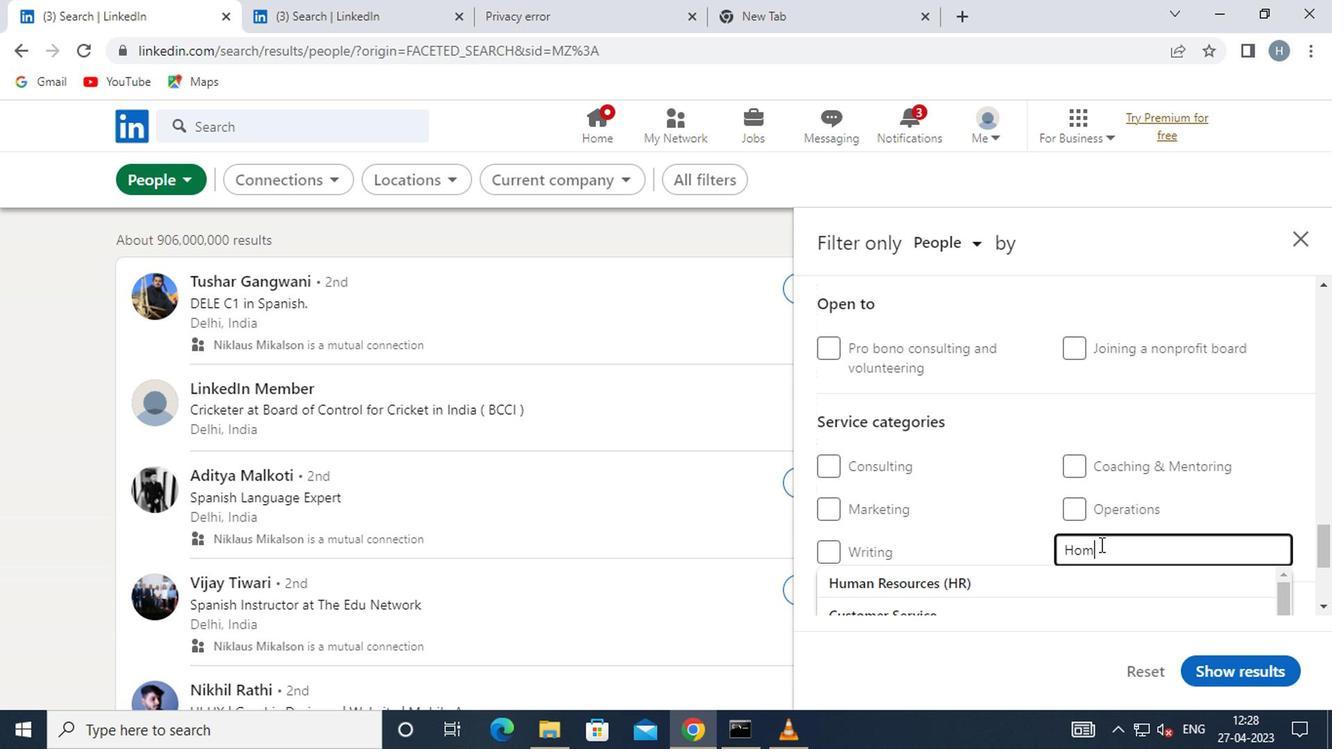 
Action: Mouse moved to (1097, 518)
Screenshot: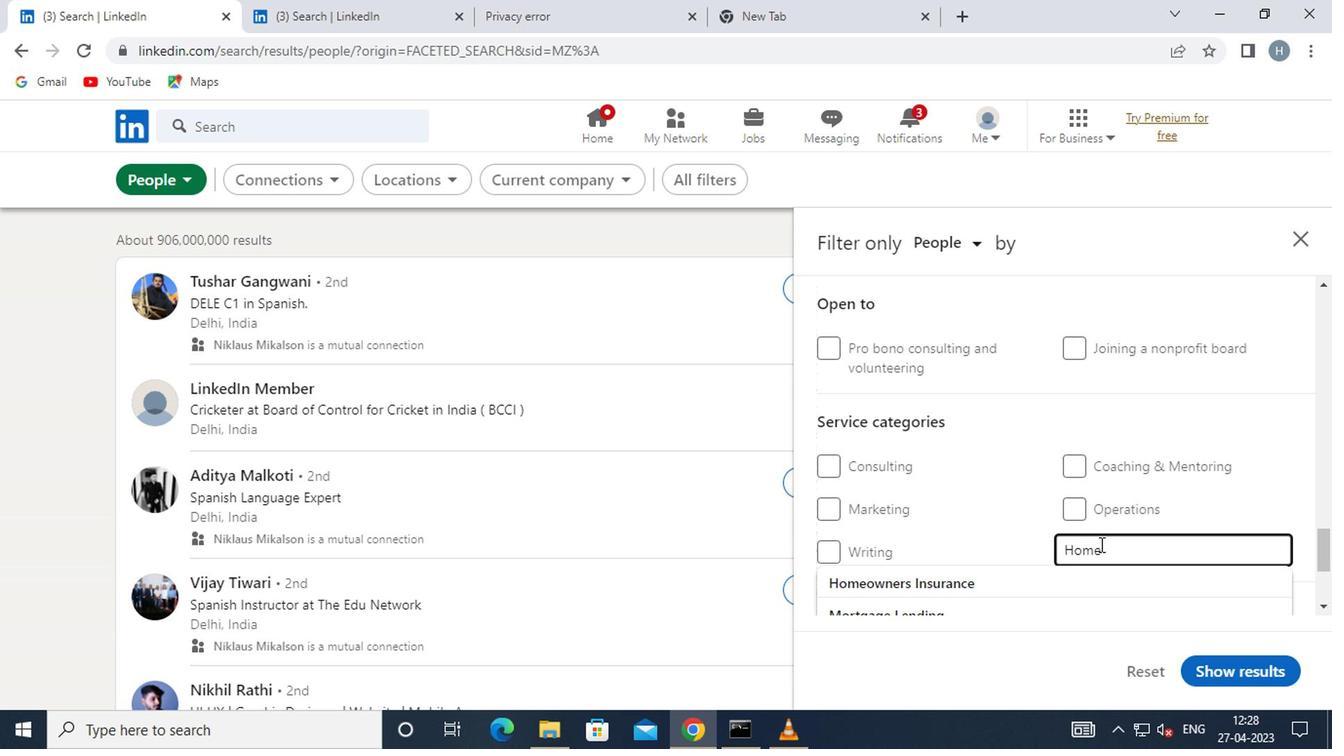 
Action: Key pressed <Key.space>
Screenshot: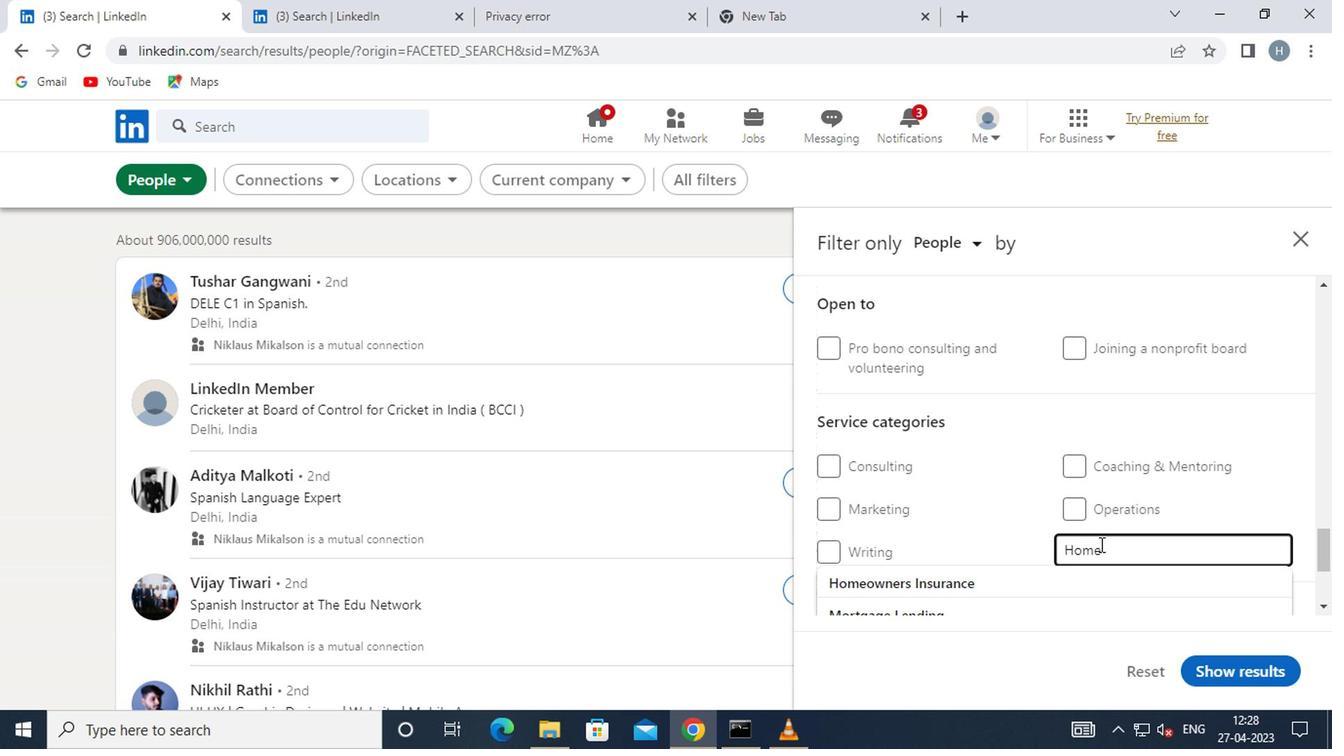 
Action: Mouse moved to (1092, 515)
Screenshot: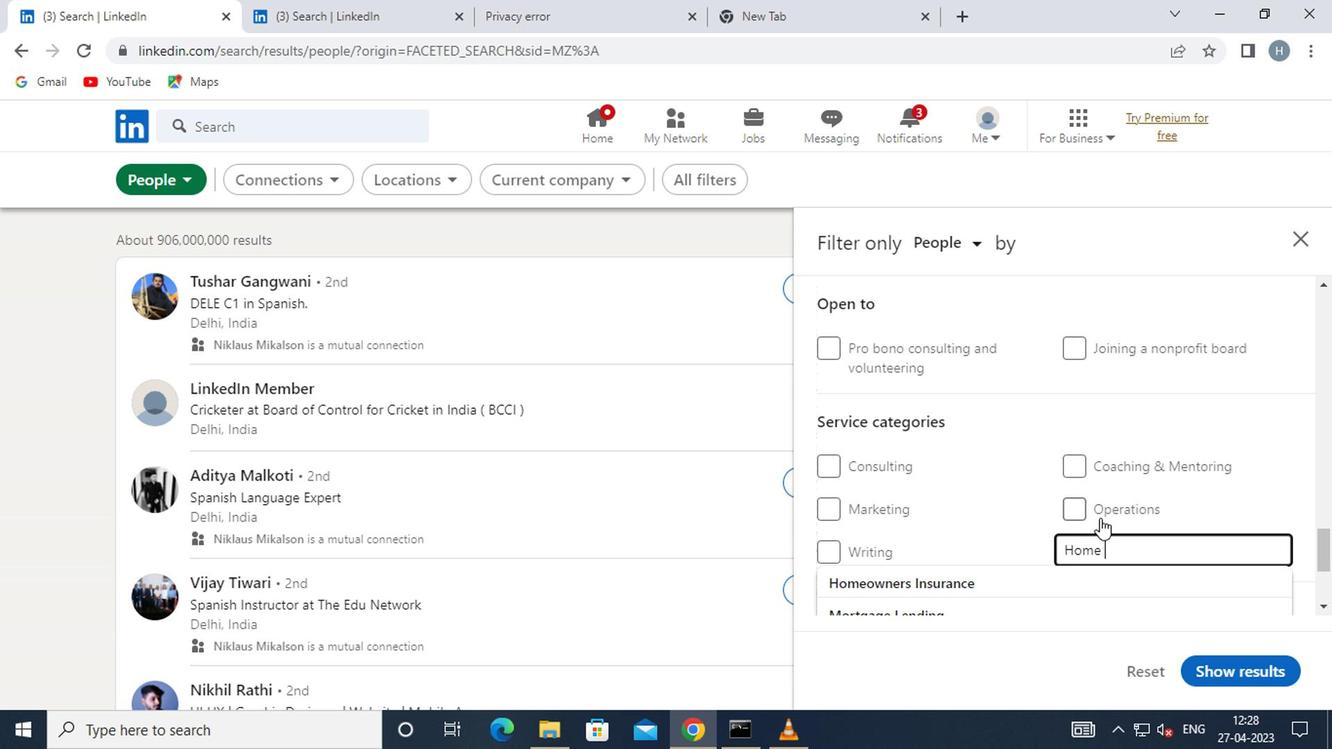 
Action: Mouse scrolled (1092, 514) with delta (0, 0)
Screenshot: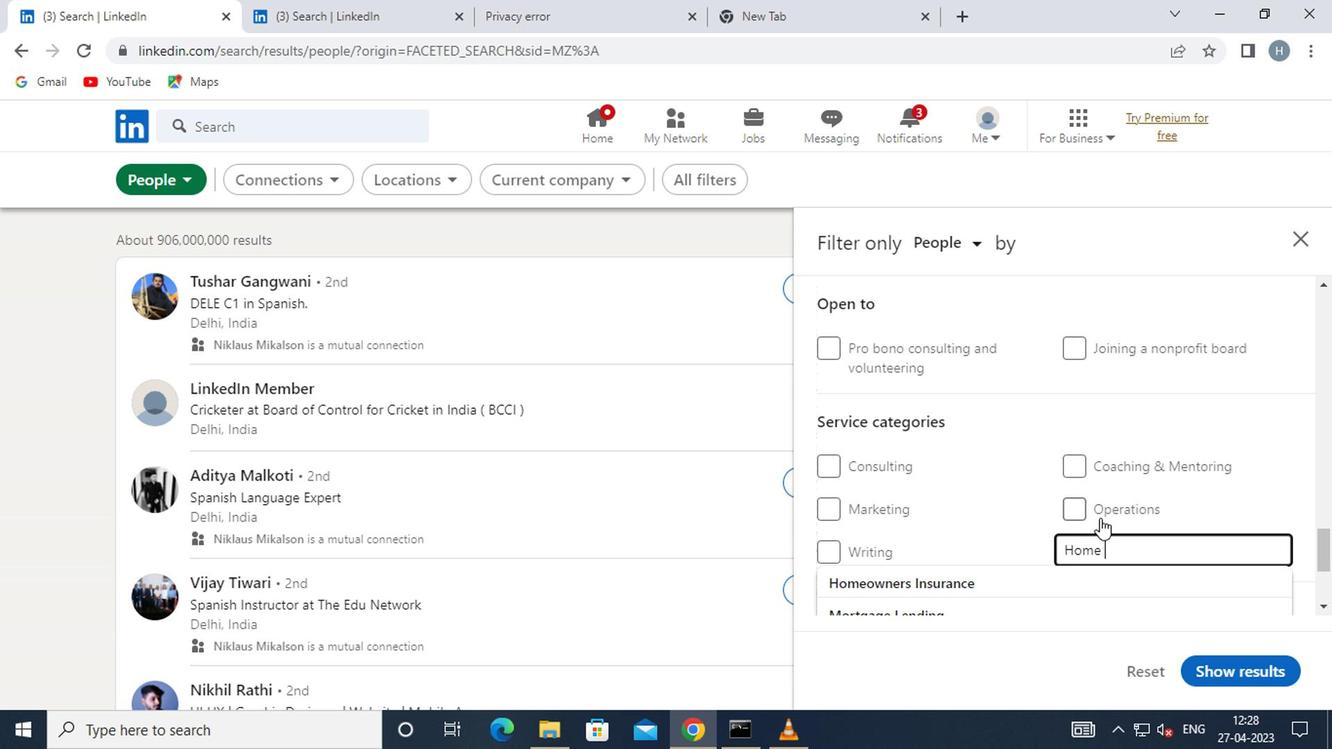 
Action: Mouse moved to (1020, 512)
Screenshot: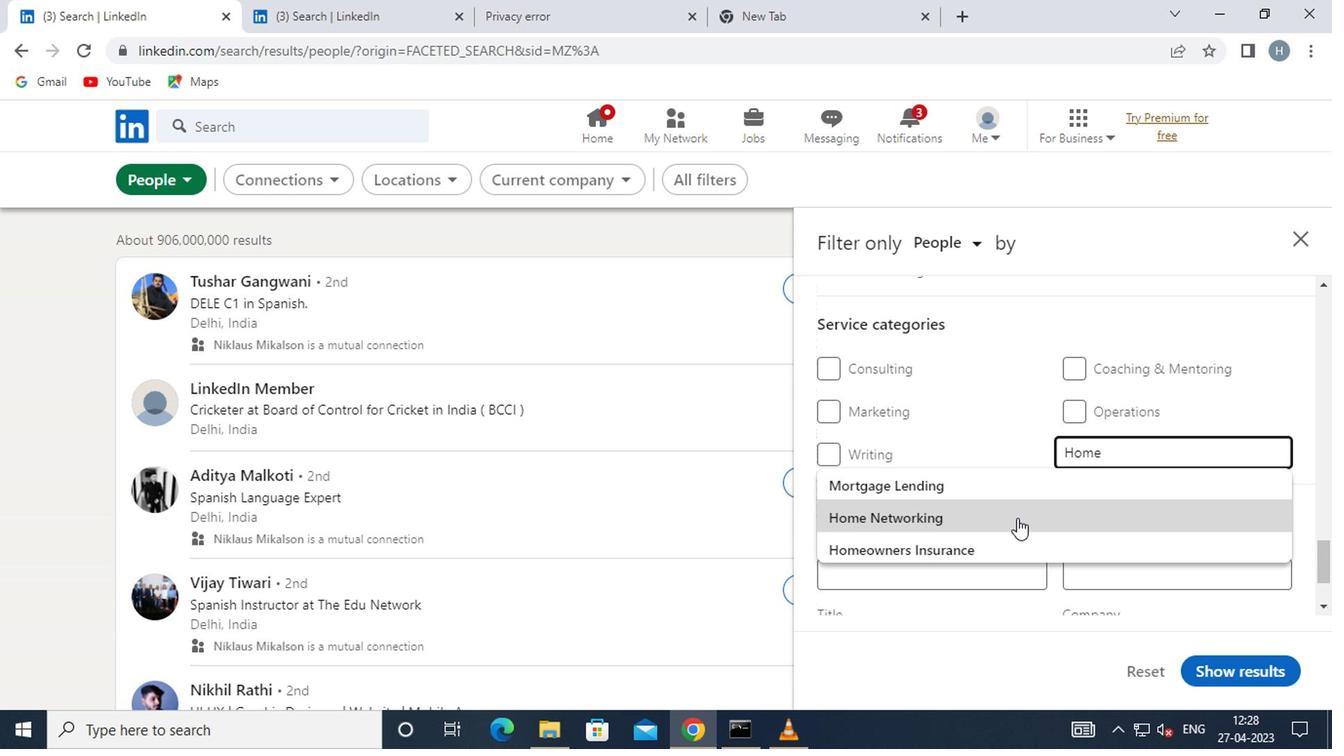 
Action: Mouse pressed left at (1020, 512)
Screenshot: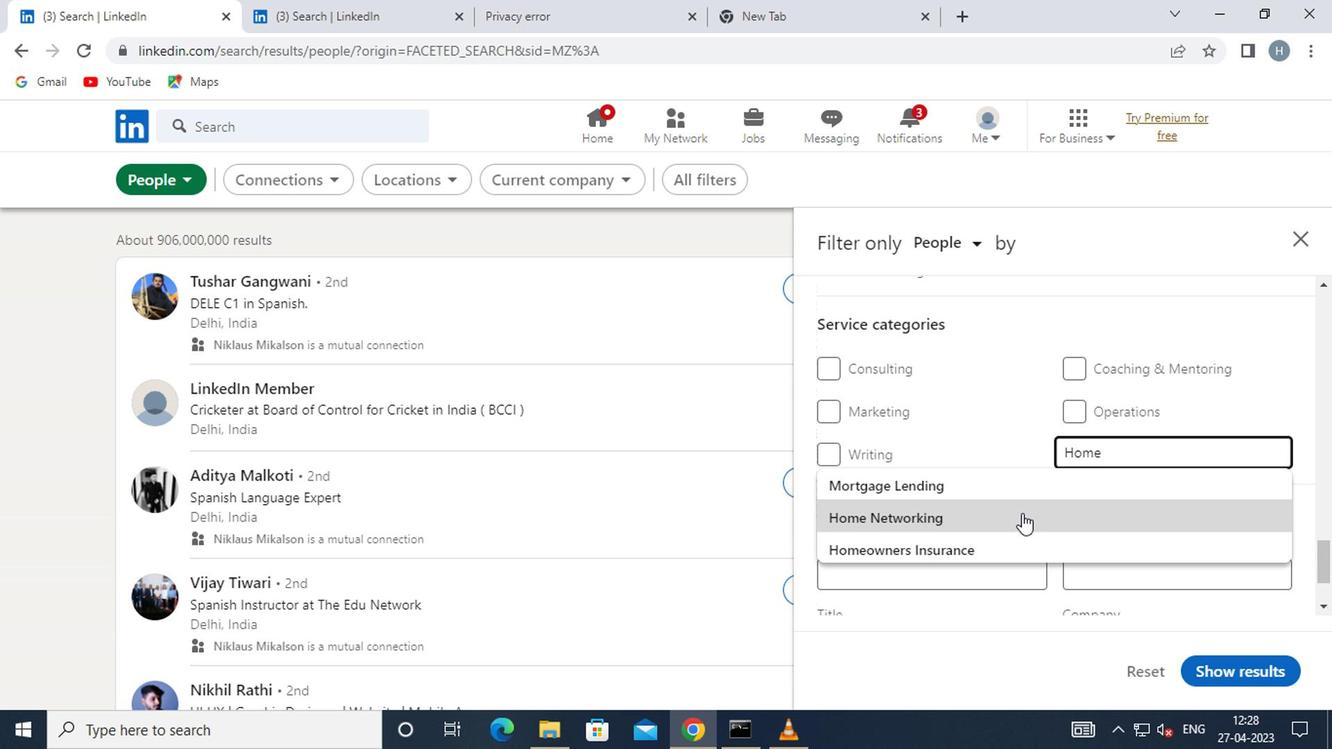 
Action: Mouse moved to (1030, 491)
Screenshot: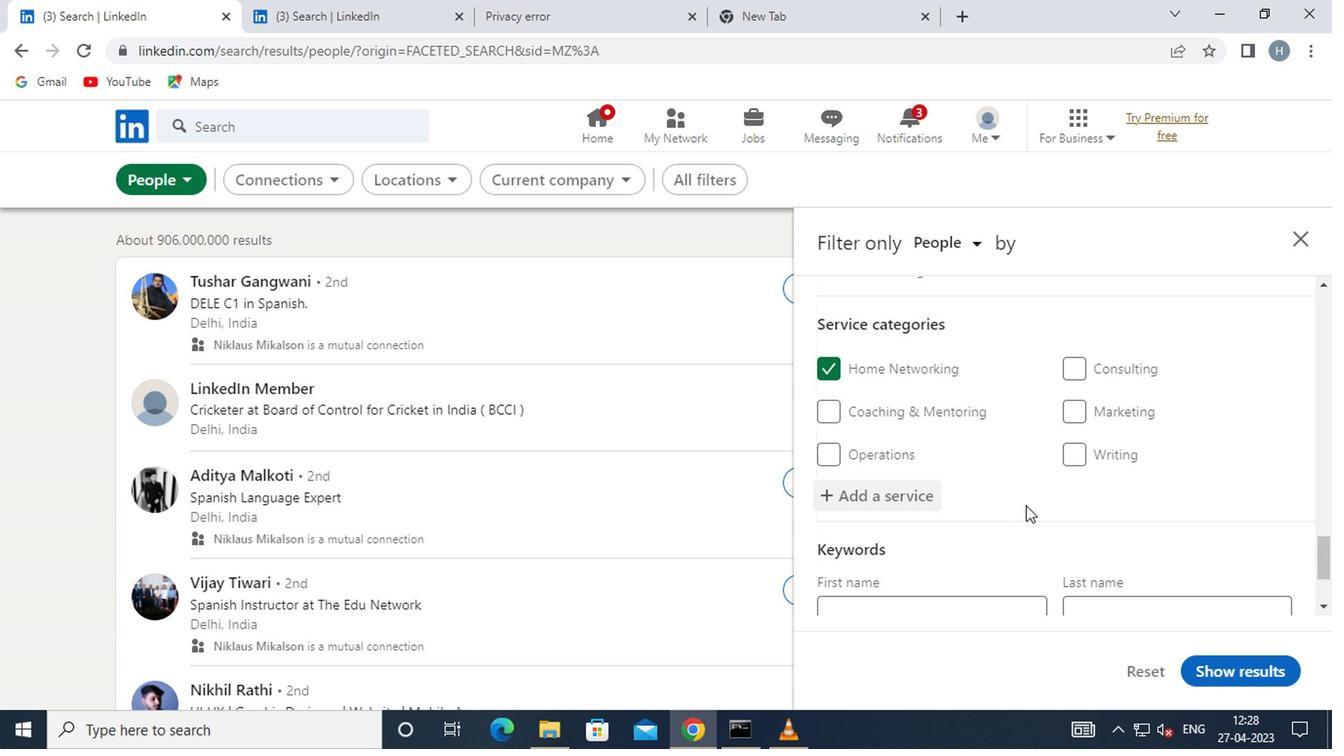 
Action: Mouse scrolled (1030, 490) with delta (0, 0)
Screenshot: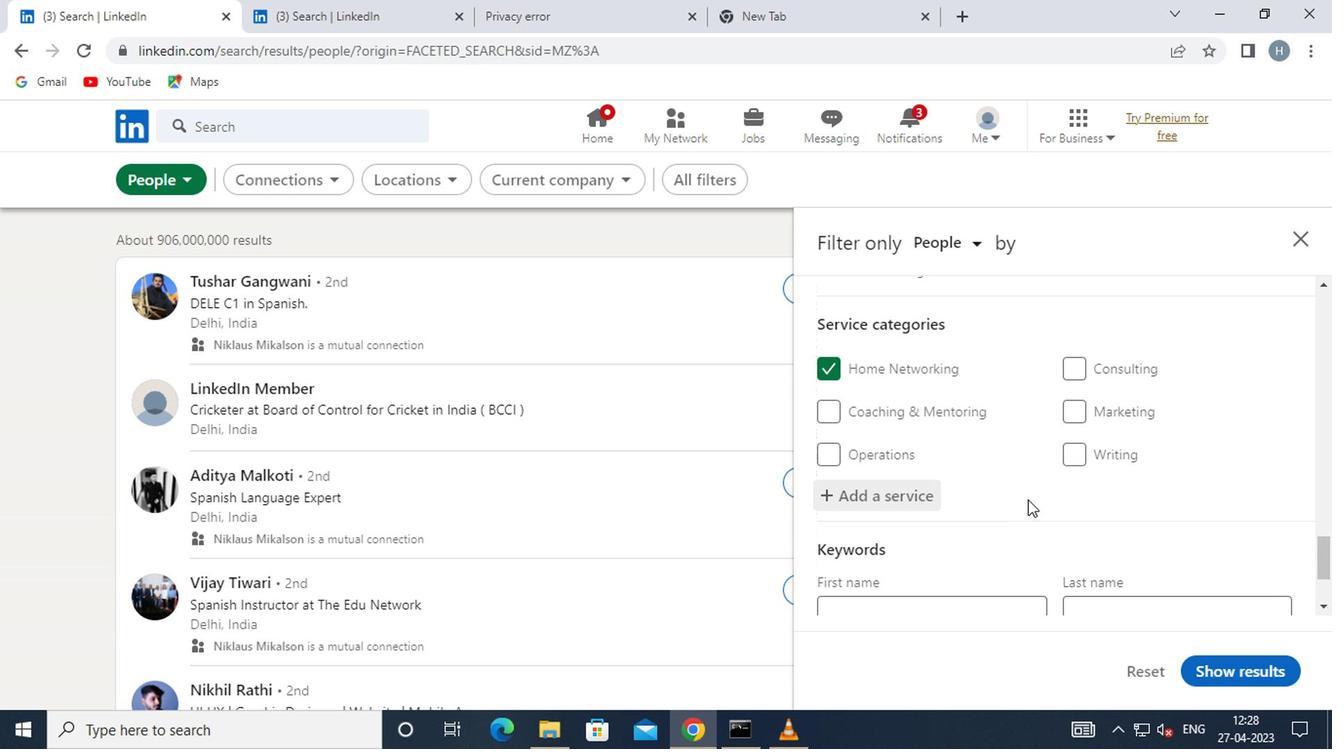 
Action: Mouse scrolled (1030, 490) with delta (0, 0)
Screenshot: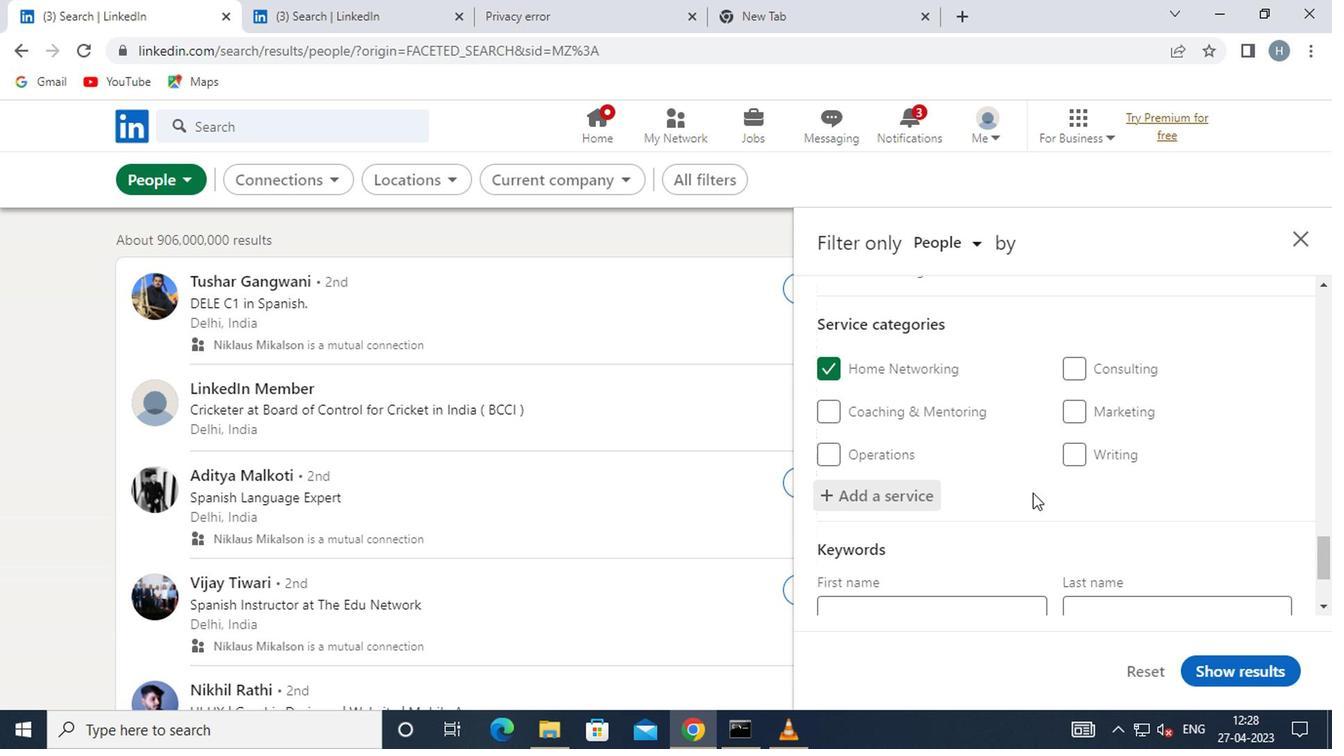 
Action: Mouse moved to (1036, 490)
Screenshot: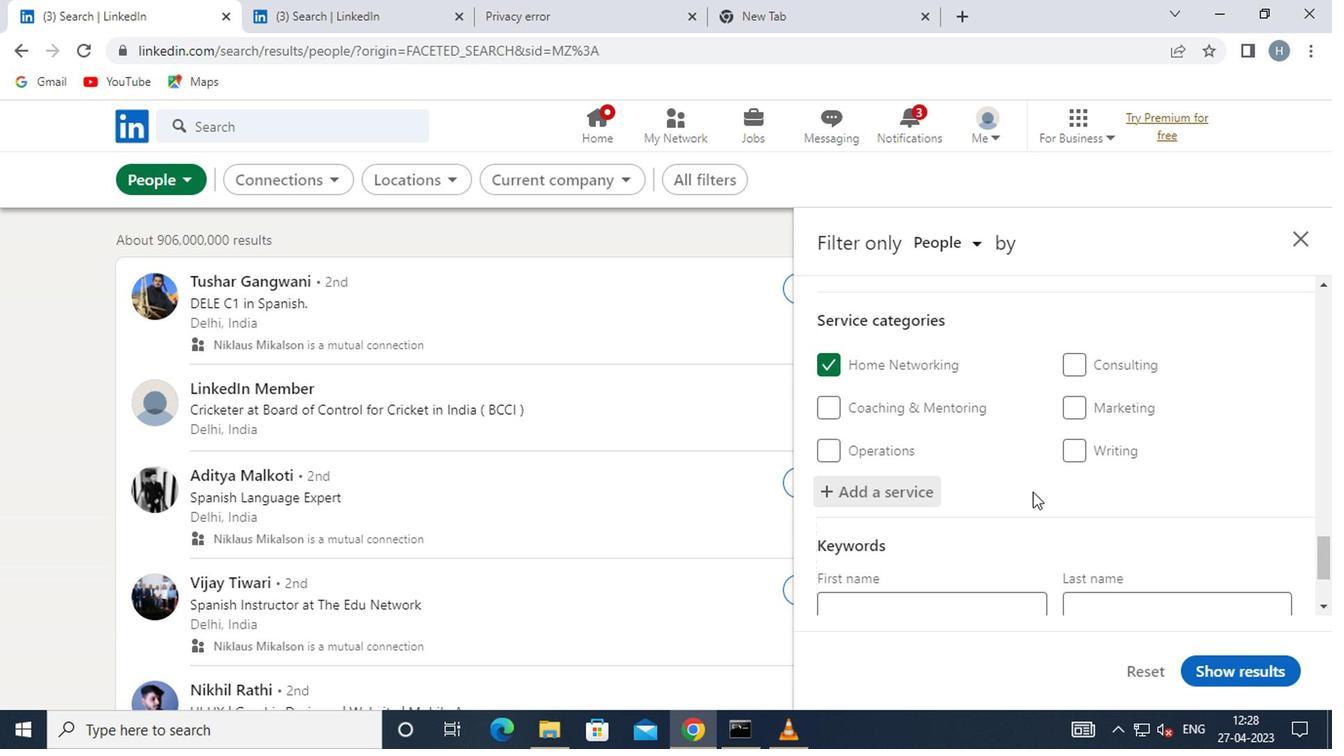 
Action: Mouse scrolled (1036, 489) with delta (0, -1)
Screenshot: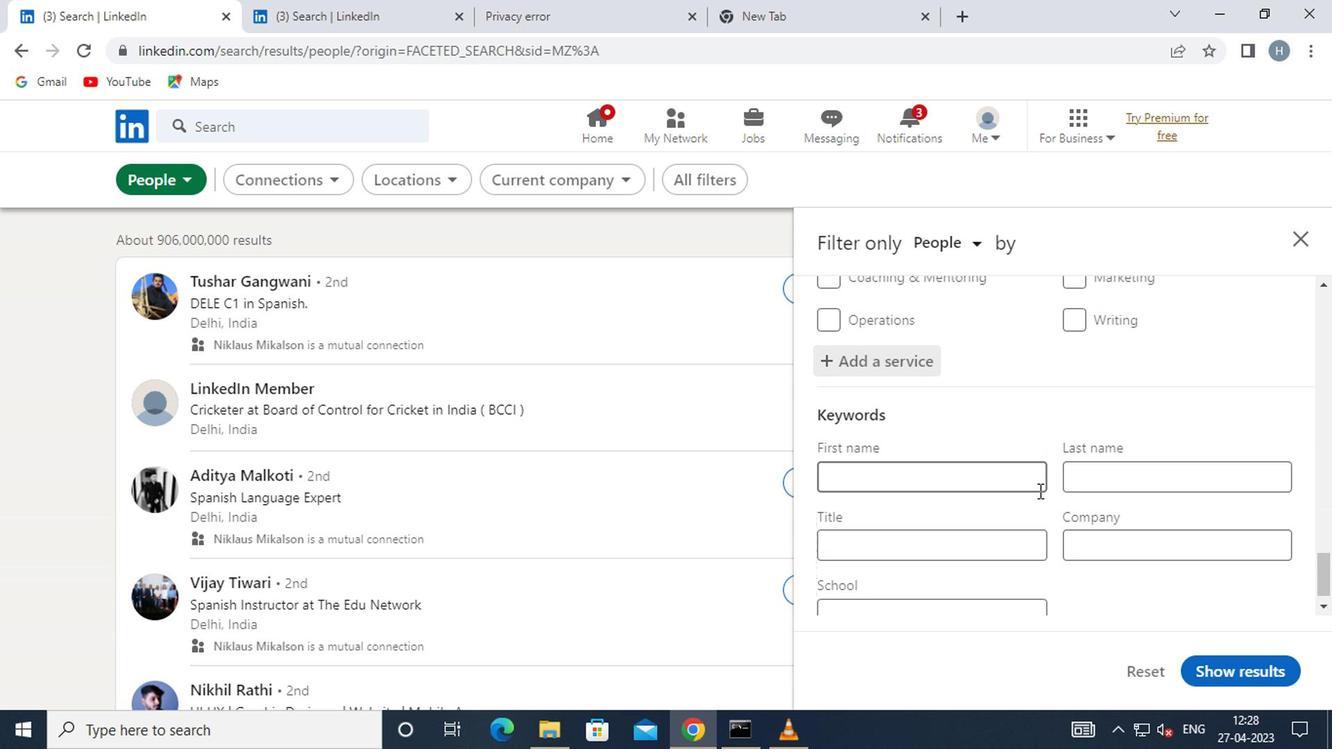 
Action: Mouse moved to (981, 515)
Screenshot: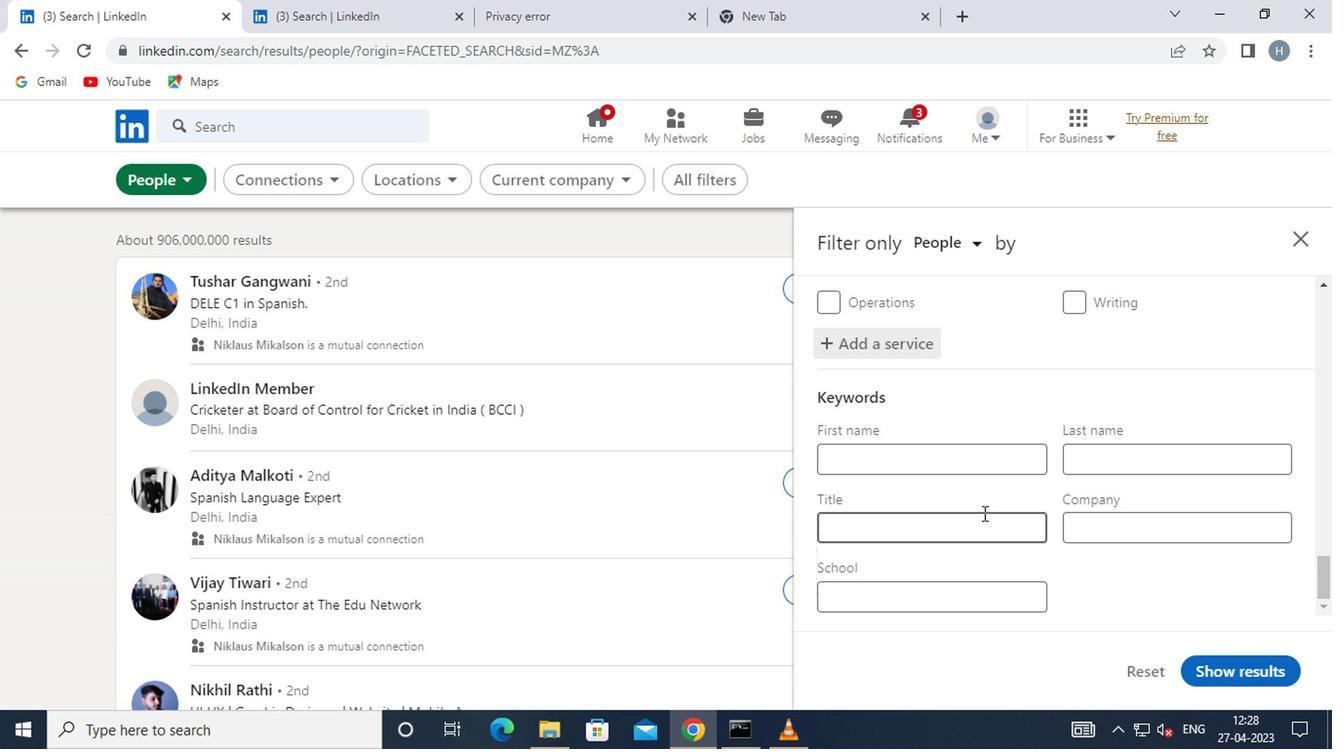 
Action: Mouse pressed left at (981, 515)
Screenshot: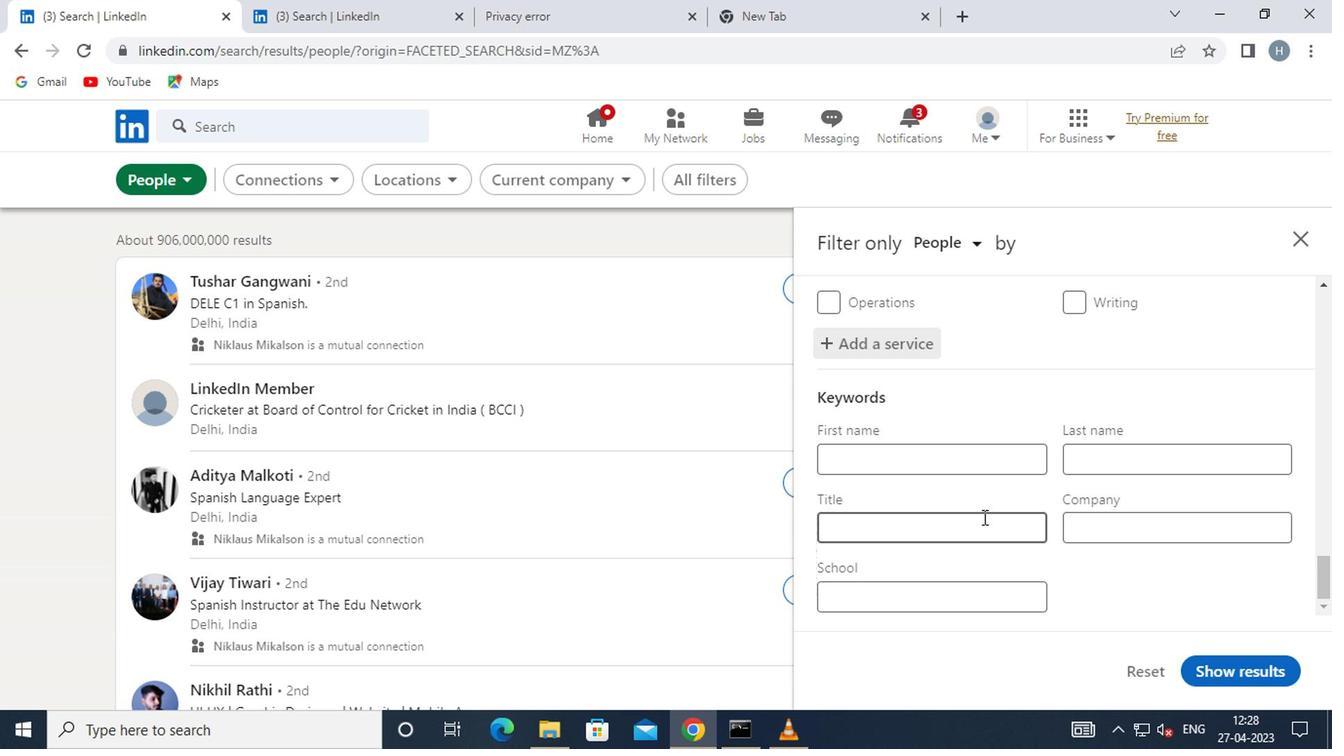 
Action: Mouse moved to (974, 518)
Screenshot: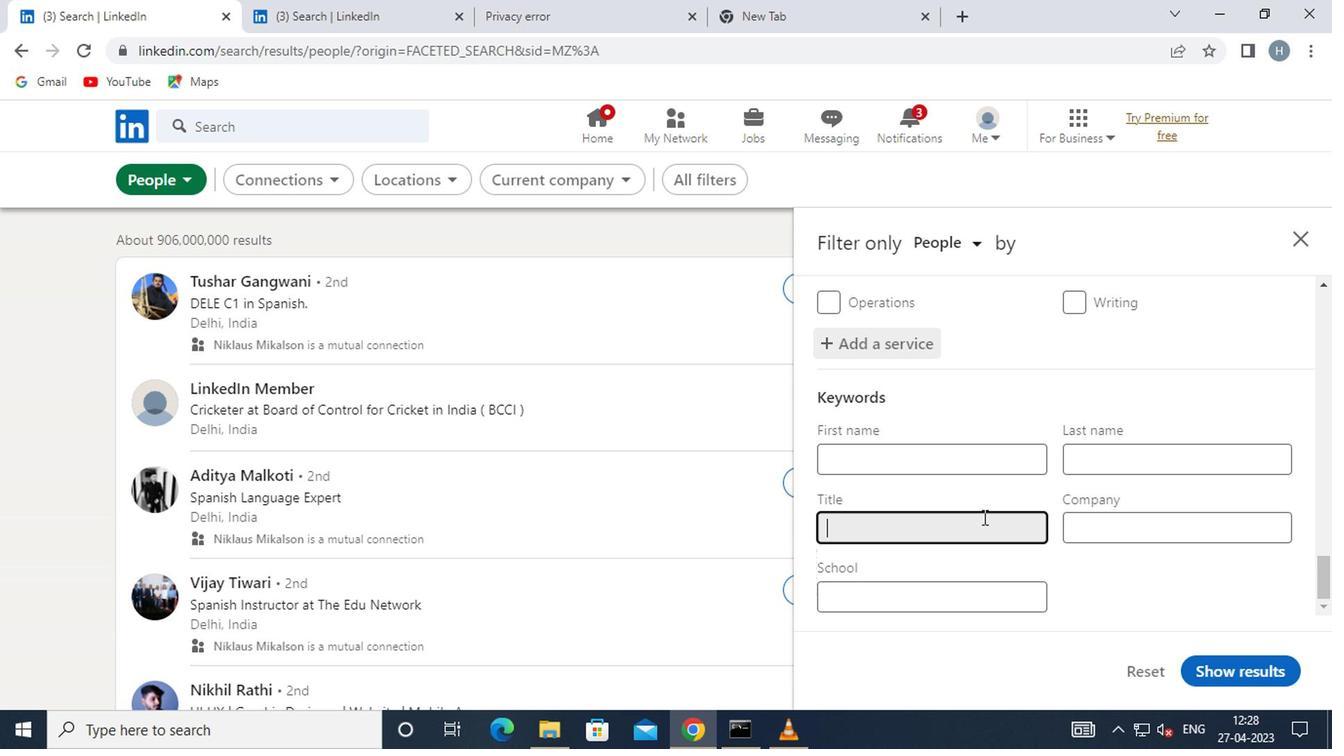 
Action: Key pressed <Key.shift>CARPENTER
Screenshot: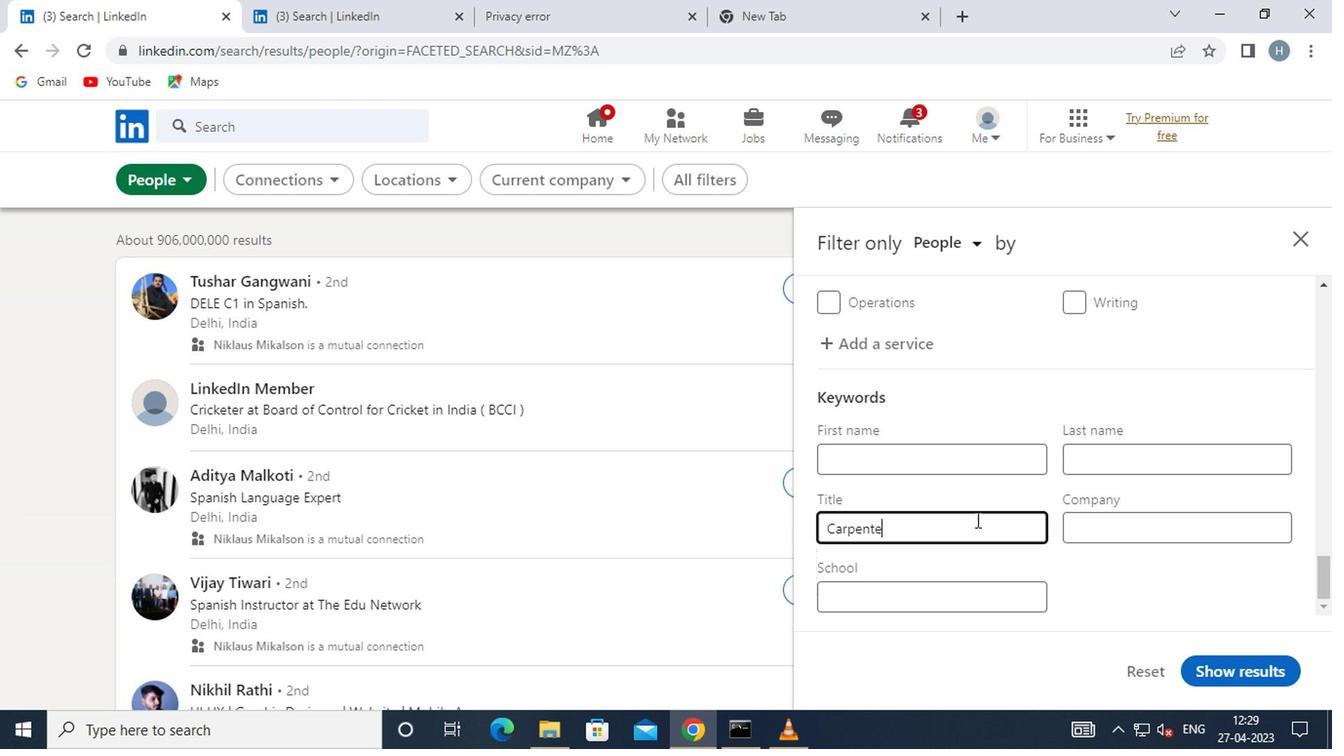 
Action: Mouse moved to (1226, 662)
Screenshot: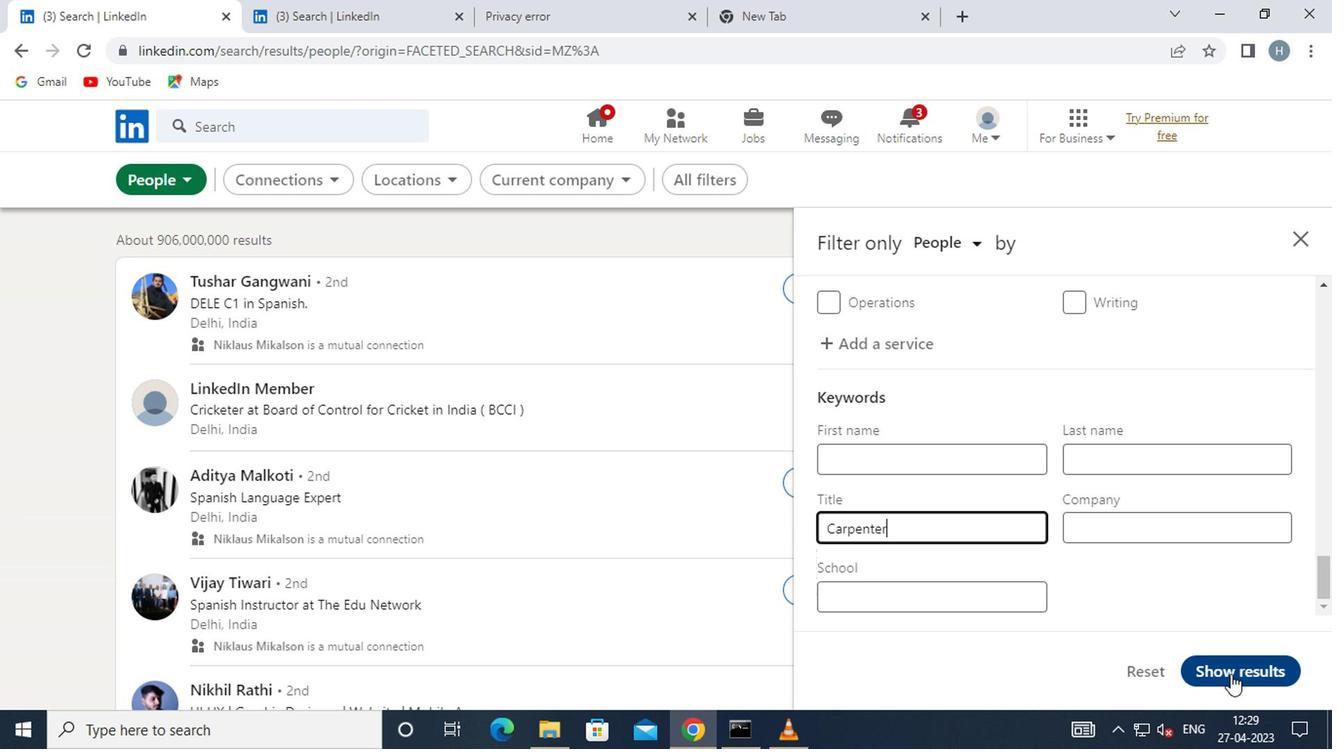 
Action: Mouse pressed left at (1226, 662)
Screenshot: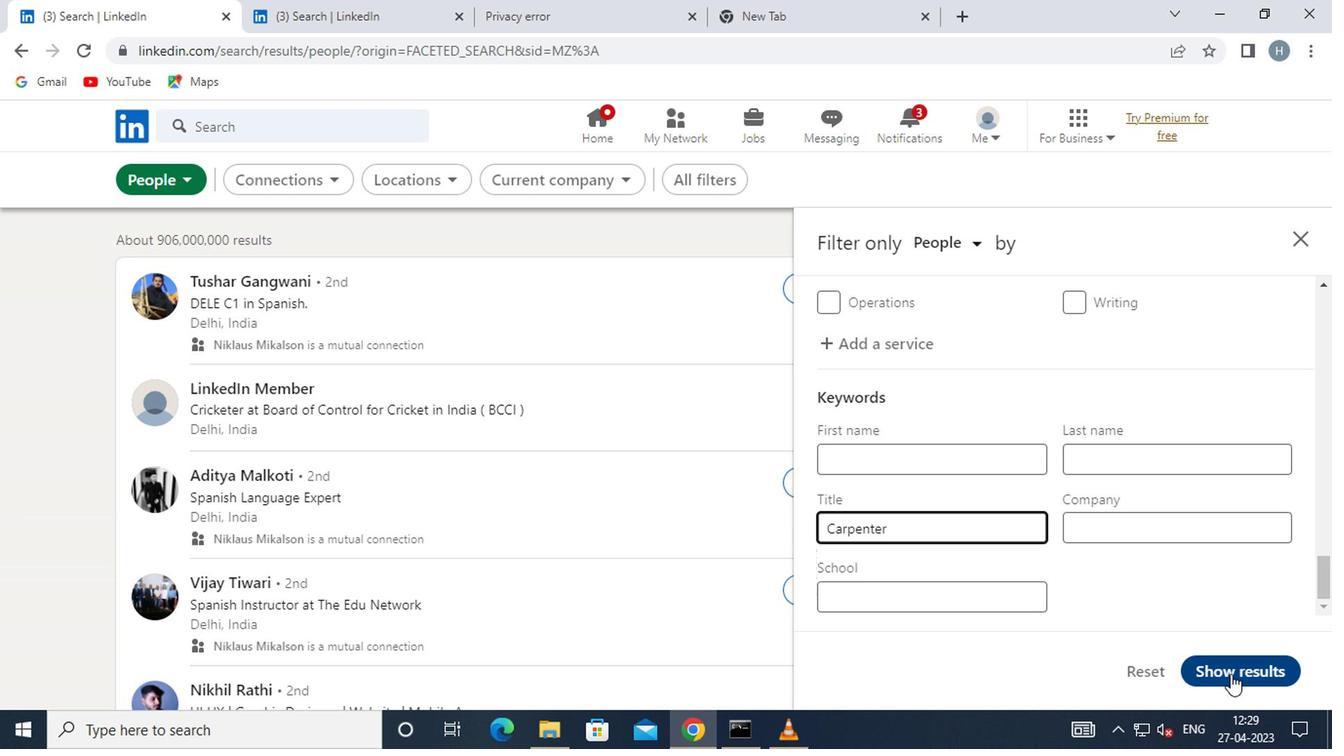 
Action: Mouse moved to (973, 487)
Screenshot: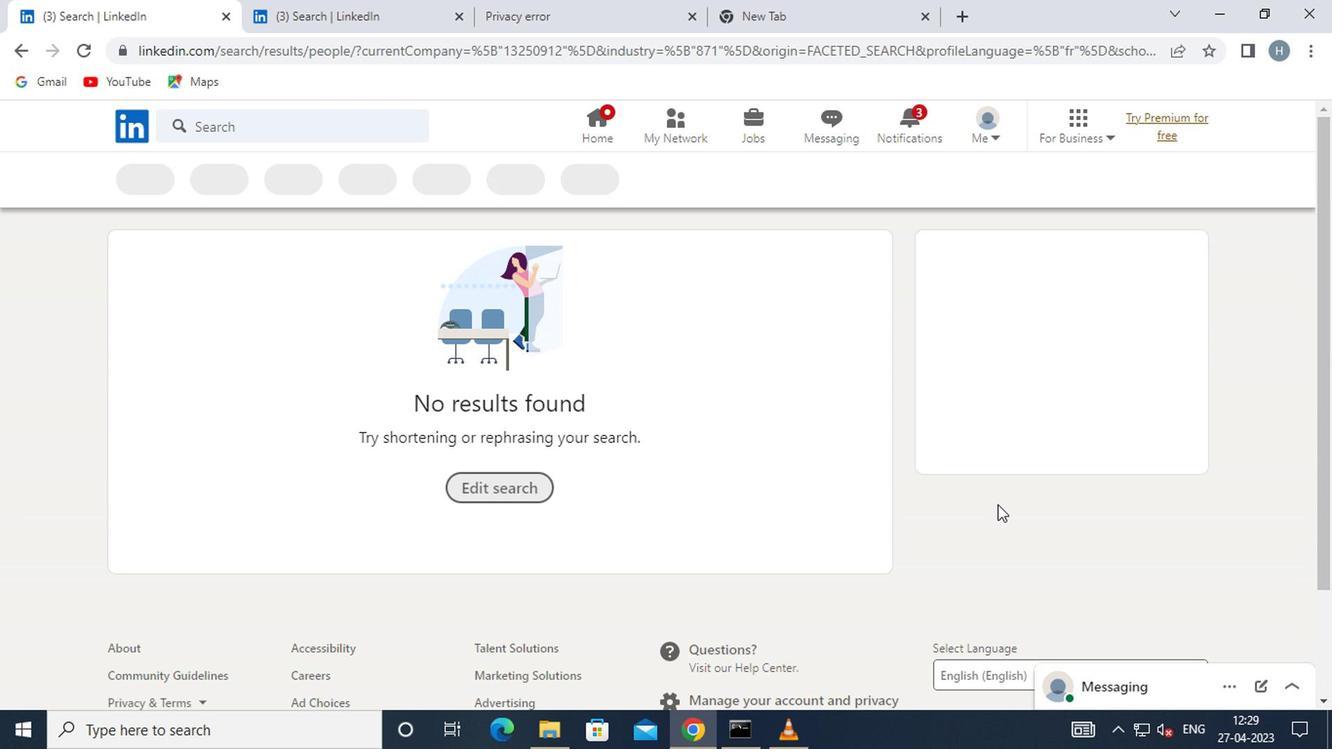 
